 Task: Find connections with filter location Beverungen with filter topic #Saleswith filter profile language Potuguese with filter current company Royal HaskoningDHV with filter school Narayana Junior College - India with filter industry Education with filter service category Digital Marketing with filter keywords title Nurse
Action: Mouse moved to (674, 93)
Screenshot: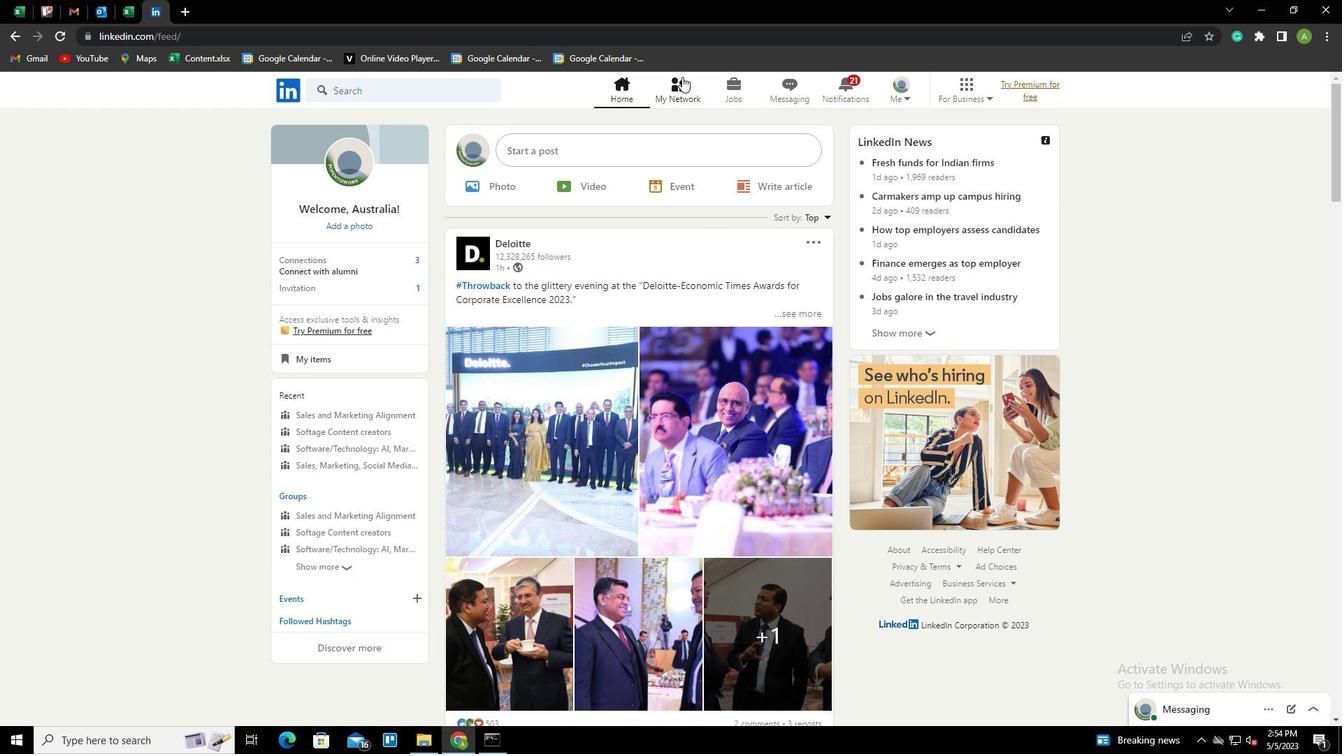 
Action: Mouse pressed left at (674, 93)
Screenshot: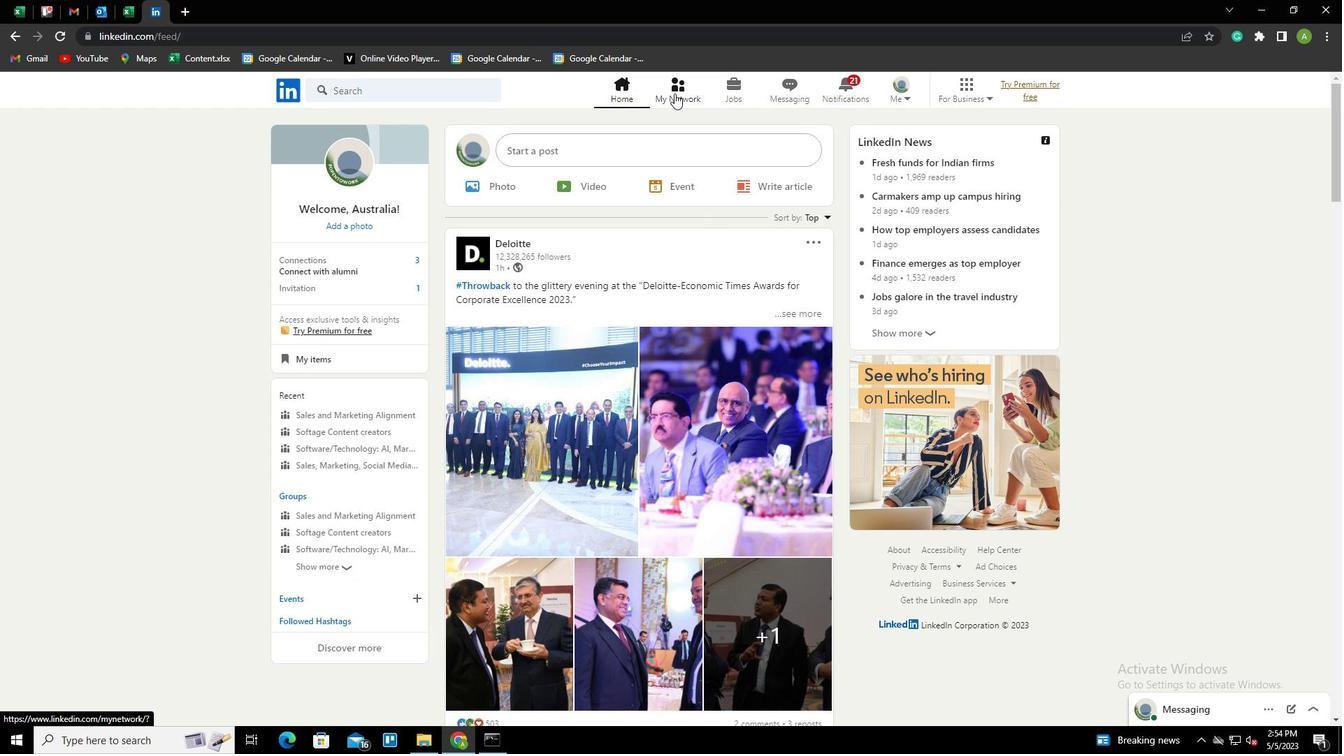 
Action: Mouse moved to (376, 167)
Screenshot: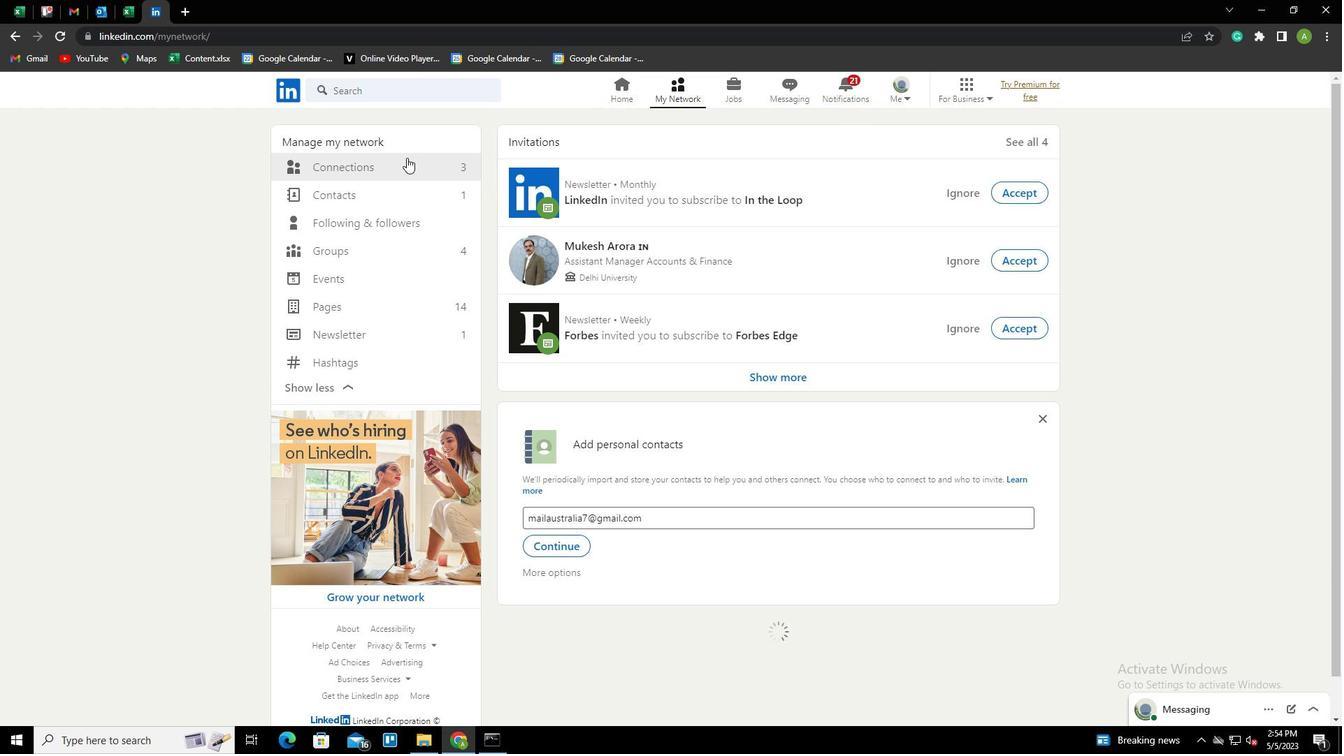 
Action: Mouse pressed left at (376, 167)
Screenshot: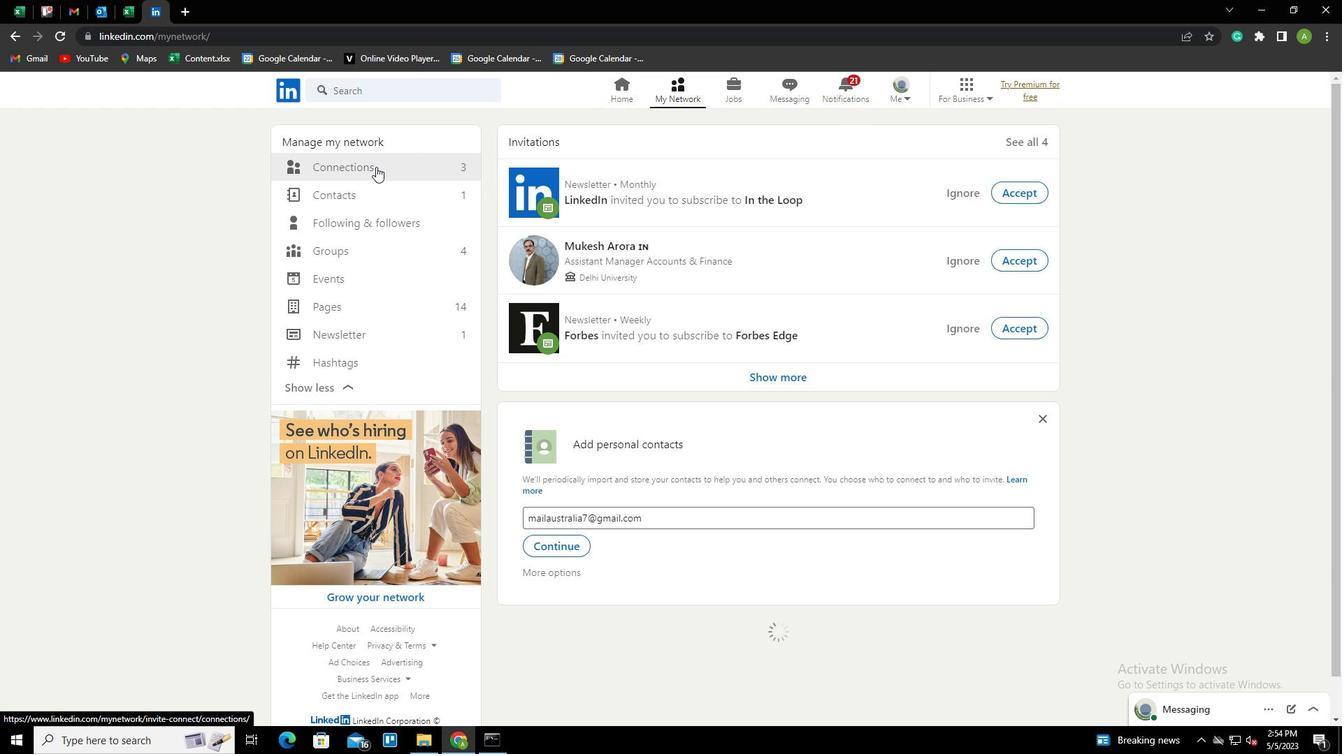 
Action: Mouse moved to (757, 167)
Screenshot: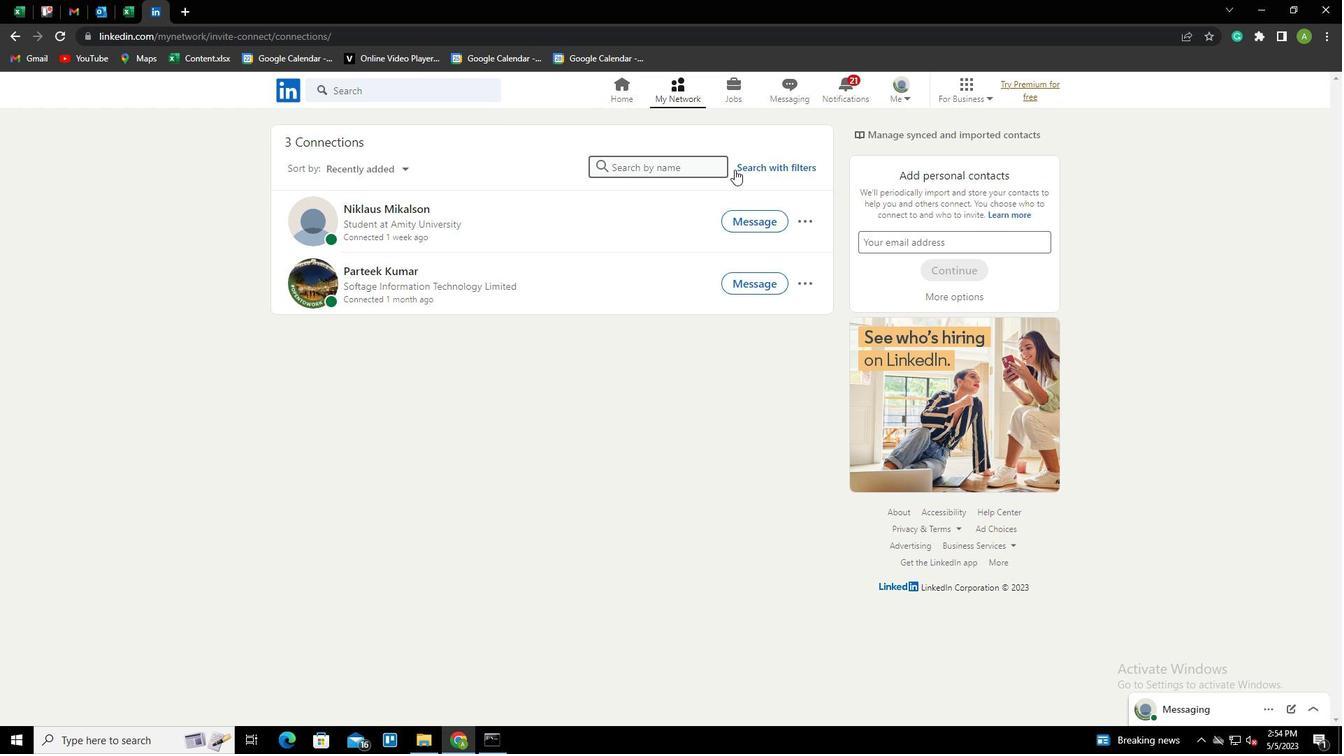 
Action: Mouse pressed left at (757, 167)
Screenshot: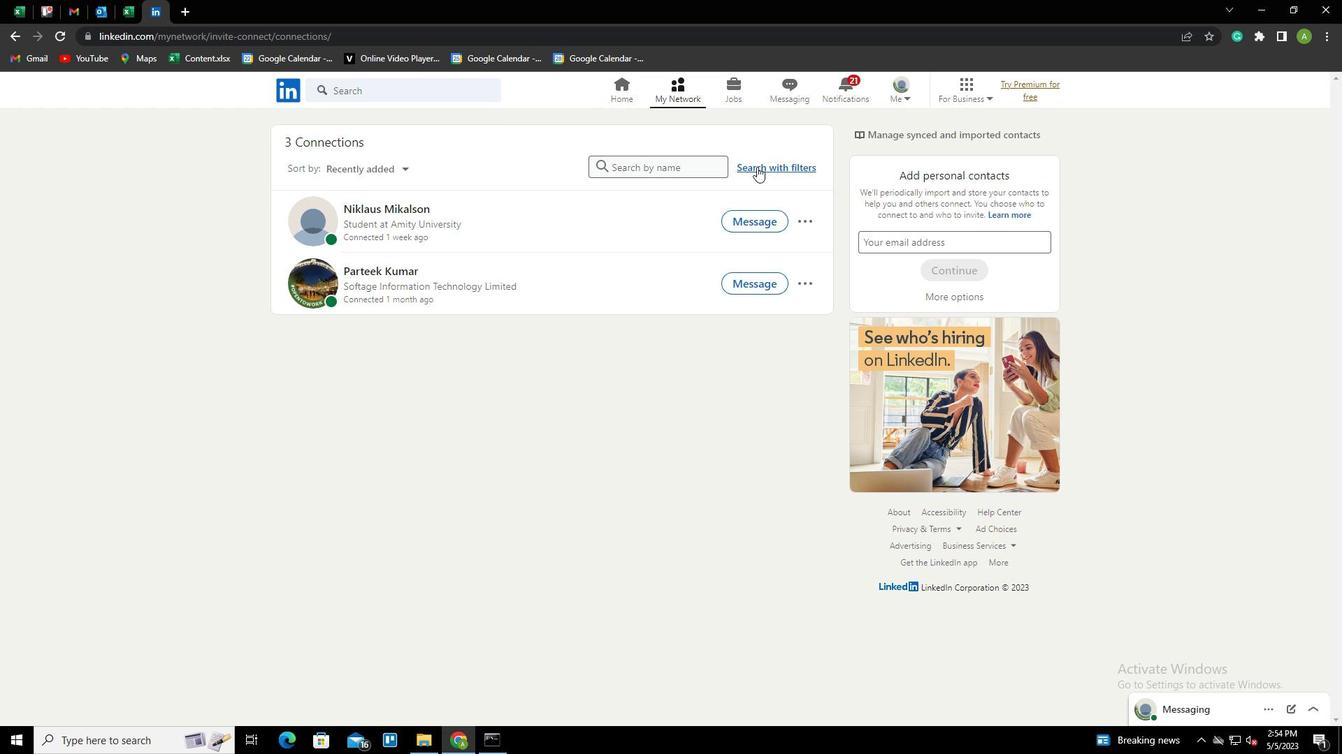 
Action: Mouse moved to (713, 130)
Screenshot: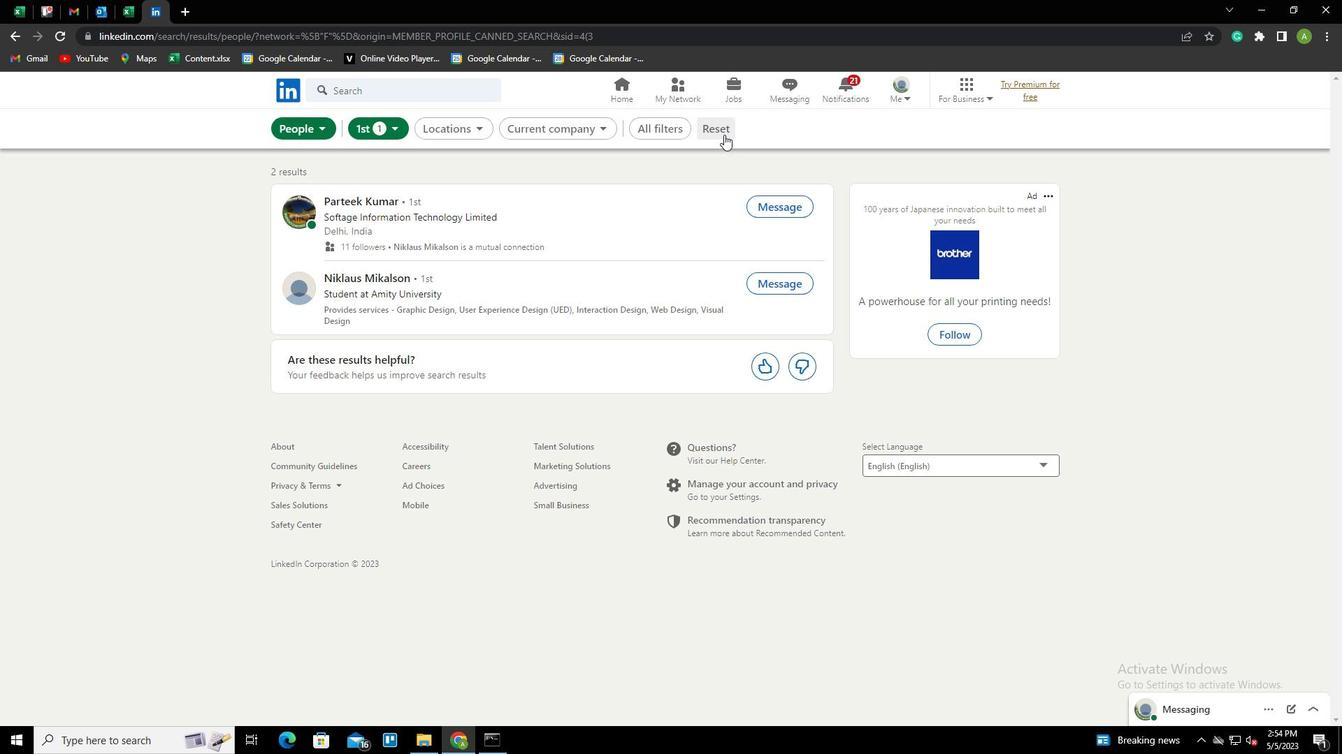 
Action: Mouse pressed left at (713, 130)
Screenshot: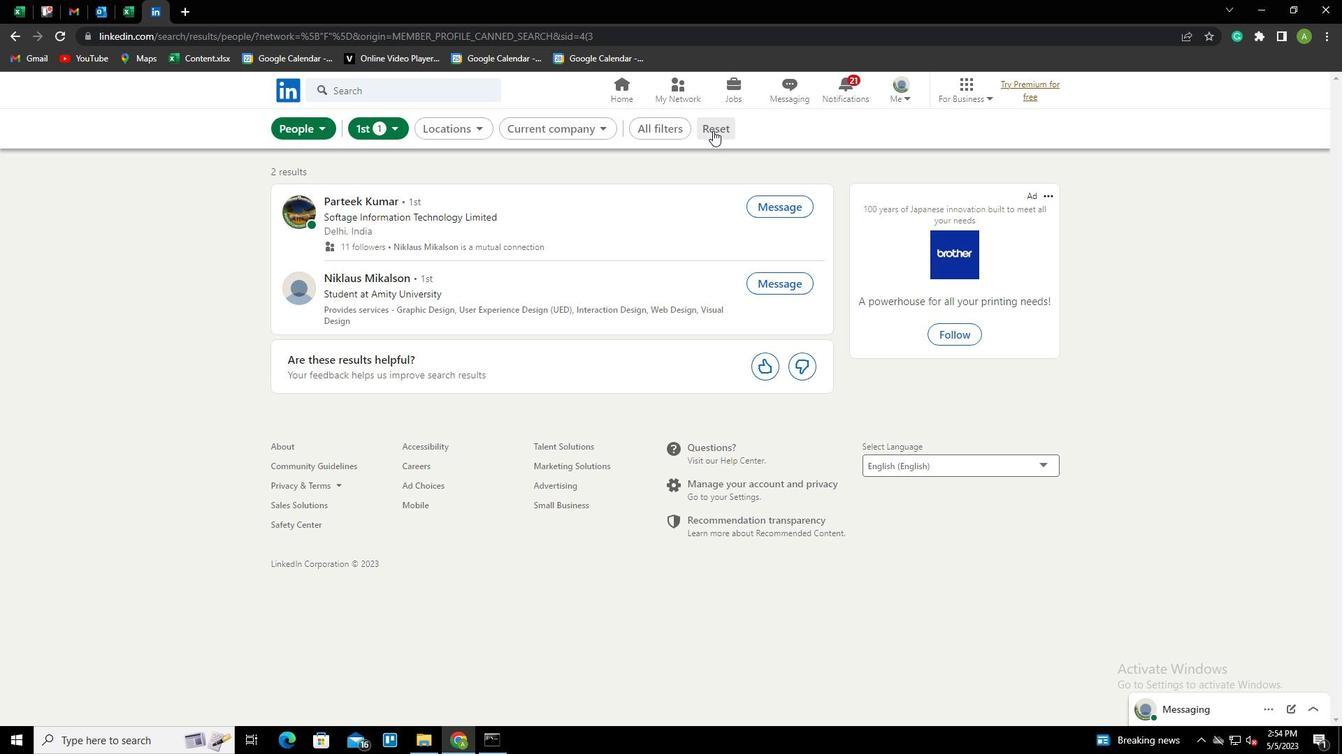 
Action: Mouse moved to (694, 129)
Screenshot: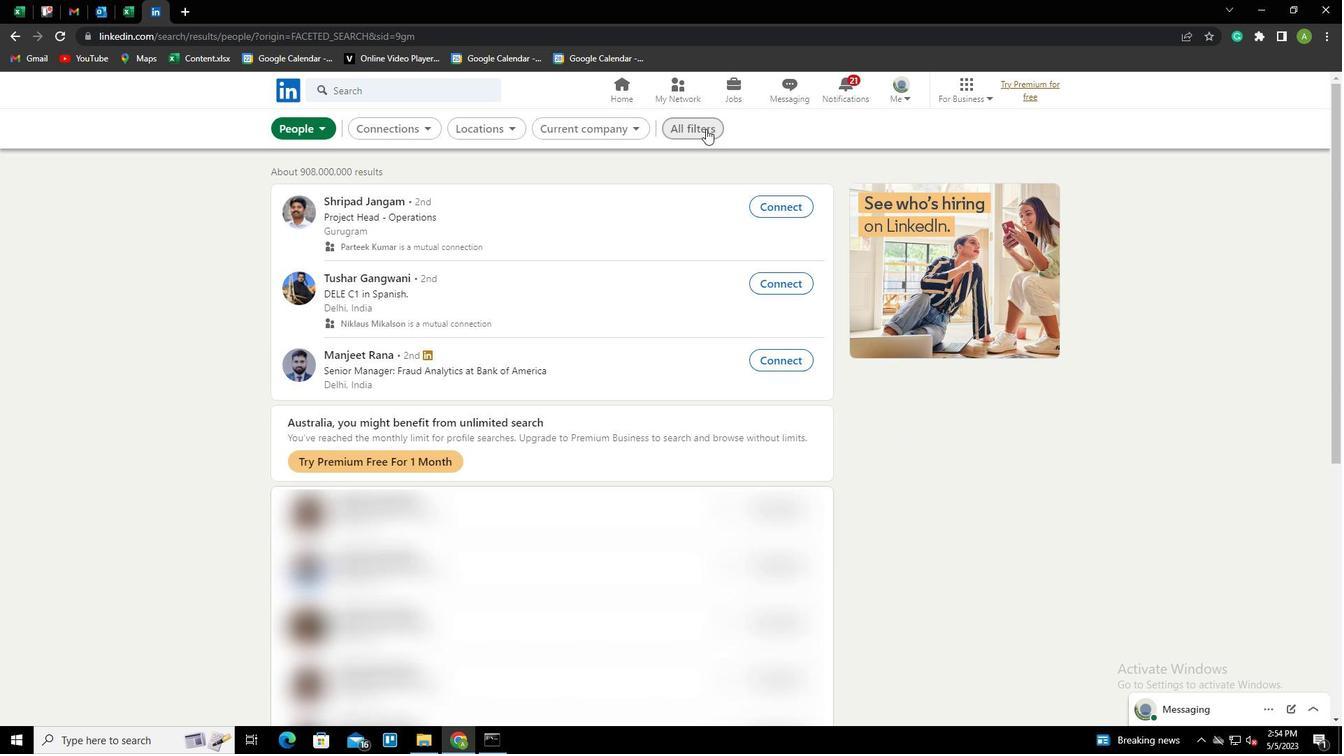 
Action: Mouse pressed left at (694, 129)
Screenshot: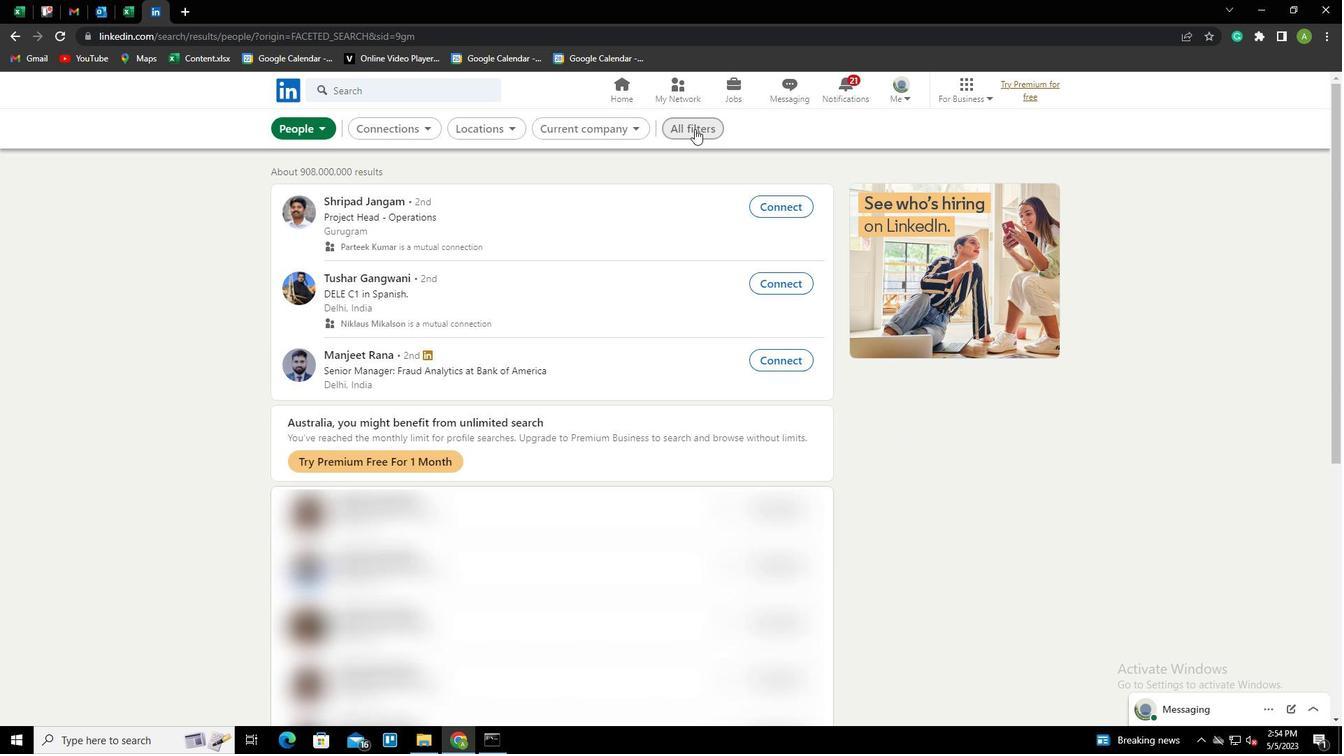 
Action: Mouse moved to (1117, 380)
Screenshot: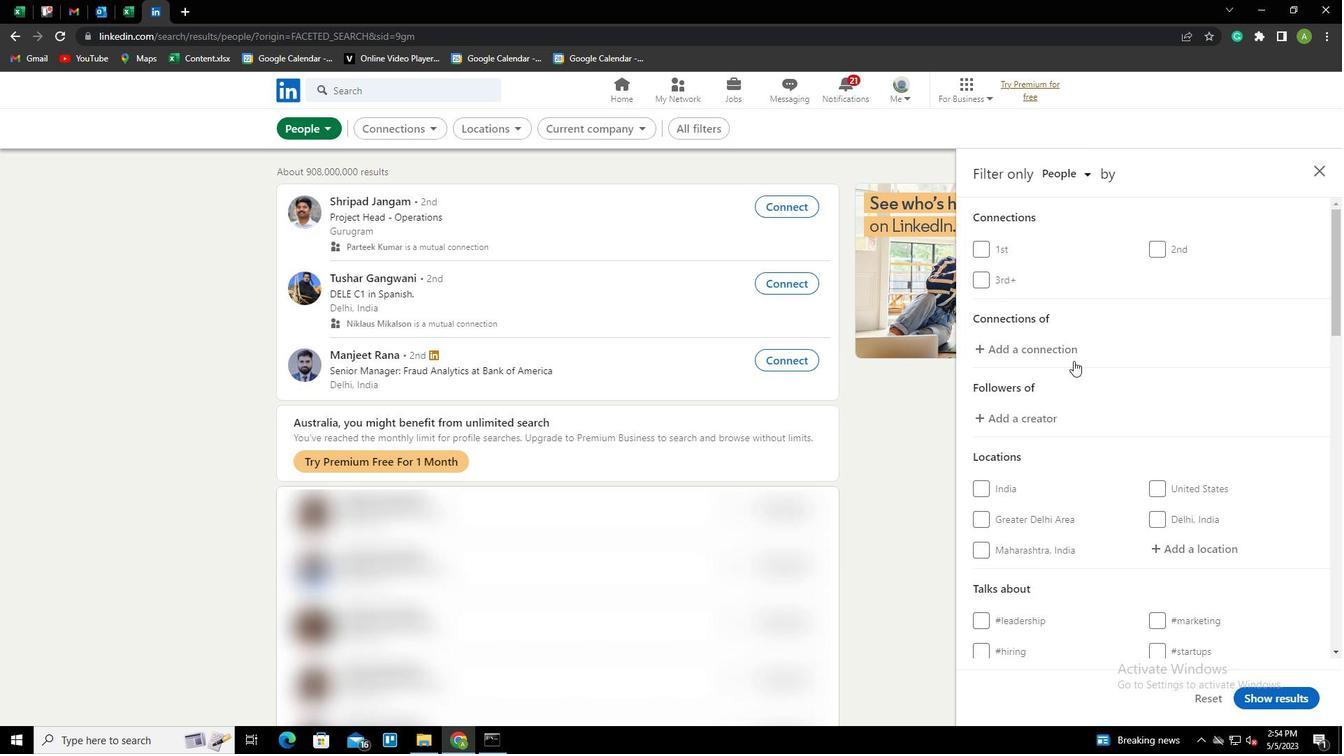
Action: Mouse scrolled (1117, 379) with delta (0, 0)
Screenshot: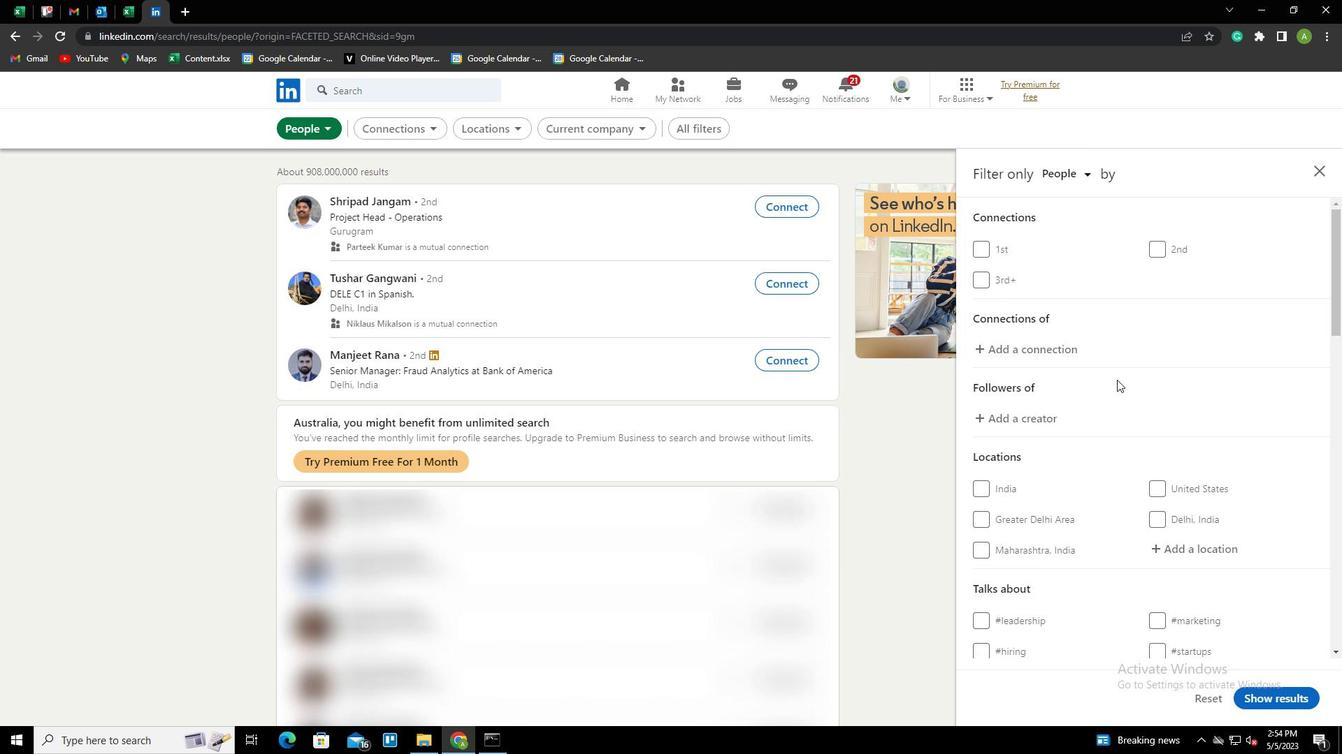 
Action: Mouse scrolled (1117, 379) with delta (0, 0)
Screenshot: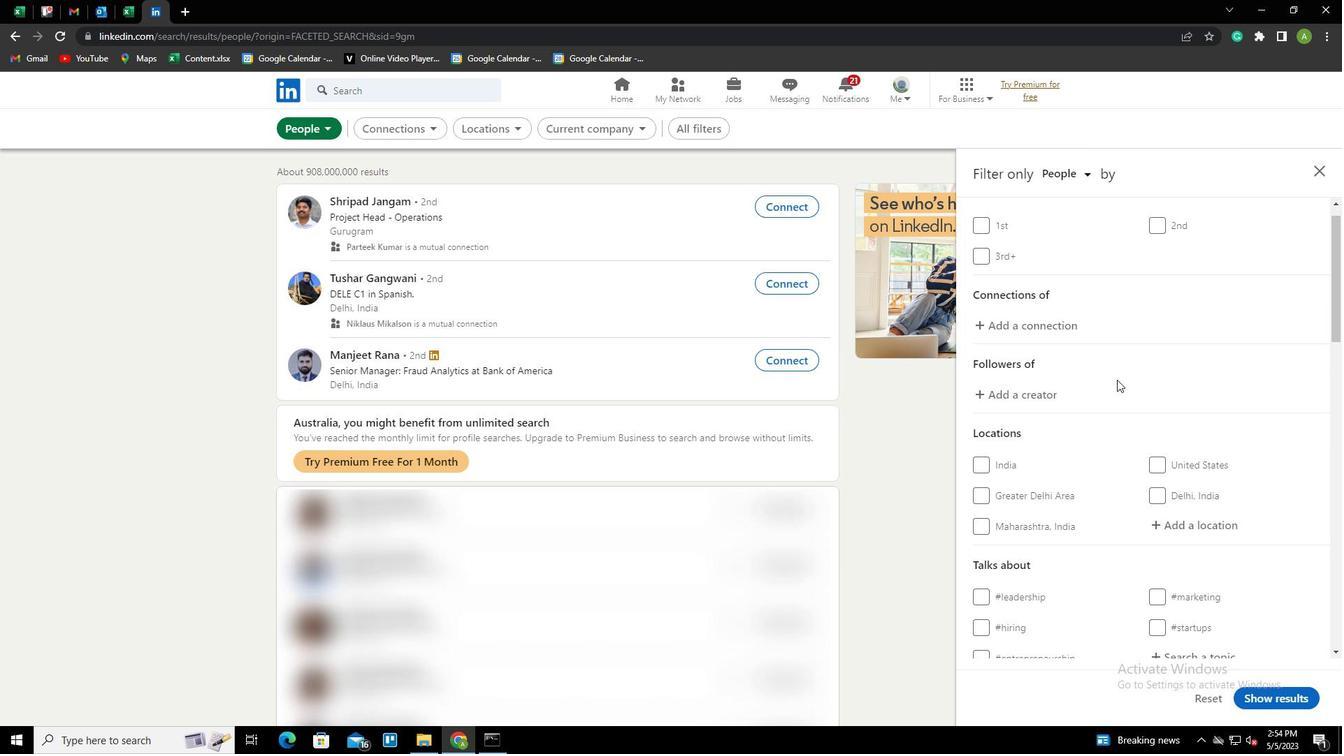 
Action: Mouse moved to (1166, 399)
Screenshot: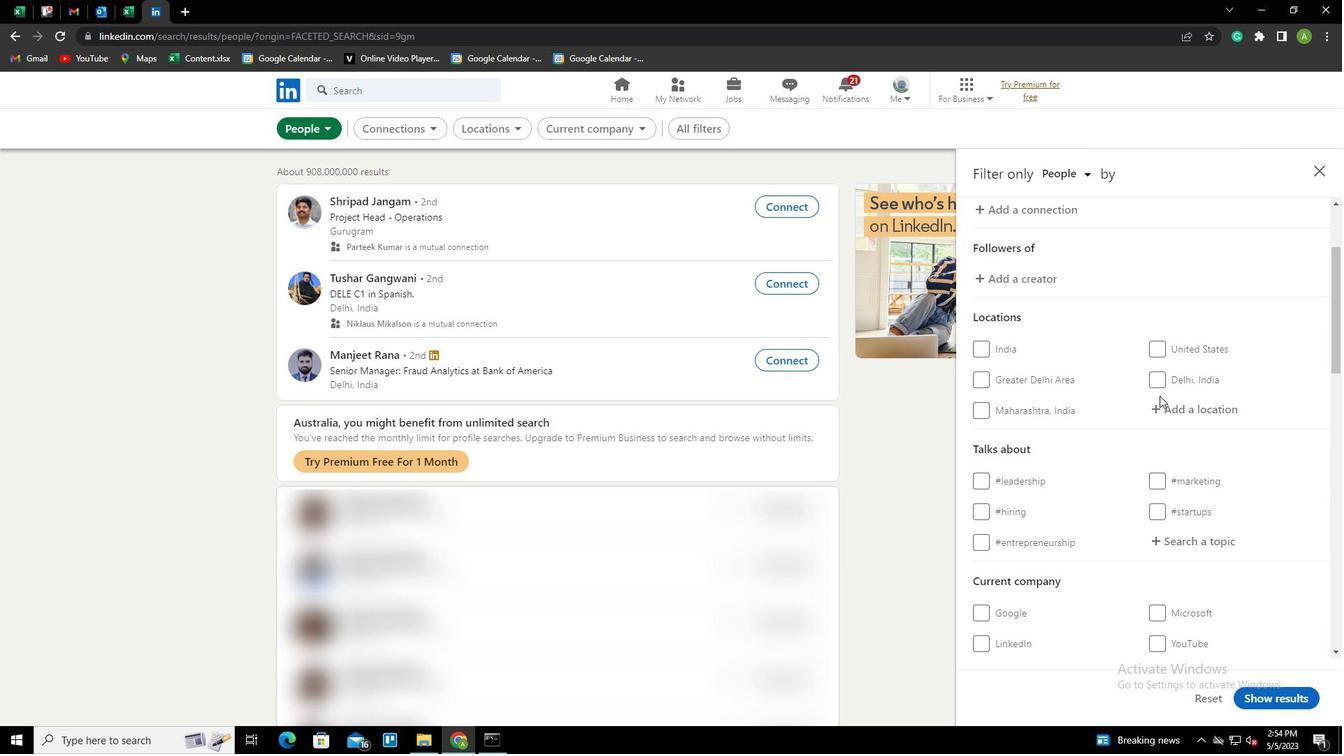 
Action: Mouse pressed left at (1166, 399)
Screenshot: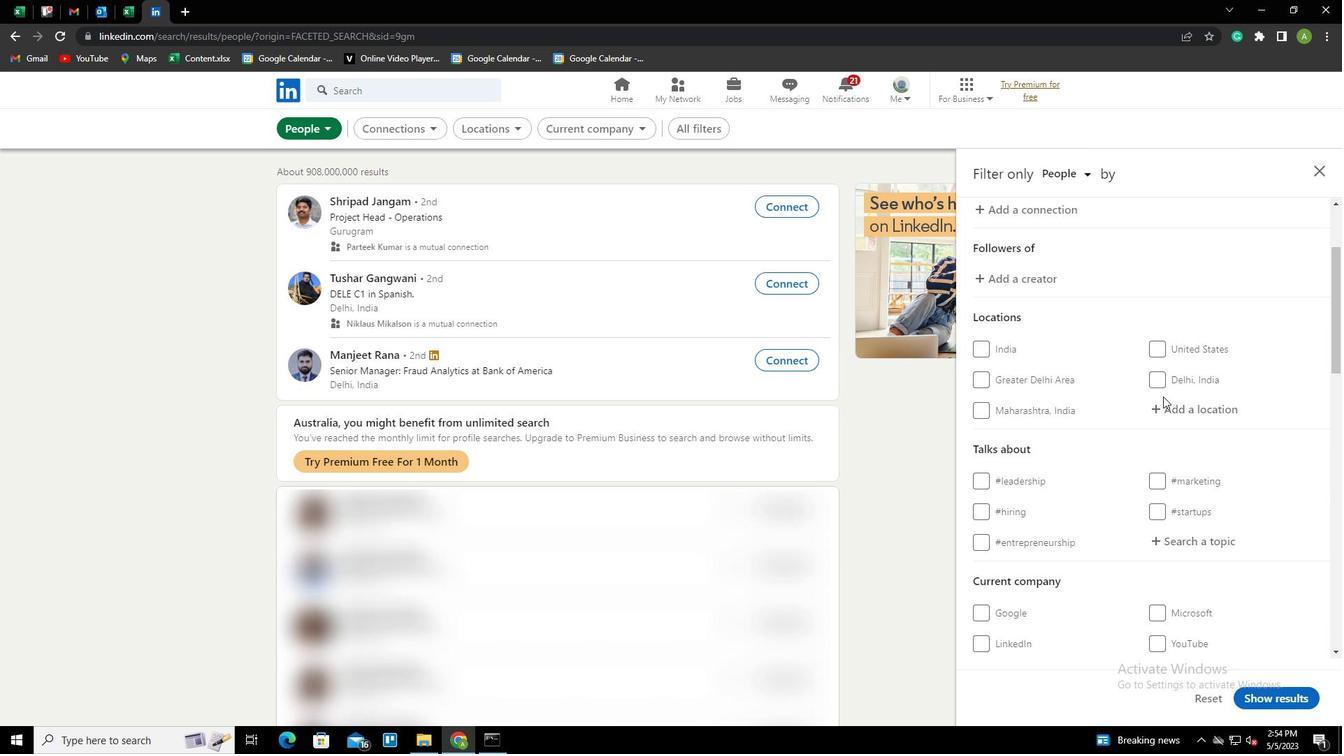 
Action: Key pressed <Key.shift>BEVERUNGEN<Key.down><Key.enter>
Screenshot: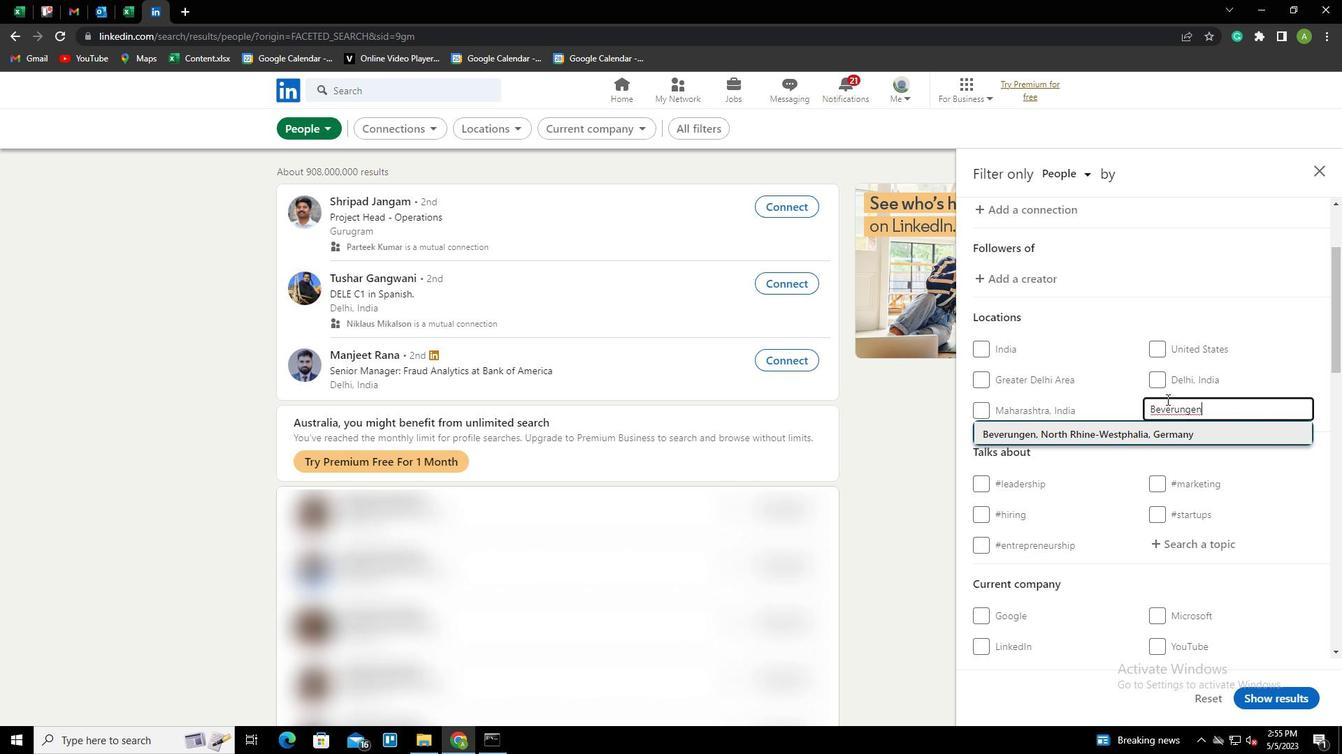 
Action: Mouse scrolled (1166, 399) with delta (0, 0)
Screenshot: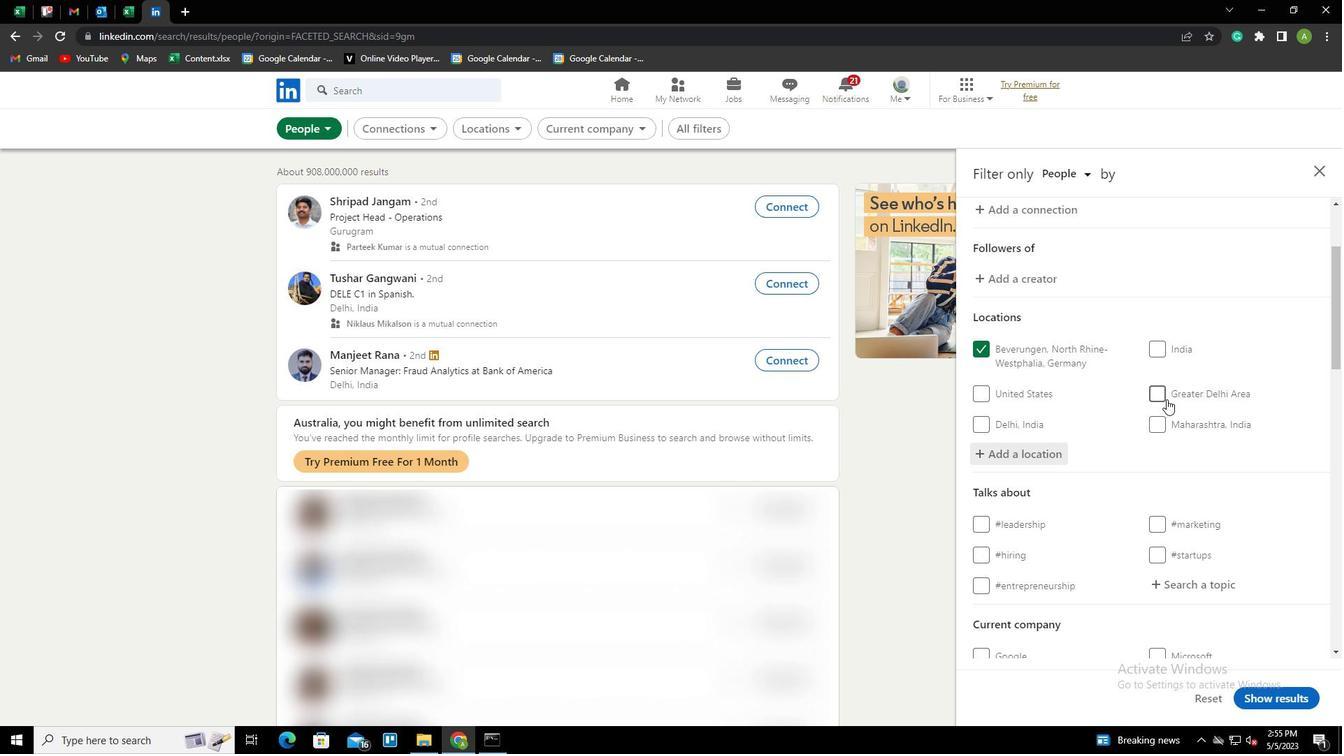 
Action: Mouse scrolled (1166, 399) with delta (0, 0)
Screenshot: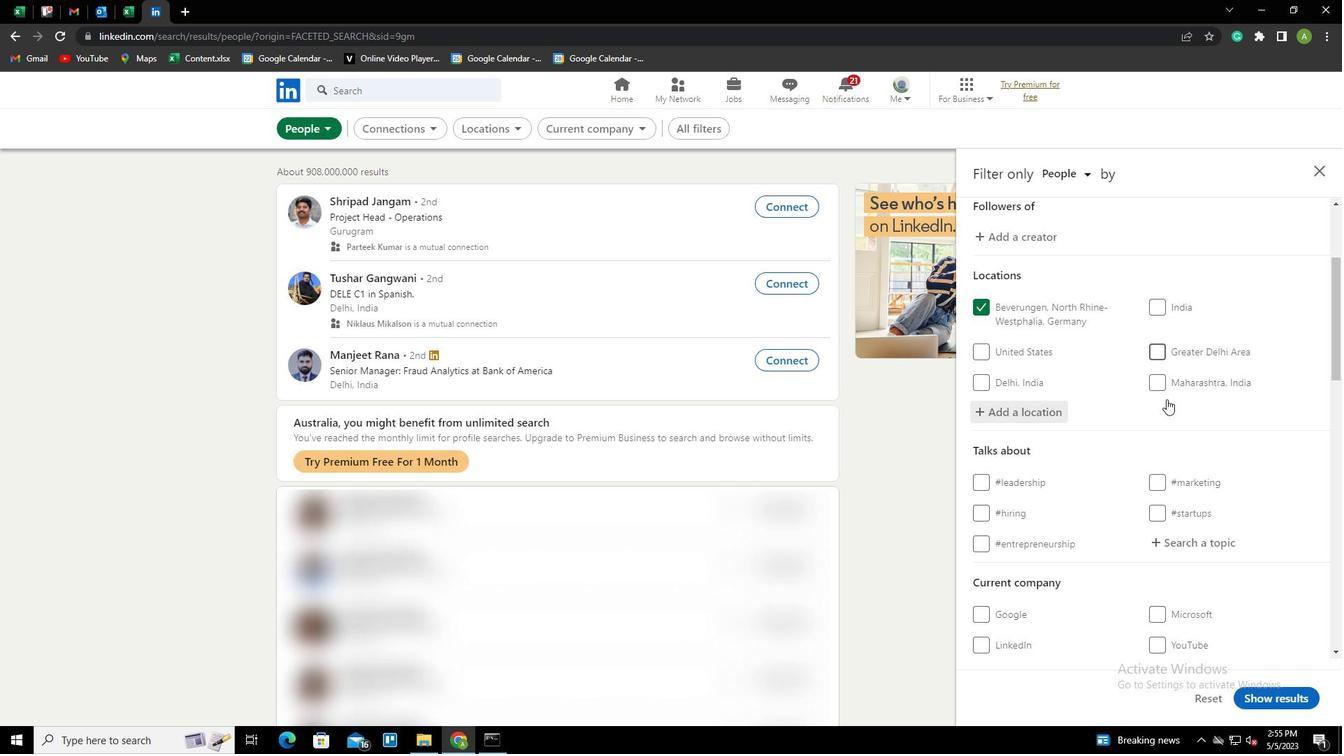 
Action: Mouse scrolled (1166, 399) with delta (0, 0)
Screenshot: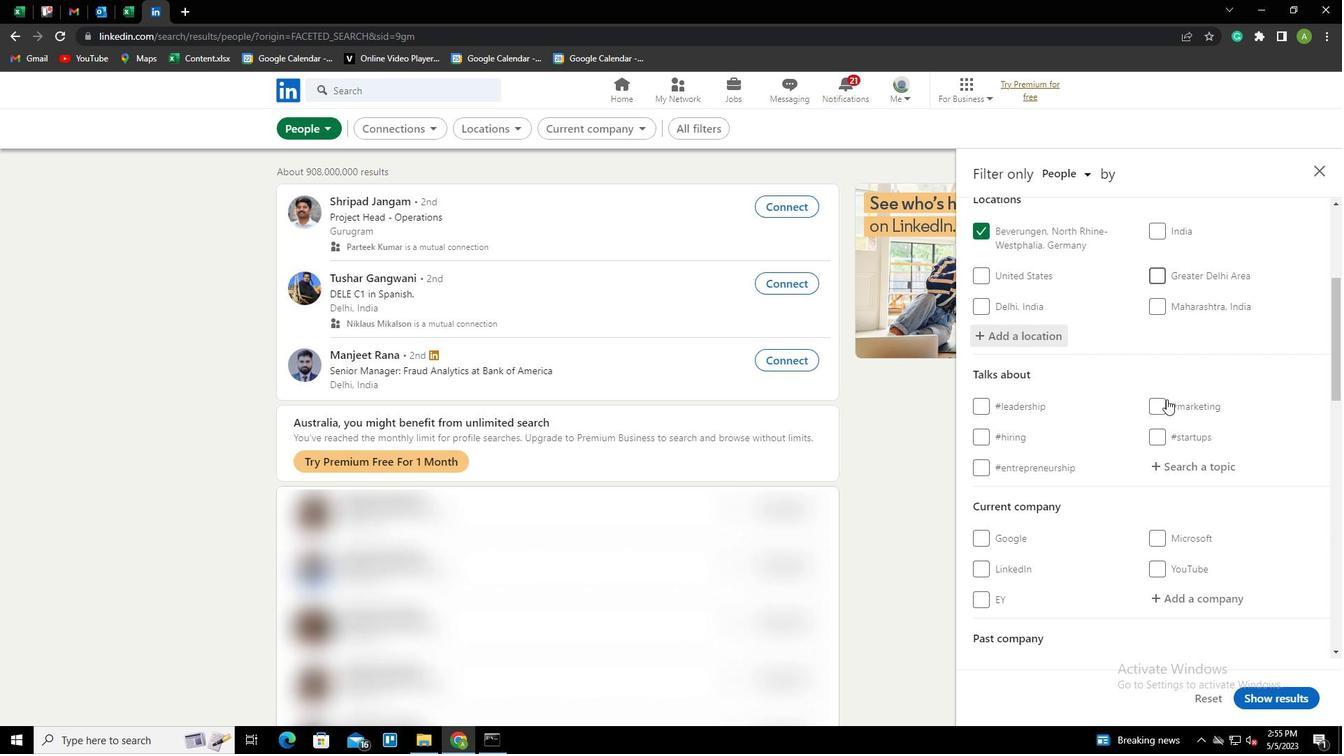 
Action: Mouse moved to (1175, 378)
Screenshot: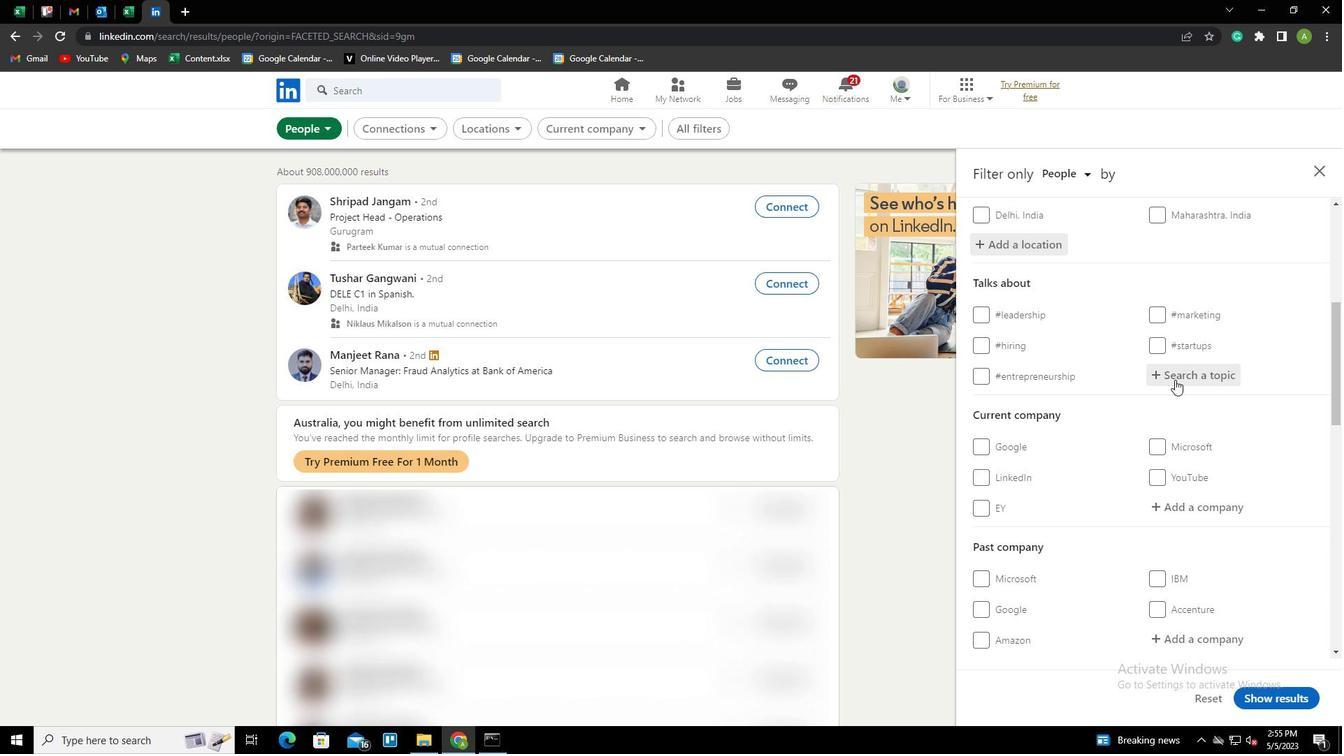 
Action: Mouse pressed left at (1175, 378)
Screenshot: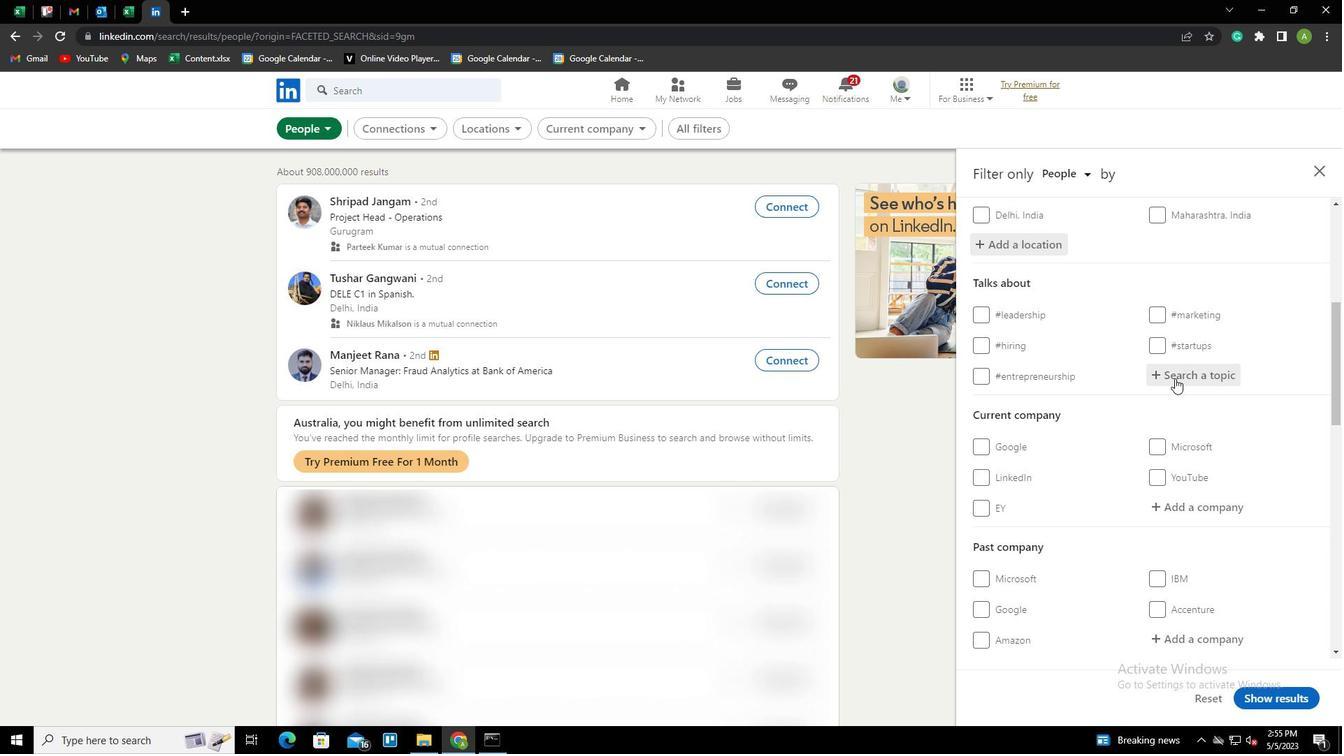 
Action: Key pressed SALES<Key.down><Key.enter>
Screenshot: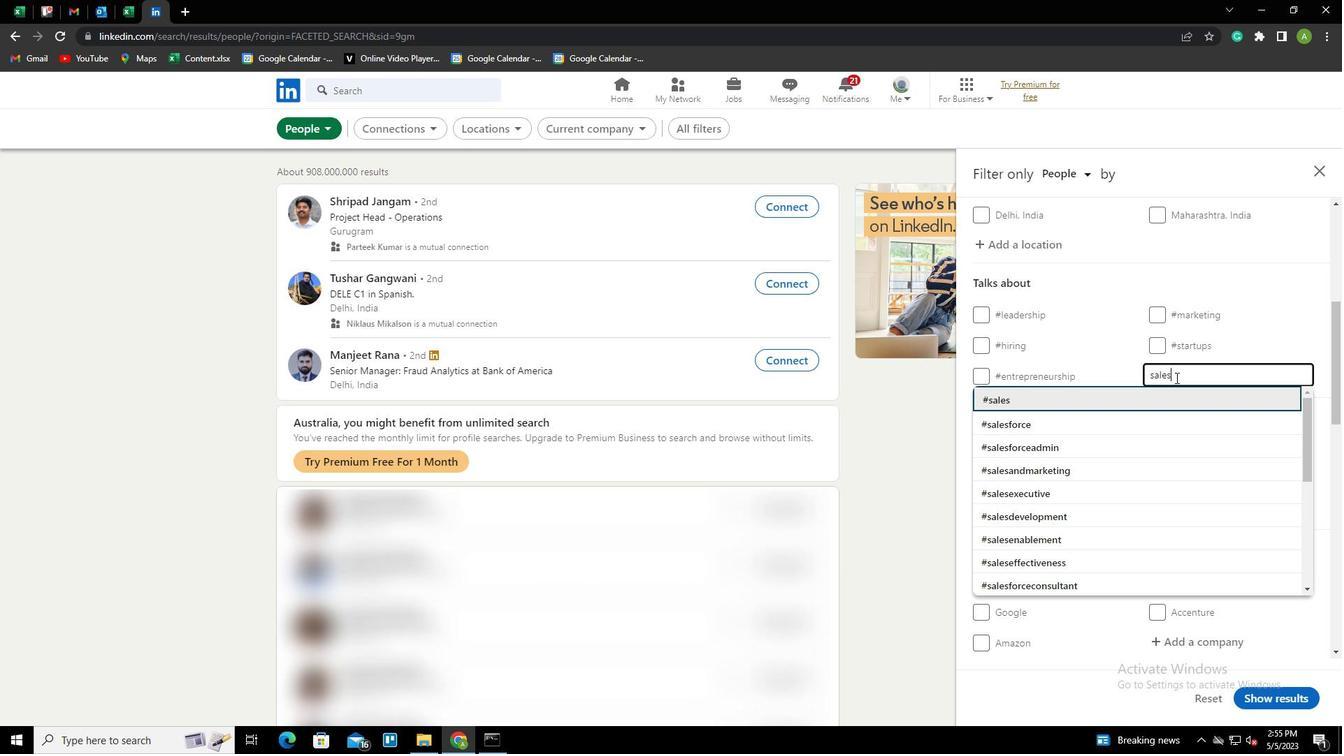 
Action: Mouse scrolled (1175, 377) with delta (0, 0)
Screenshot: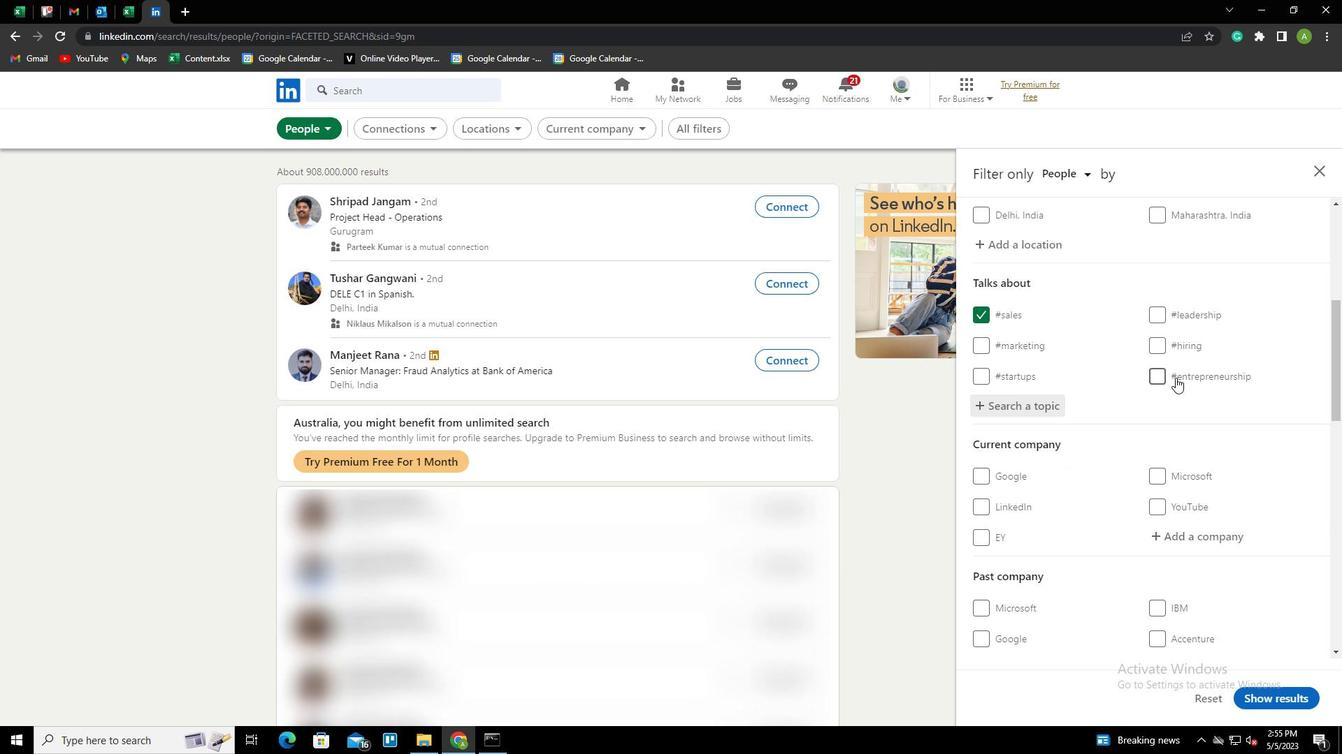 
Action: Mouse scrolled (1175, 377) with delta (0, 0)
Screenshot: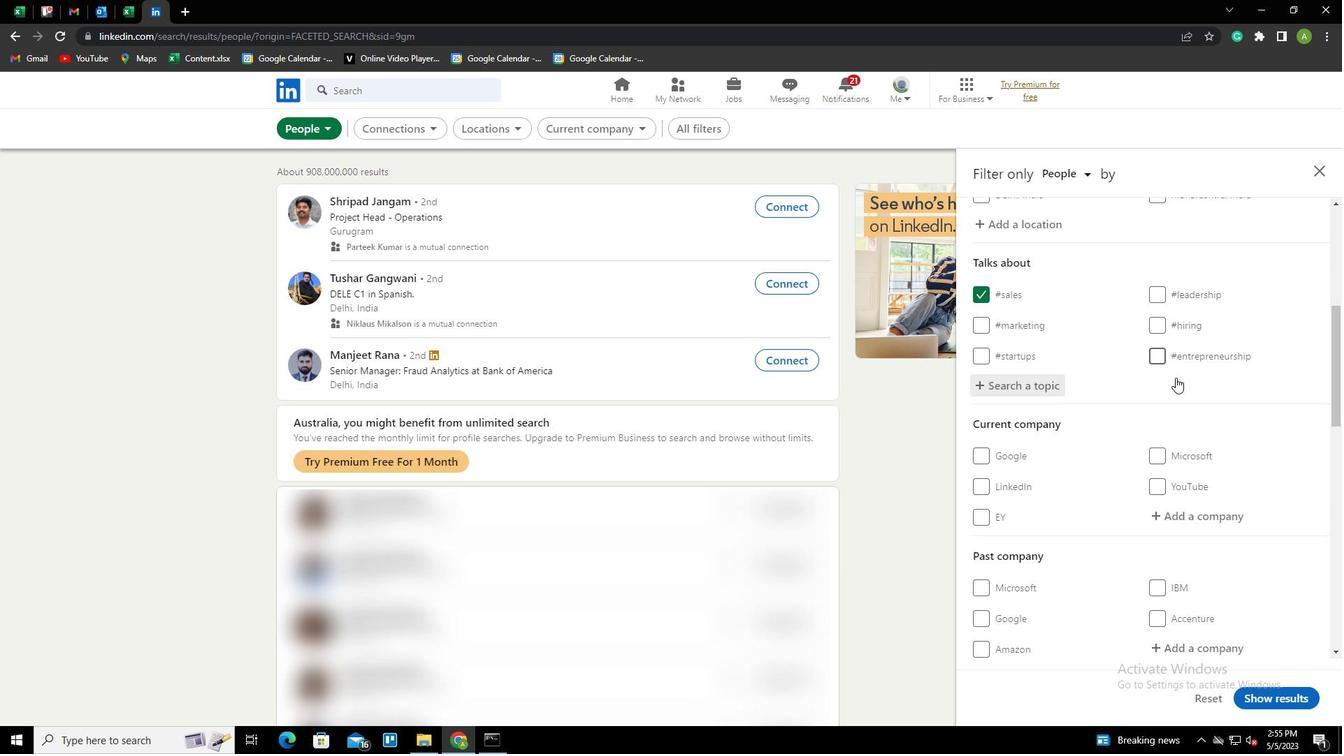 
Action: Mouse scrolled (1175, 377) with delta (0, 0)
Screenshot: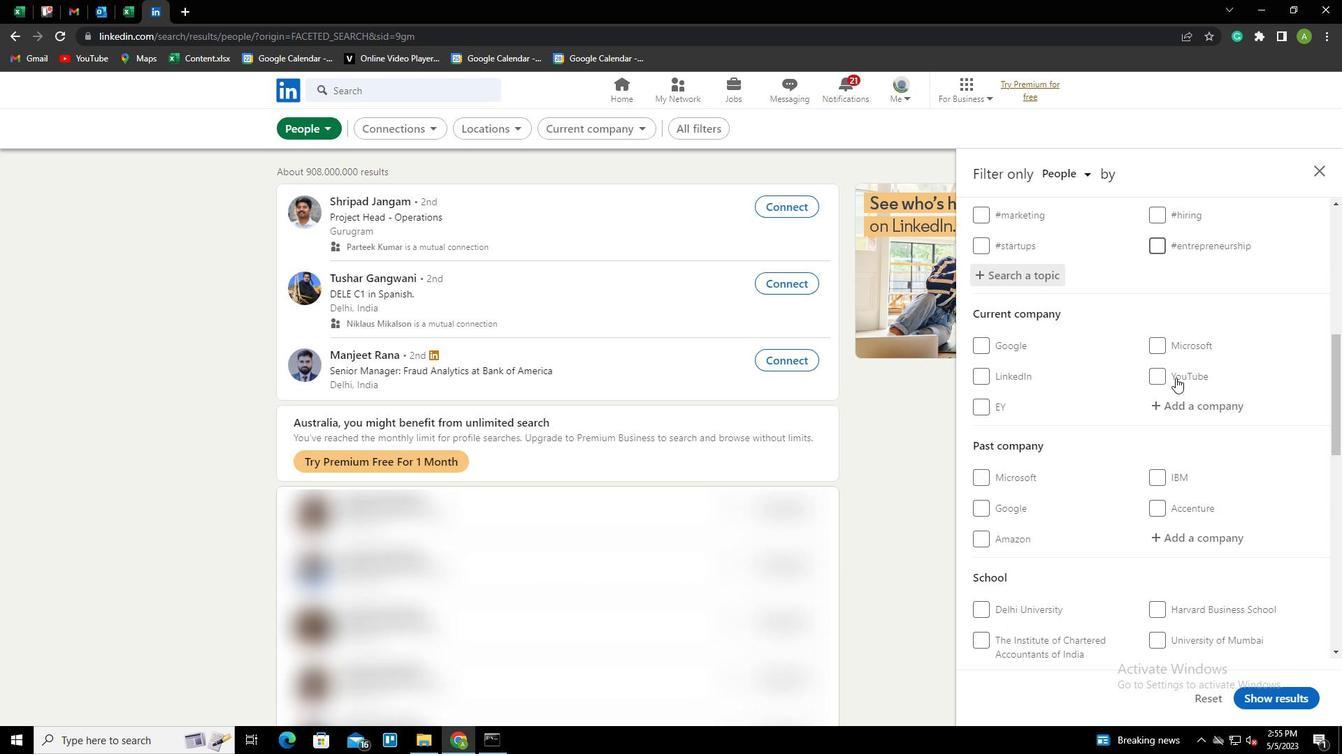 
Action: Mouse scrolled (1175, 377) with delta (0, 0)
Screenshot: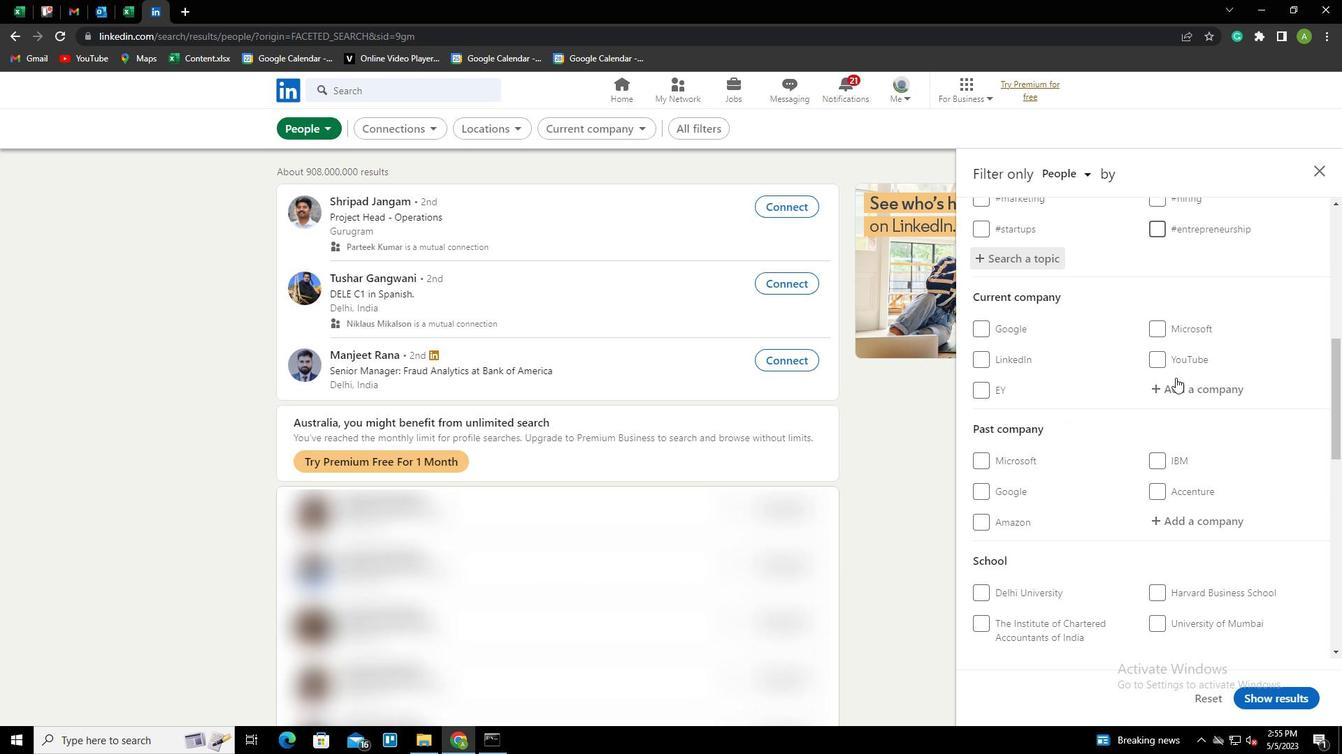 
Action: Mouse scrolled (1175, 377) with delta (0, 0)
Screenshot: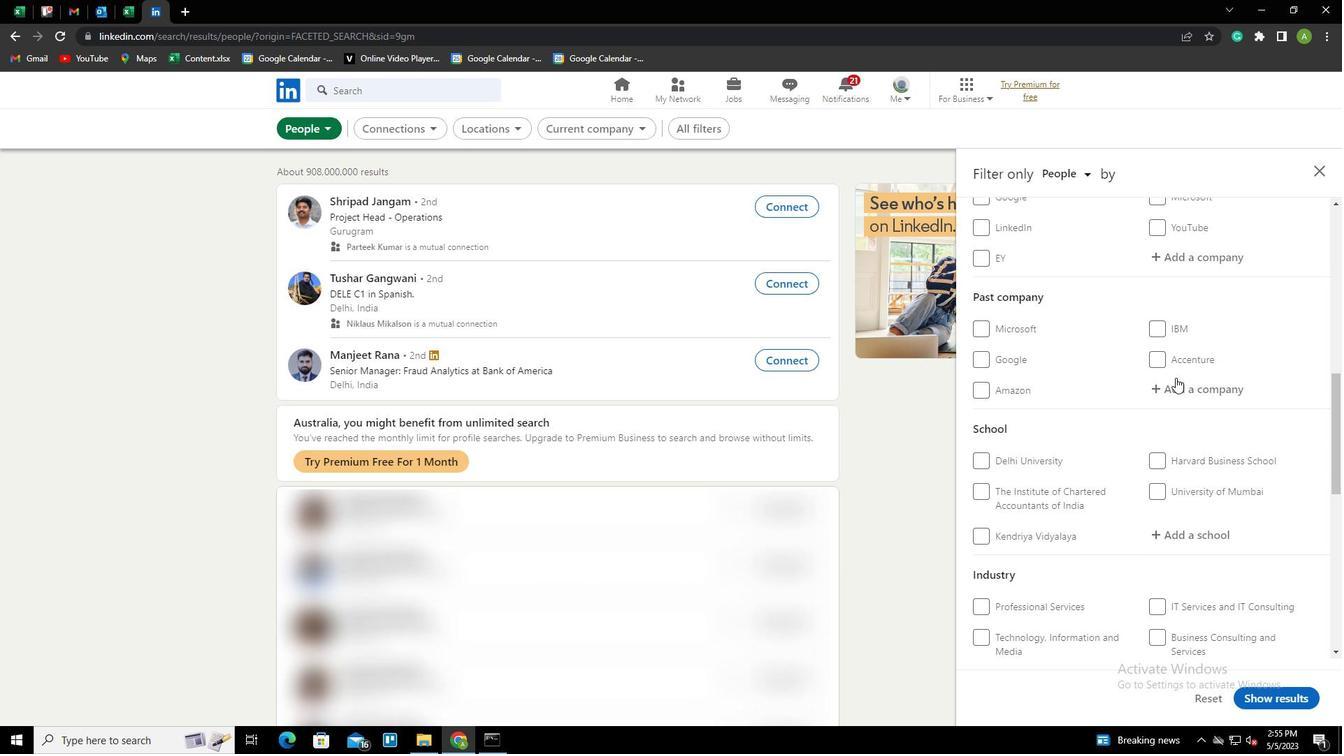 
Action: Mouse scrolled (1175, 377) with delta (0, 0)
Screenshot: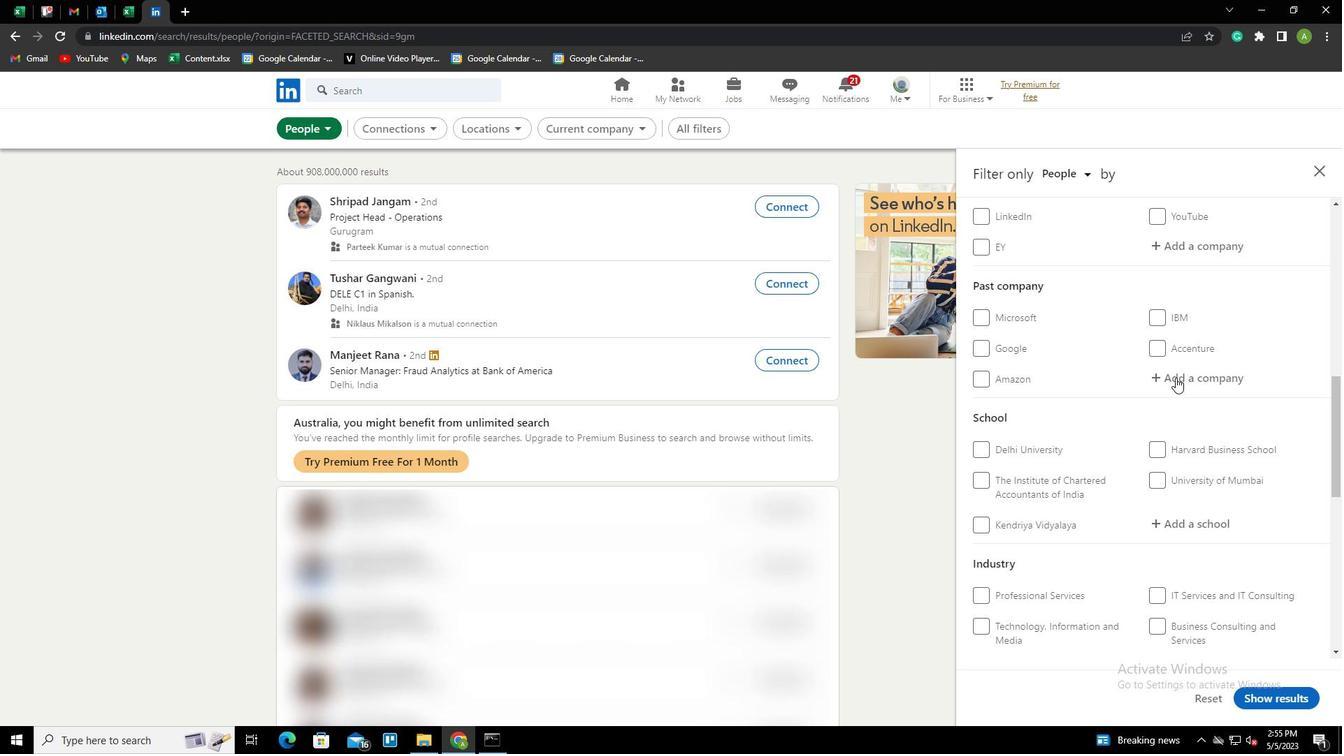 
Action: Mouse scrolled (1175, 377) with delta (0, 0)
Screenshot: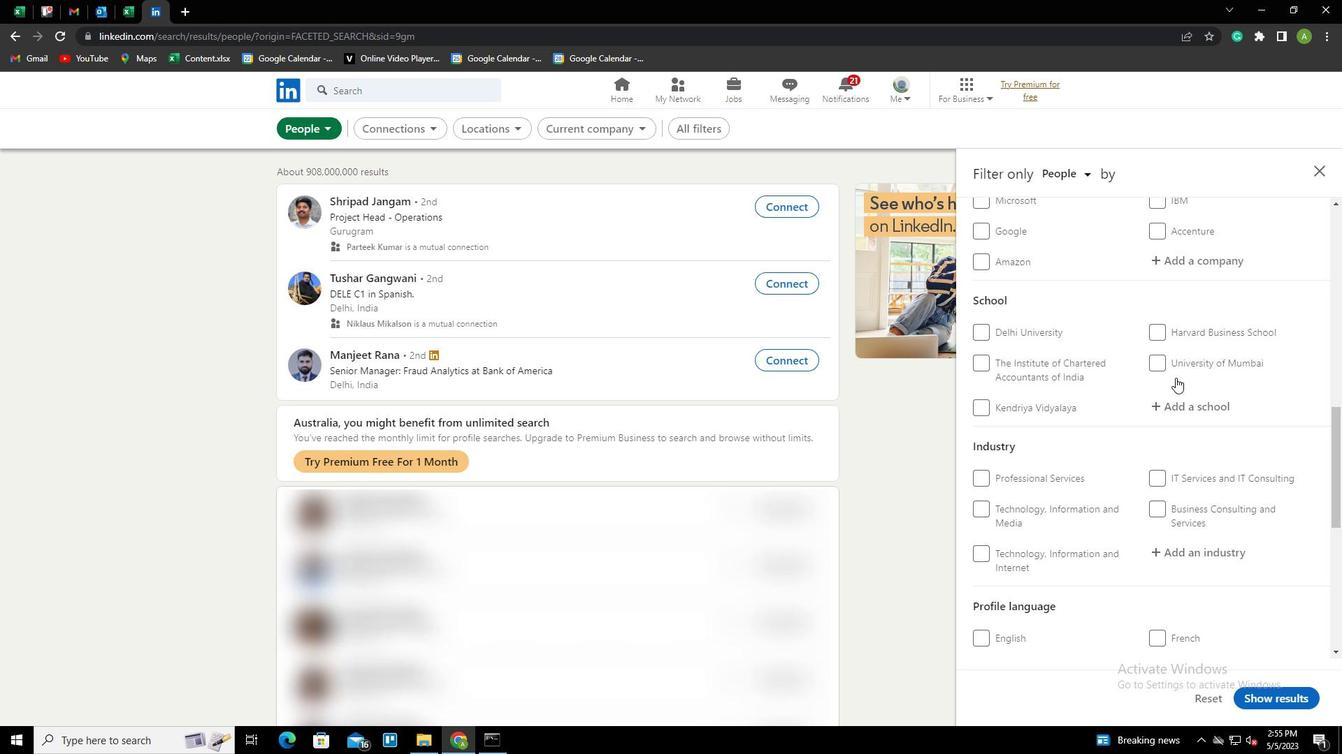 
Action: Mouse scrolled (1175, 377) with delta (0, 0)
Screenshot: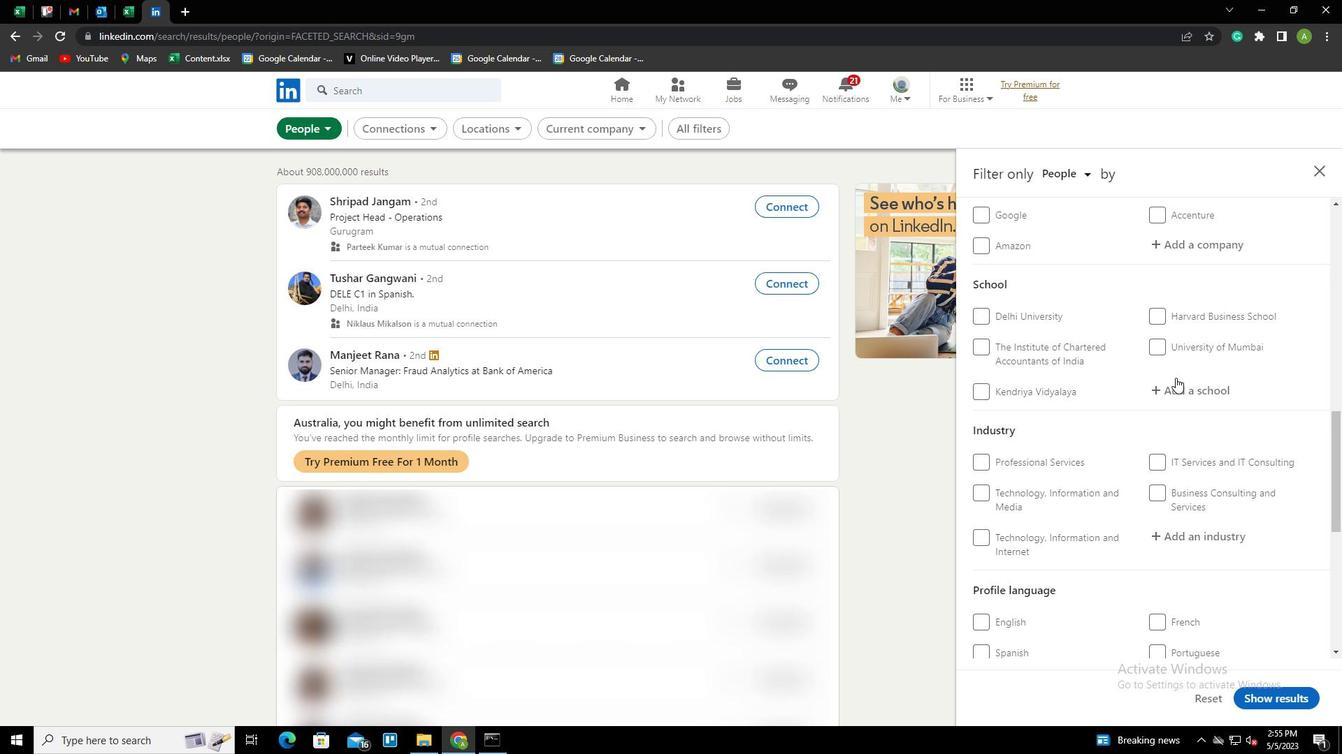 
Action: Mouse moved to (1159, 518)
Screenshot: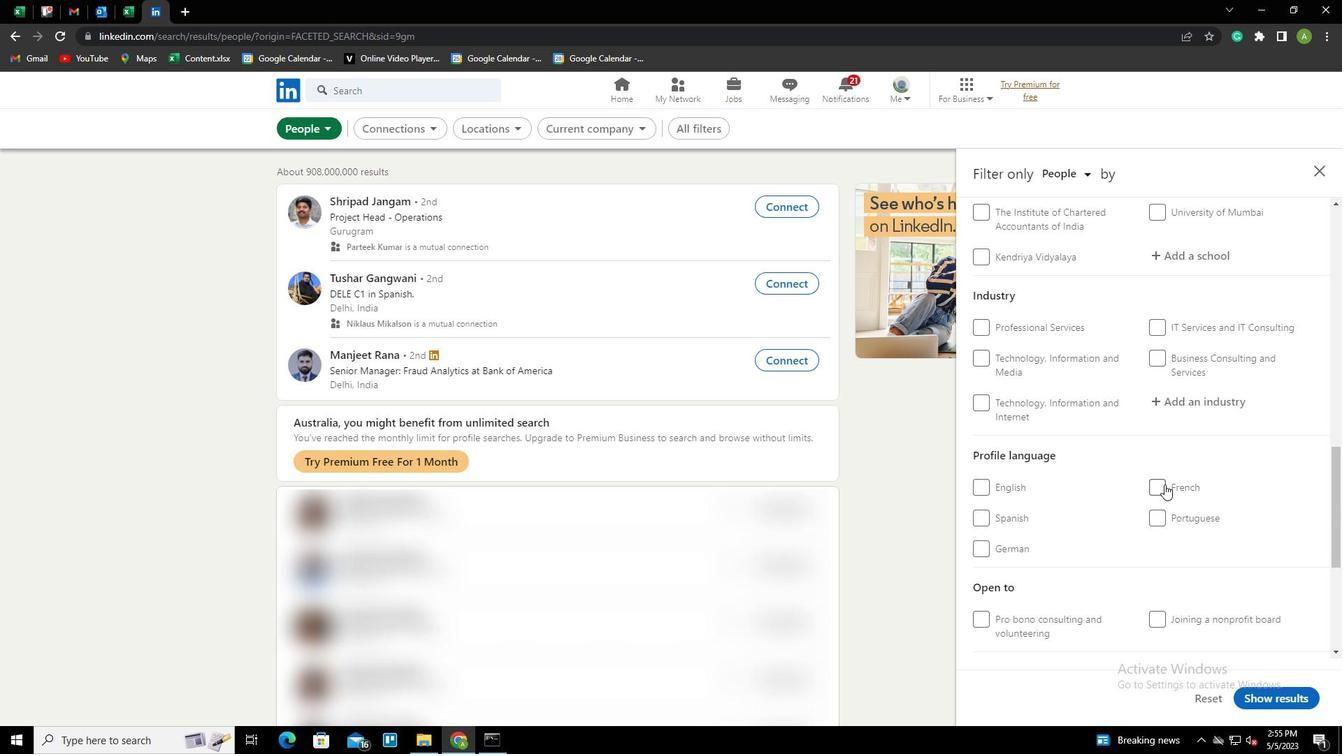 
Action: Mouse pressed left at (1159, 518)
Screenshot: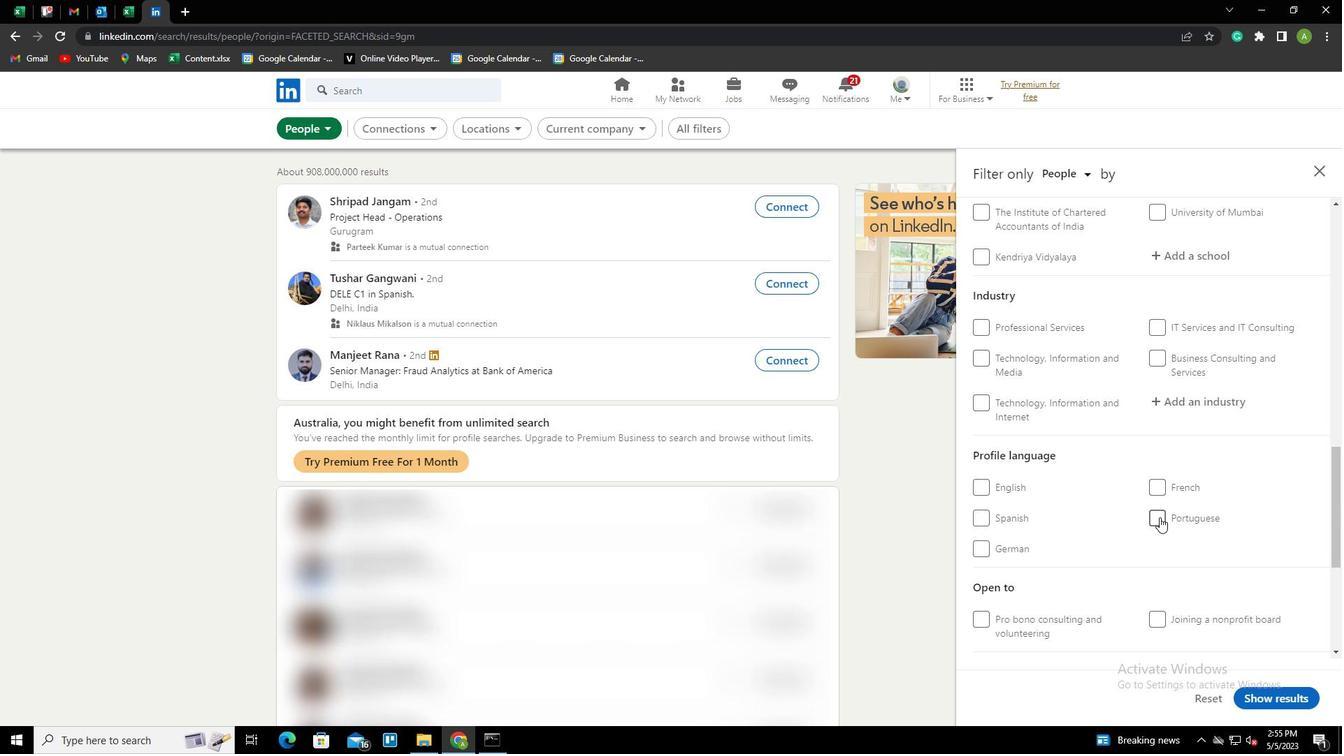 
Action: Mouse moved to (1184, 481)
Screenshot: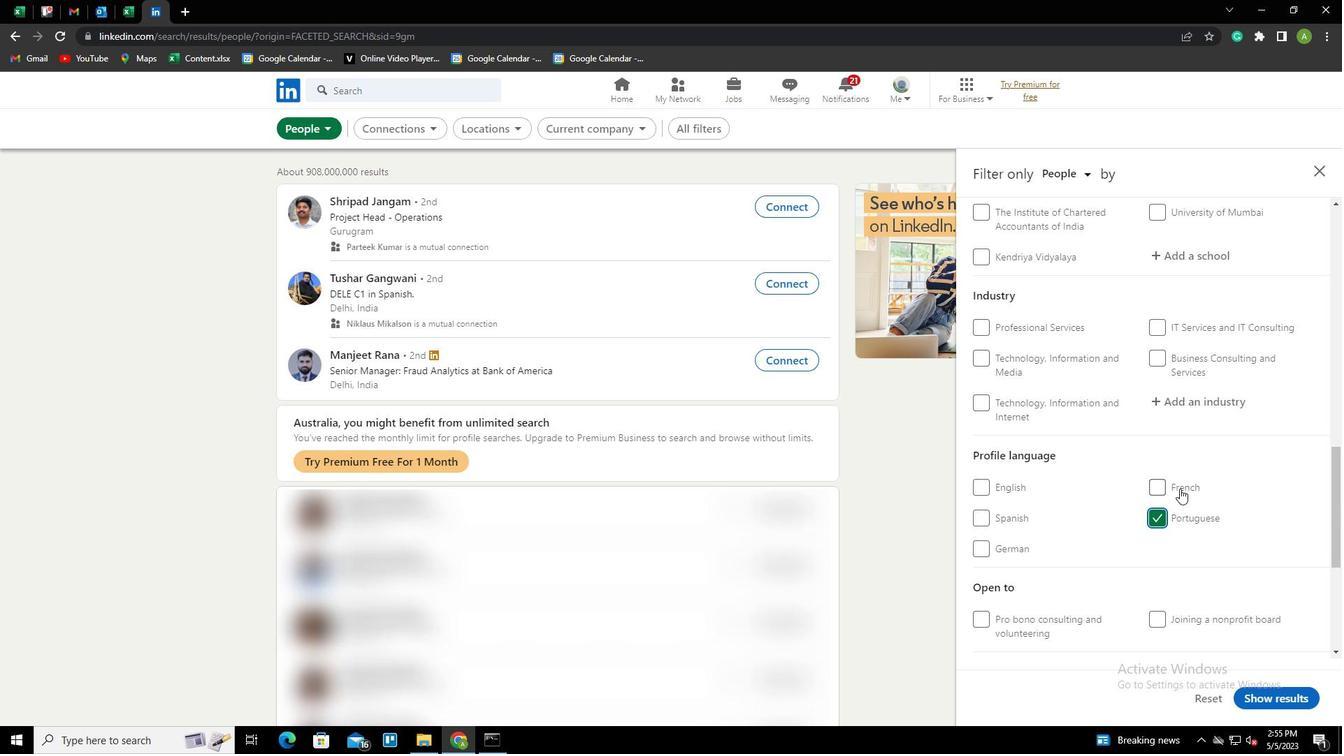 
Action: Mouse scrolled (1184, 482) with delta (0, 0)
Screenshot: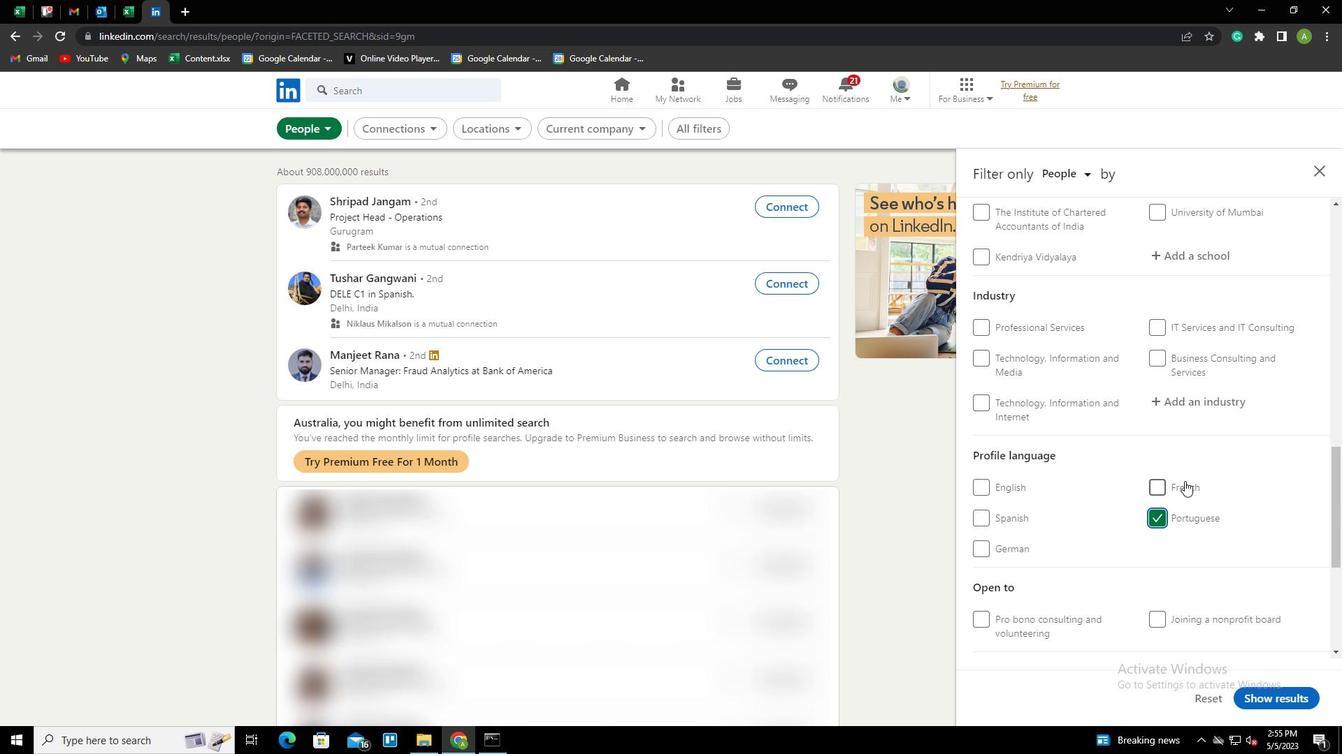 
Action: Mouse scrolled (1184, 482) with delta (0, 0)
Screenshot: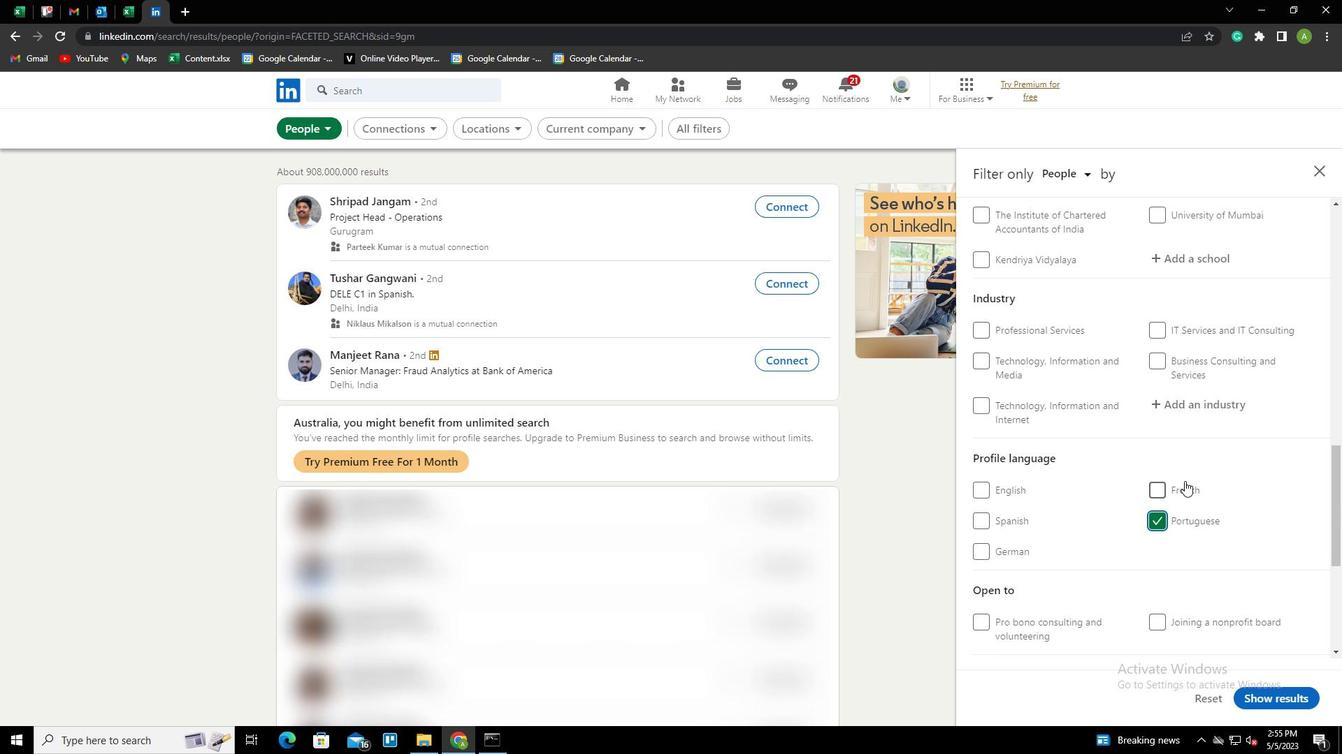 
Action: Mouse scrolled (1184, 482) with delta (0, 0)
Screenshot: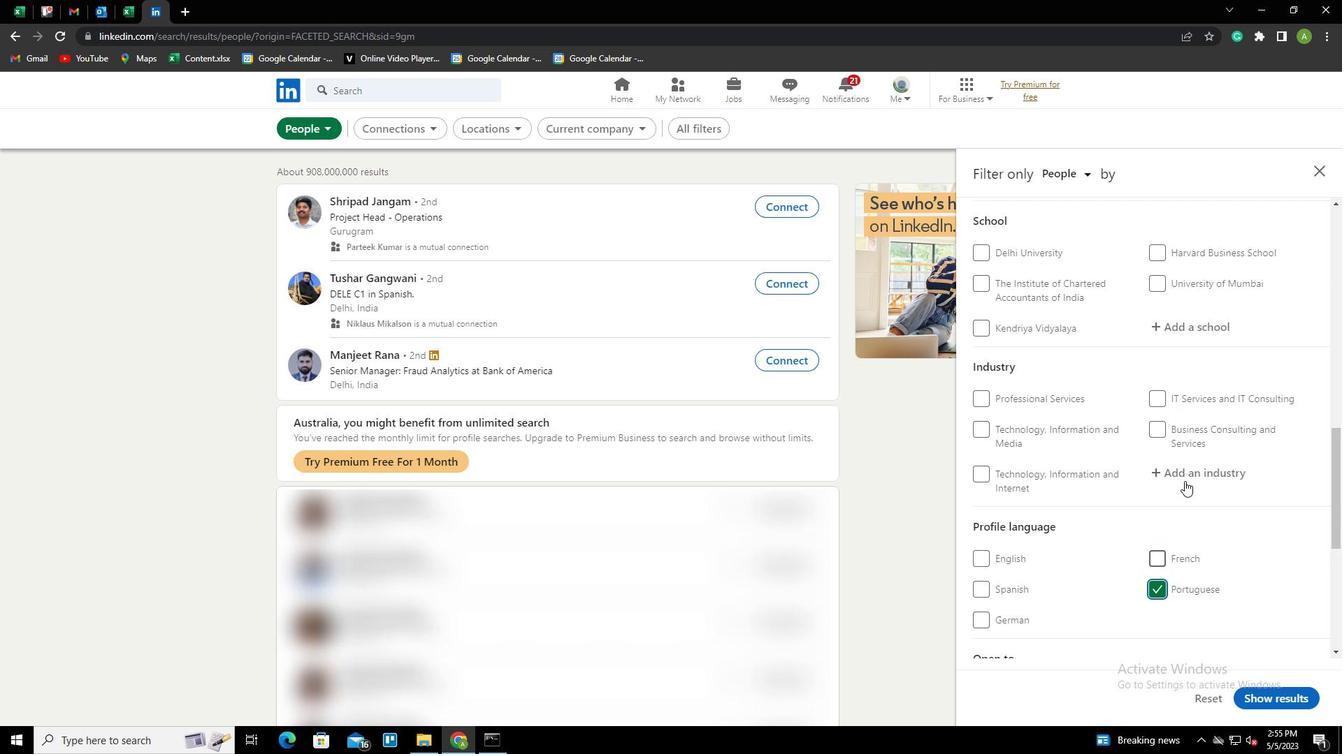 
Action: Mouse scrolled (1184, 482) with delta (0, 0)
Screenshot: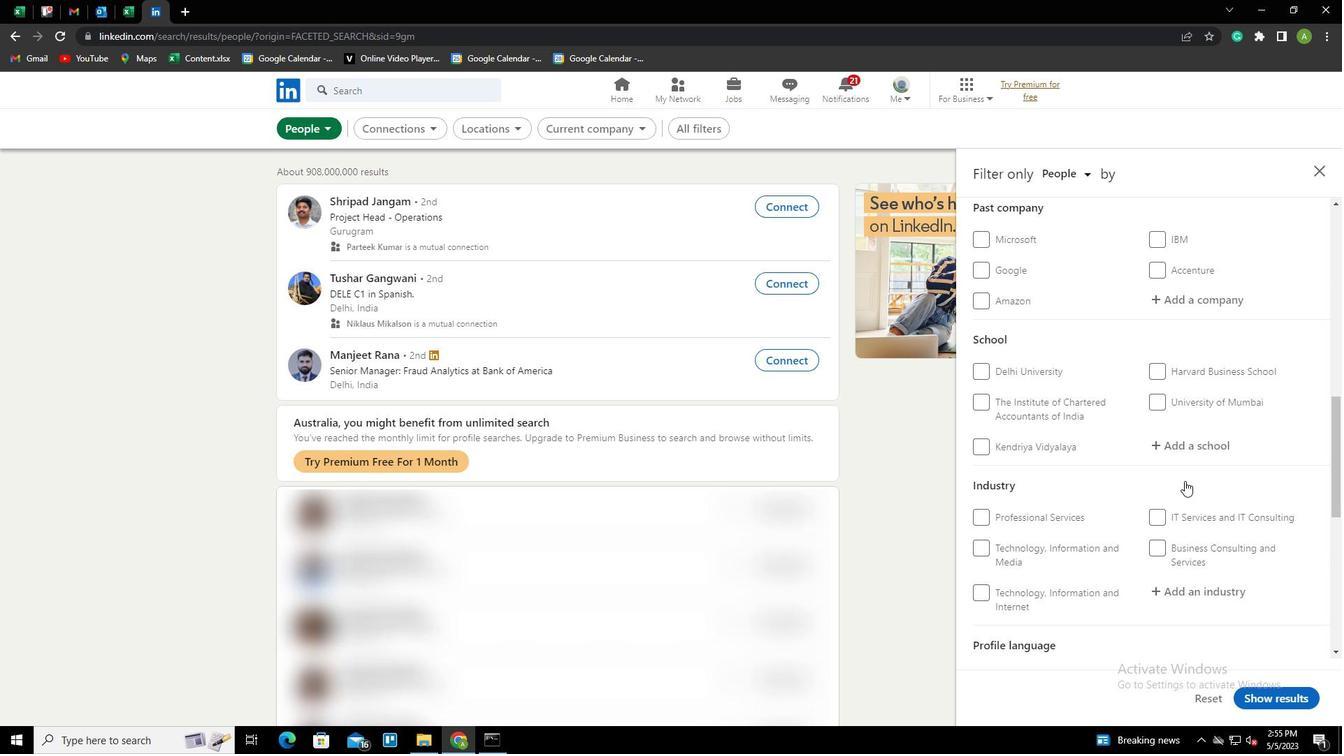 
Action: Mouse scrolled (1184, 482) with delta (0, 0)
Screenshot: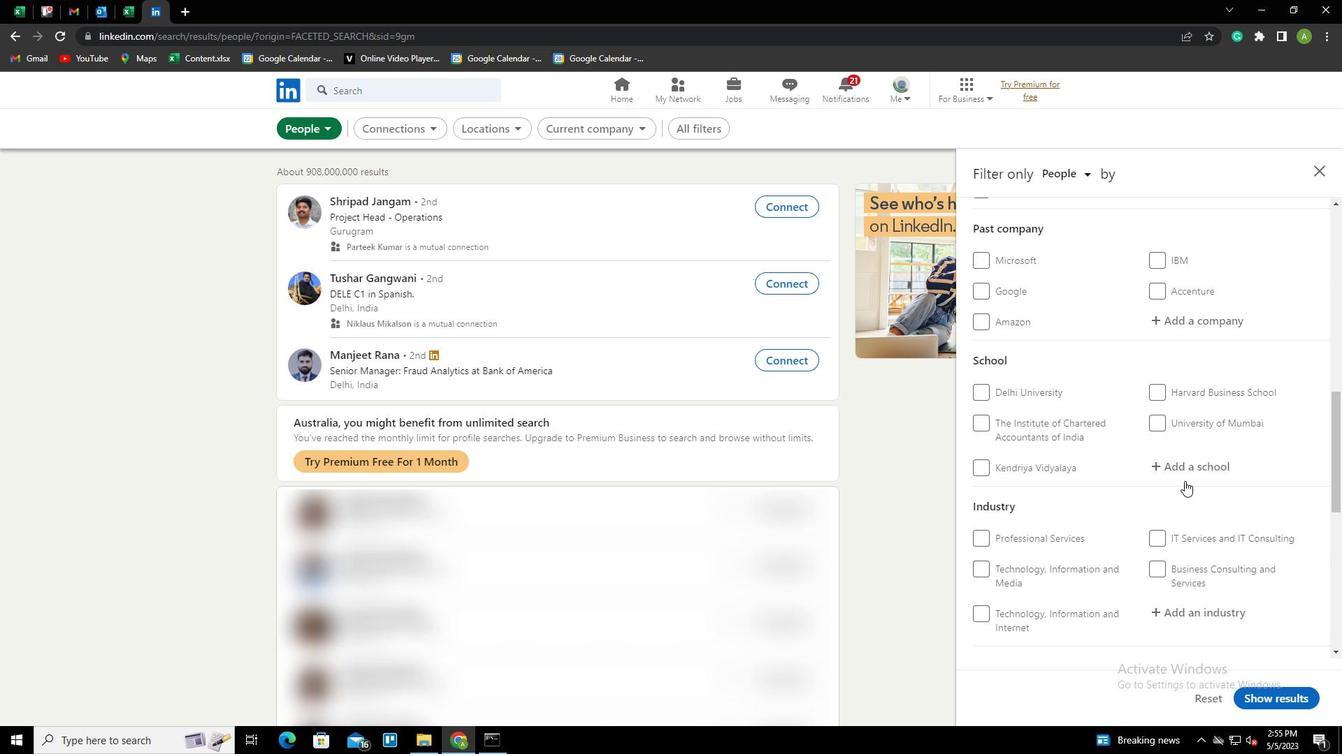 
Action: Mouse moved to (1184, 481)
Screenshot: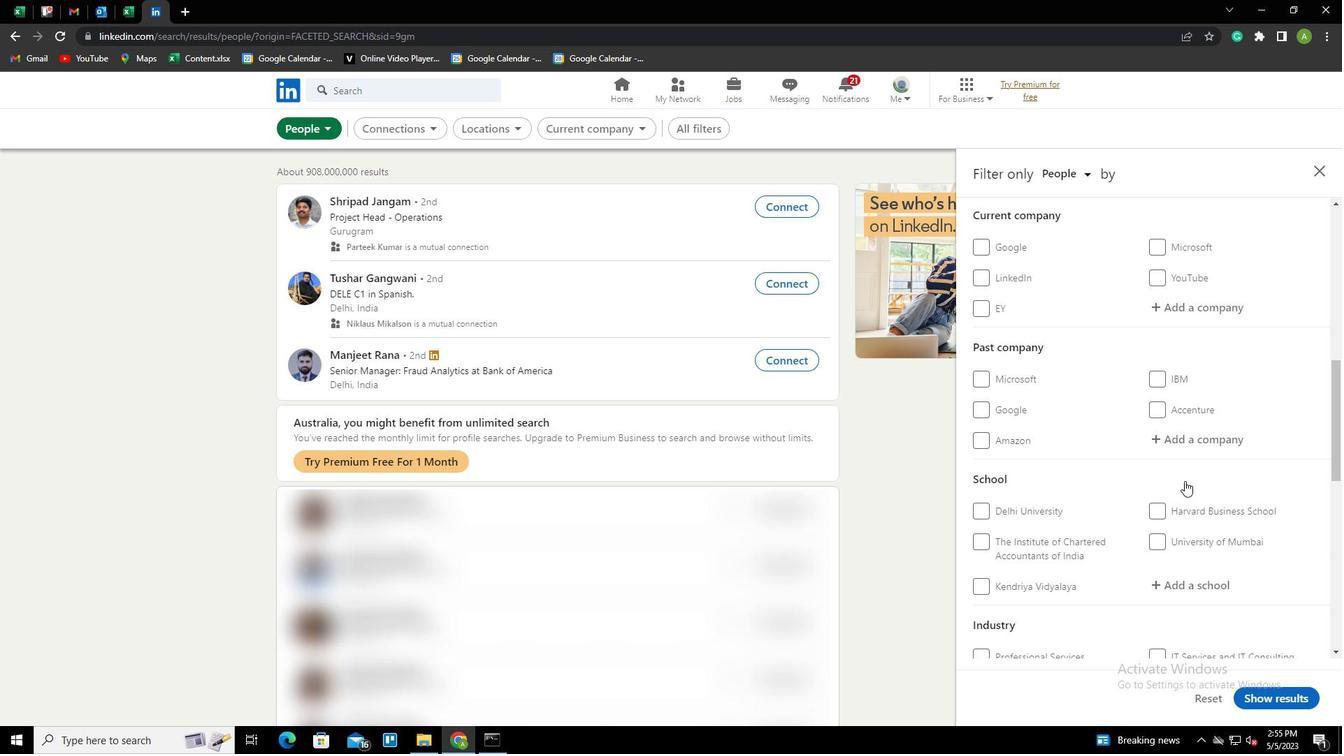 
Action: Mouse scrolled (1184, 482) with delta (0, 0)
Screenshot: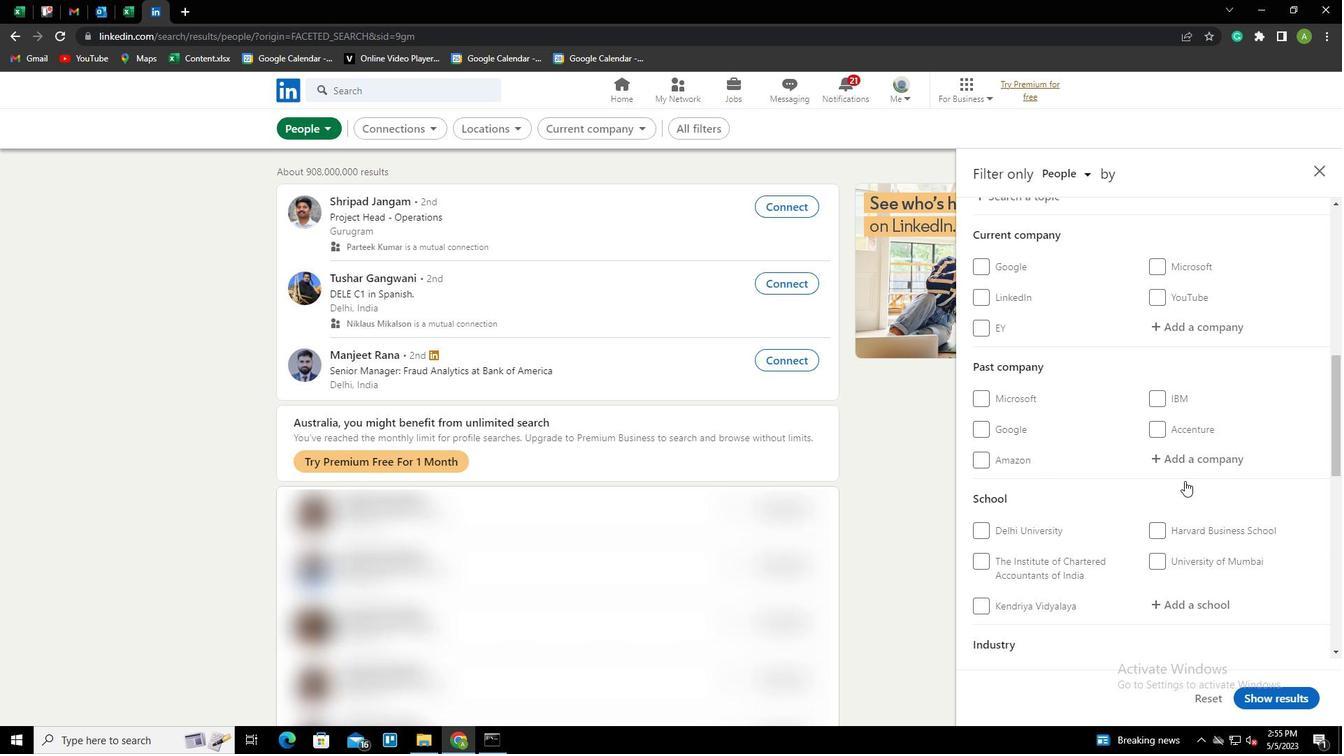 
Action: Mouse moved to (1189, 399)
Screenshot: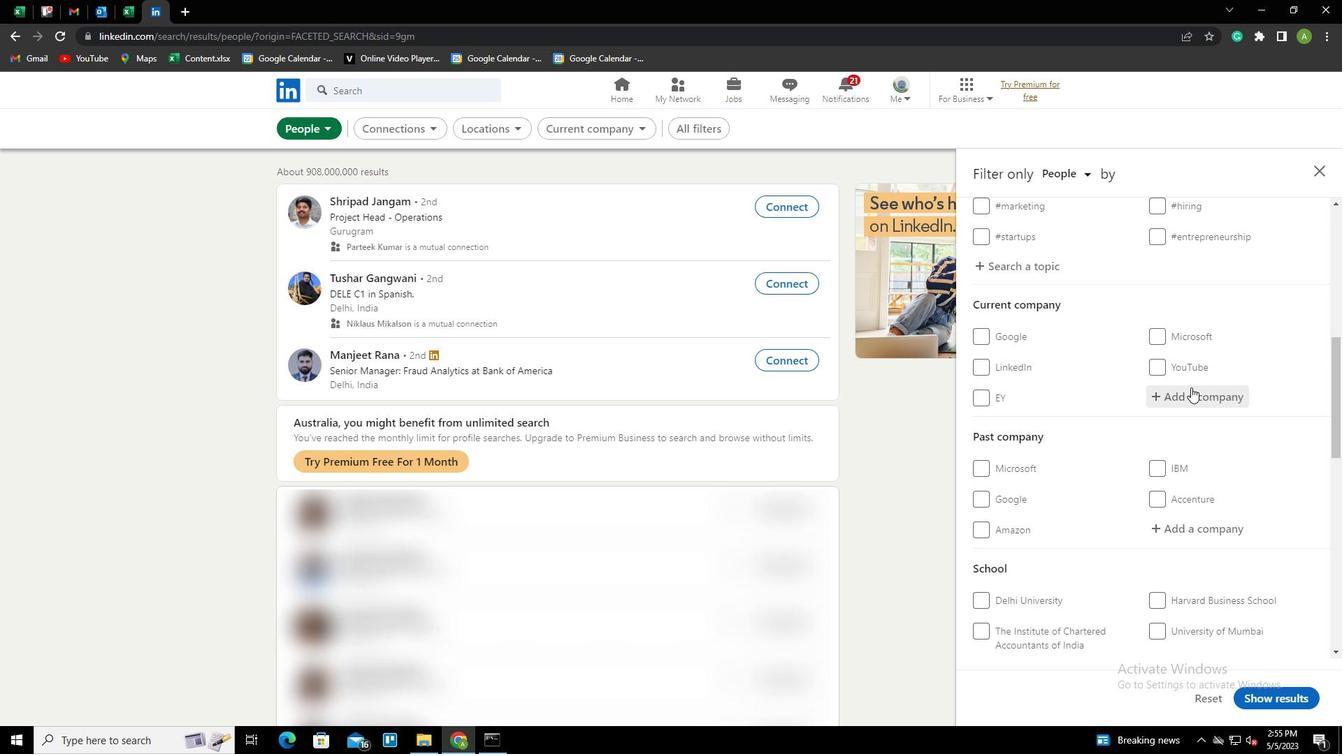 
Action: Mouse pressed left at (1189, 399)
Screenshot: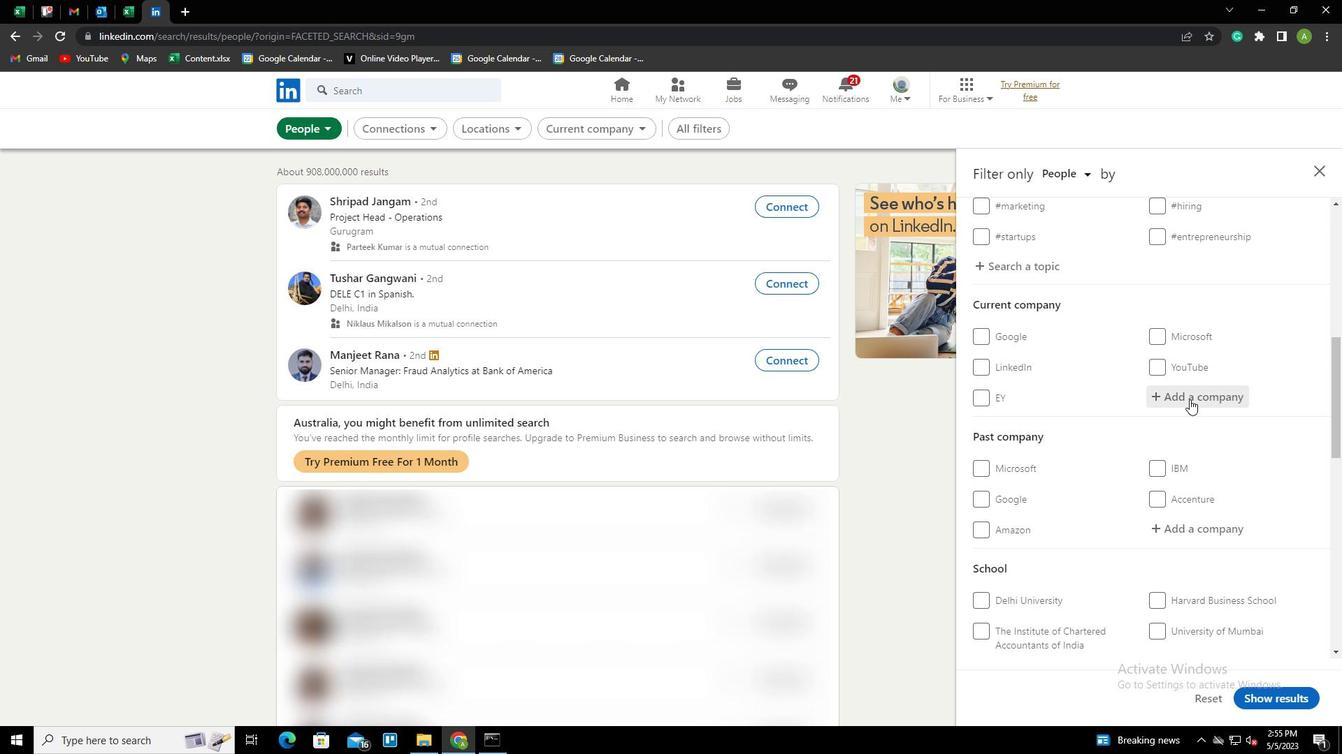 
Action: Key pressed <Key.shift><Key.shift>T<Key.backspace><Key.shift>ROYAL<Key.space><Key.shift>HASKONING<Key.shift><Key.shift><Key.shift><Key.shift><Key.shift><Key.shift><Key.shift><Key.shift><Key.shift><Key.shift><Key.shift><Key.shift><Key.shift><Key.shift><Key.shift><Key.shift><Key.shift><Key.shift><Key.shift><Key.shift><Key.shift><Key.shift><Key.shift><Key.shift><Key.shift><Key.shift><Key.shift>DHV<Key.down><Key.enter>
Screenshot: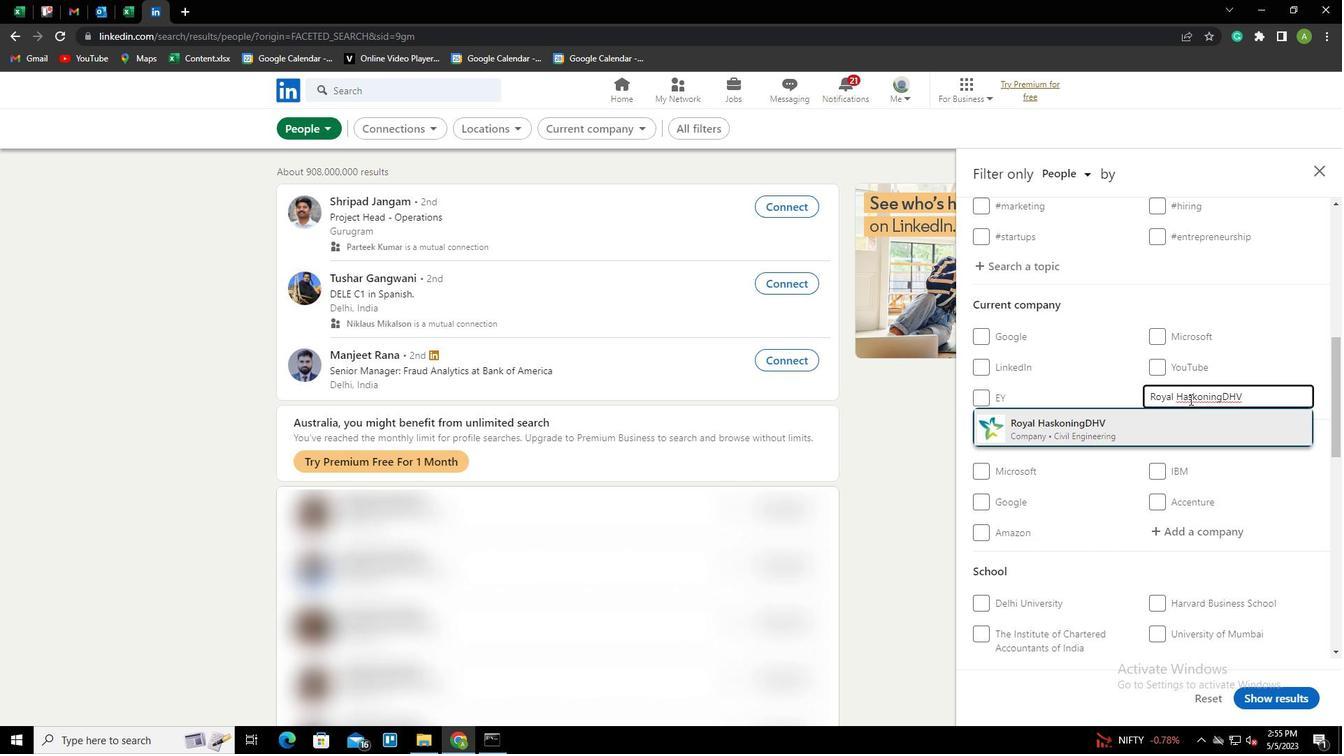 
Action: Mouse scrolled (1189, 399) with delta (0, 0)
Screenshot: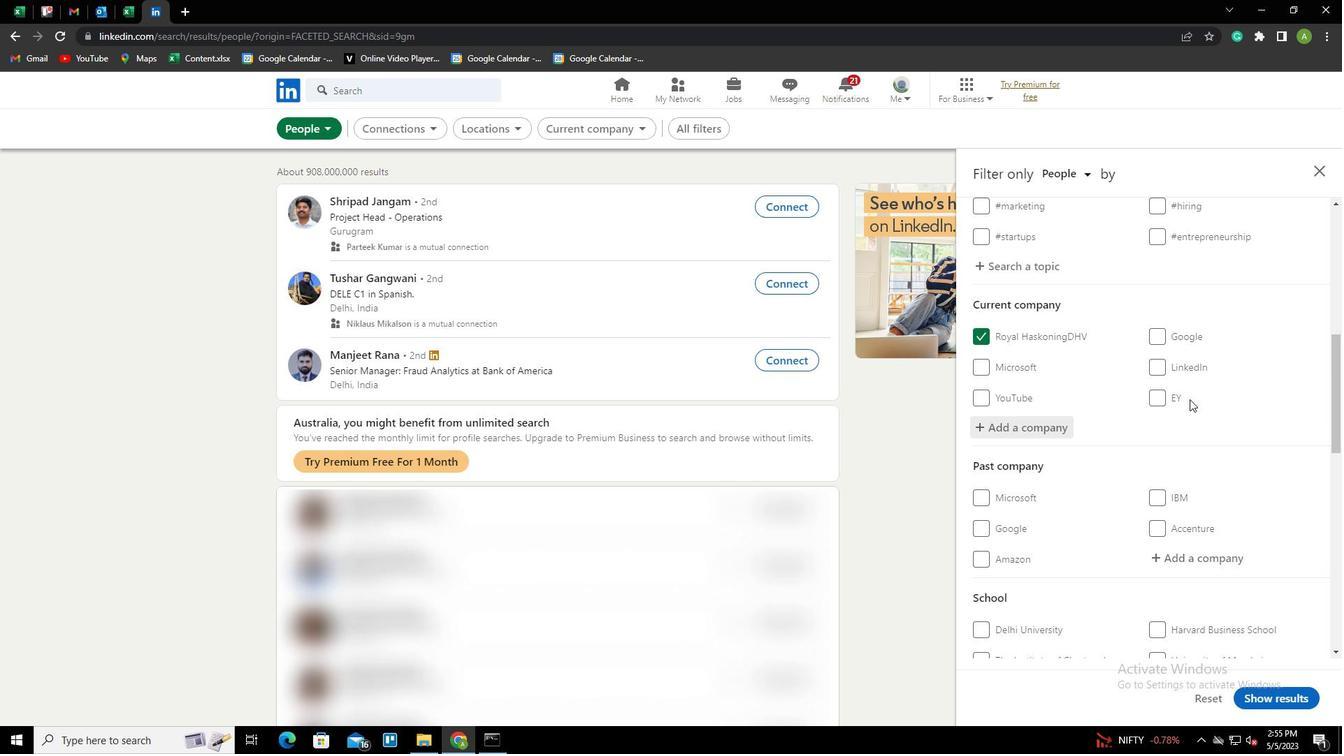
Action: Mouse scrolled (1189, 399) with delta (0, 0)
Screenshot: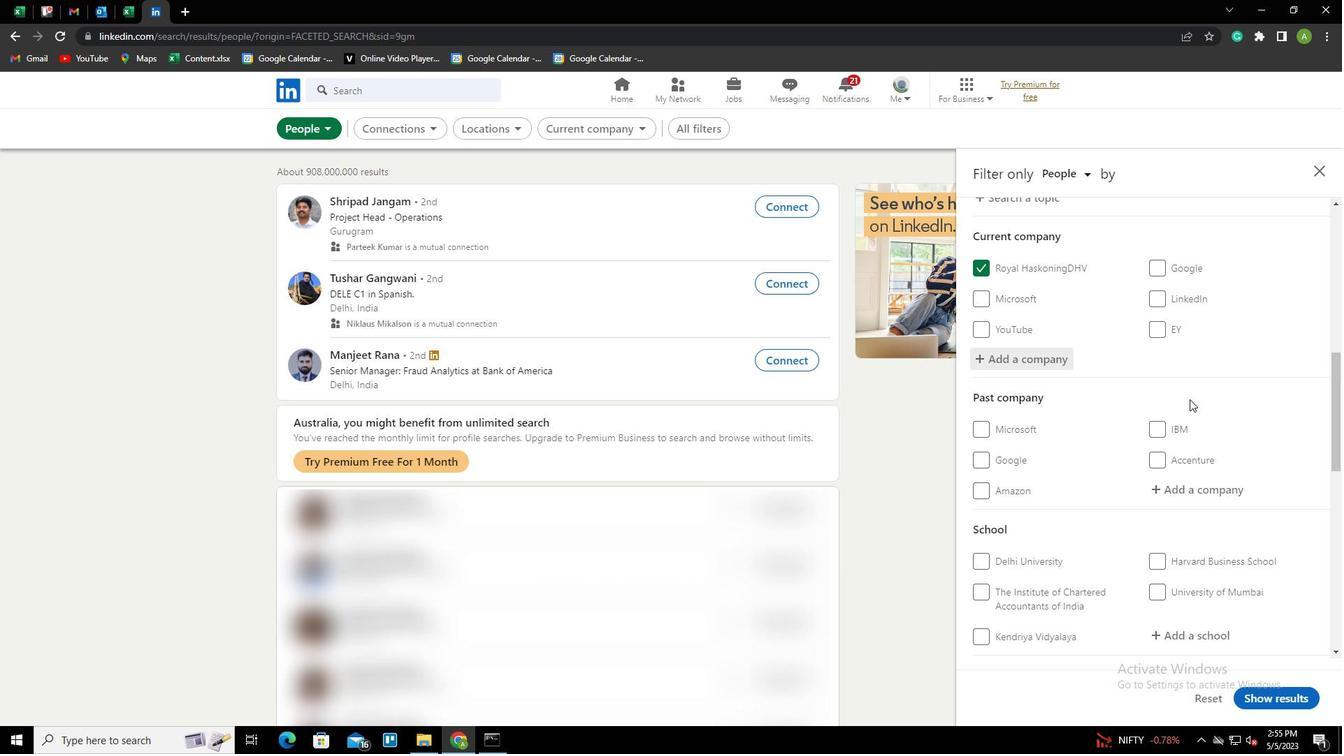 
Action: Mouse scrolled (1189, 399) with delta (0, 0)
Screenshot: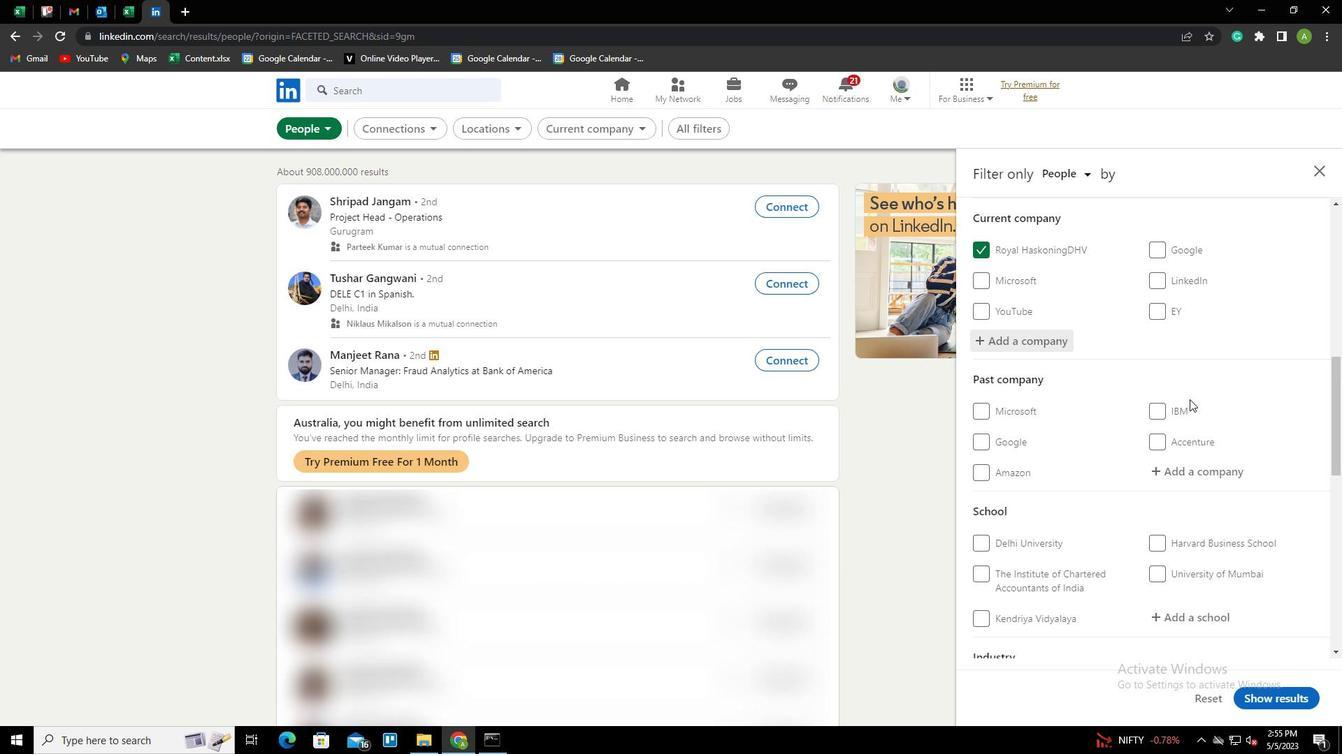 
Action: Mouse scrolled (1189, 399) with delta (0, 0)
Screenshot: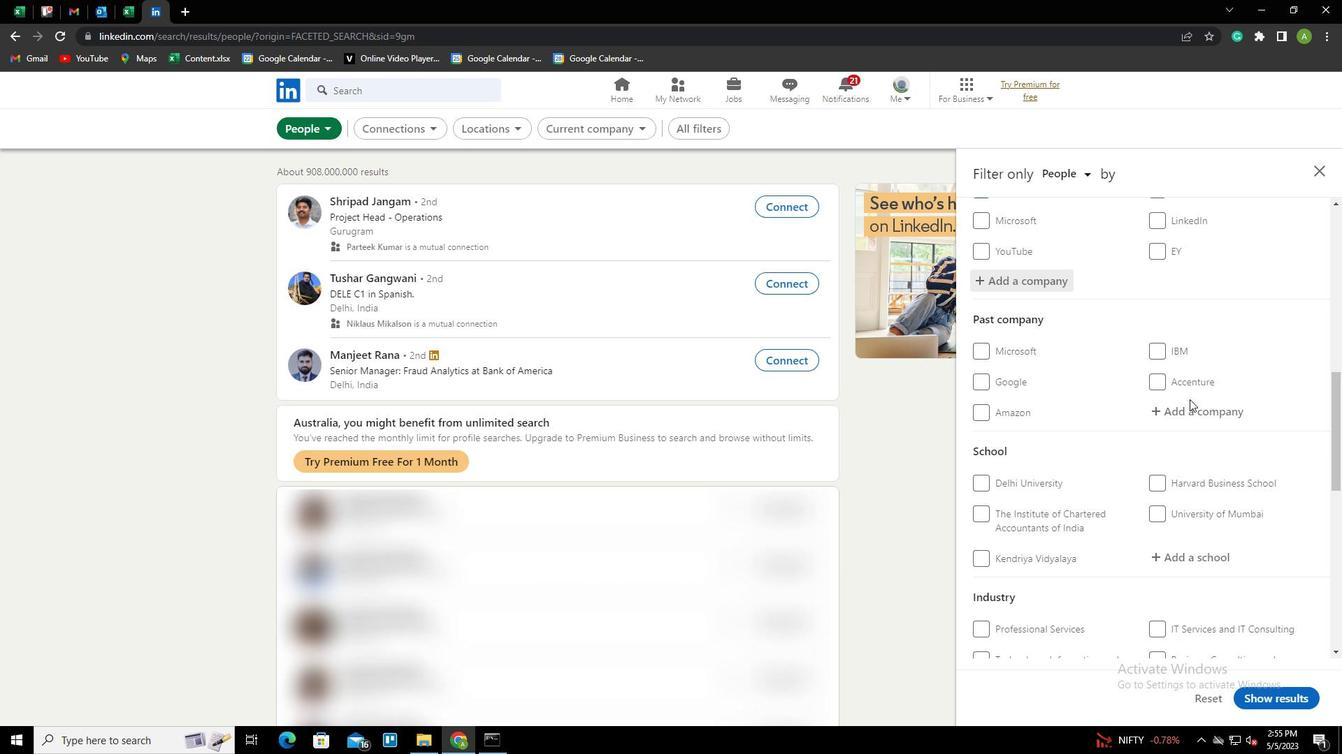 
Action: Mouse moved to (1183, 422)
Screenshot: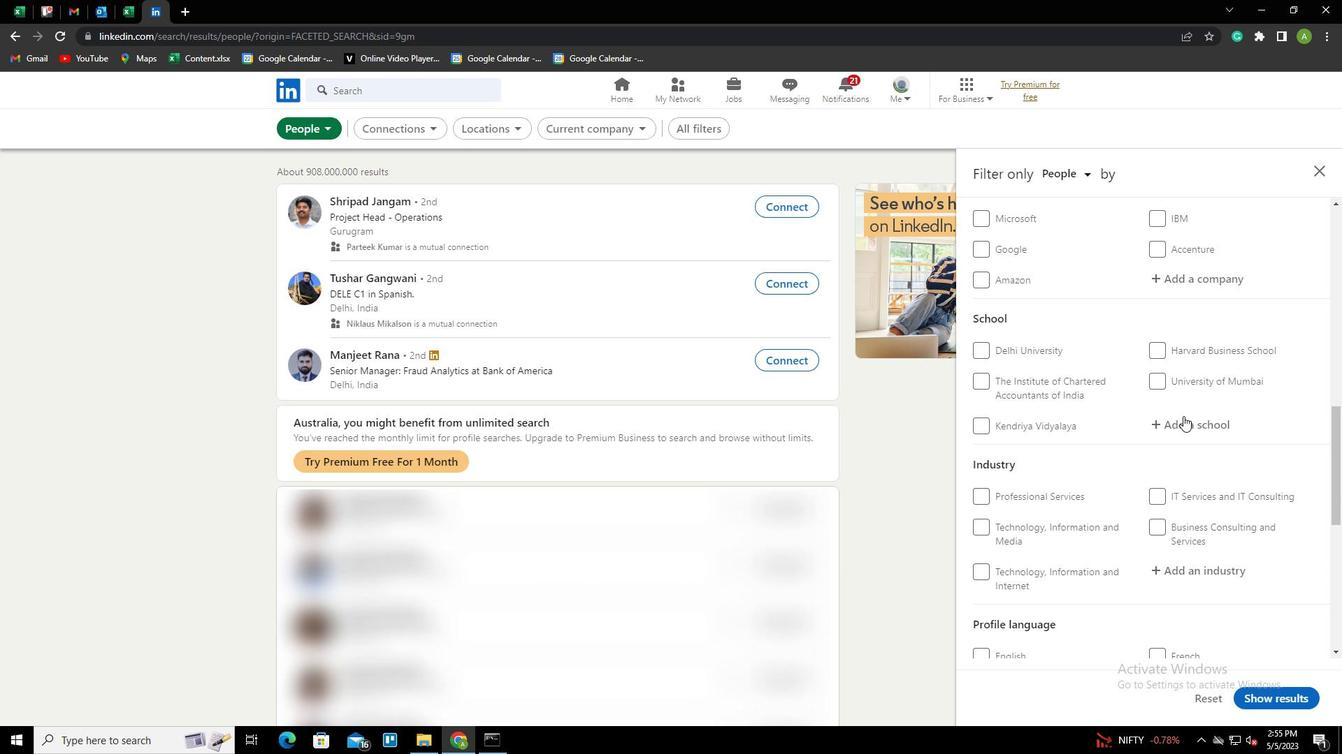 
Action: Mouse pressed left at (1183, 422)
Screenshot: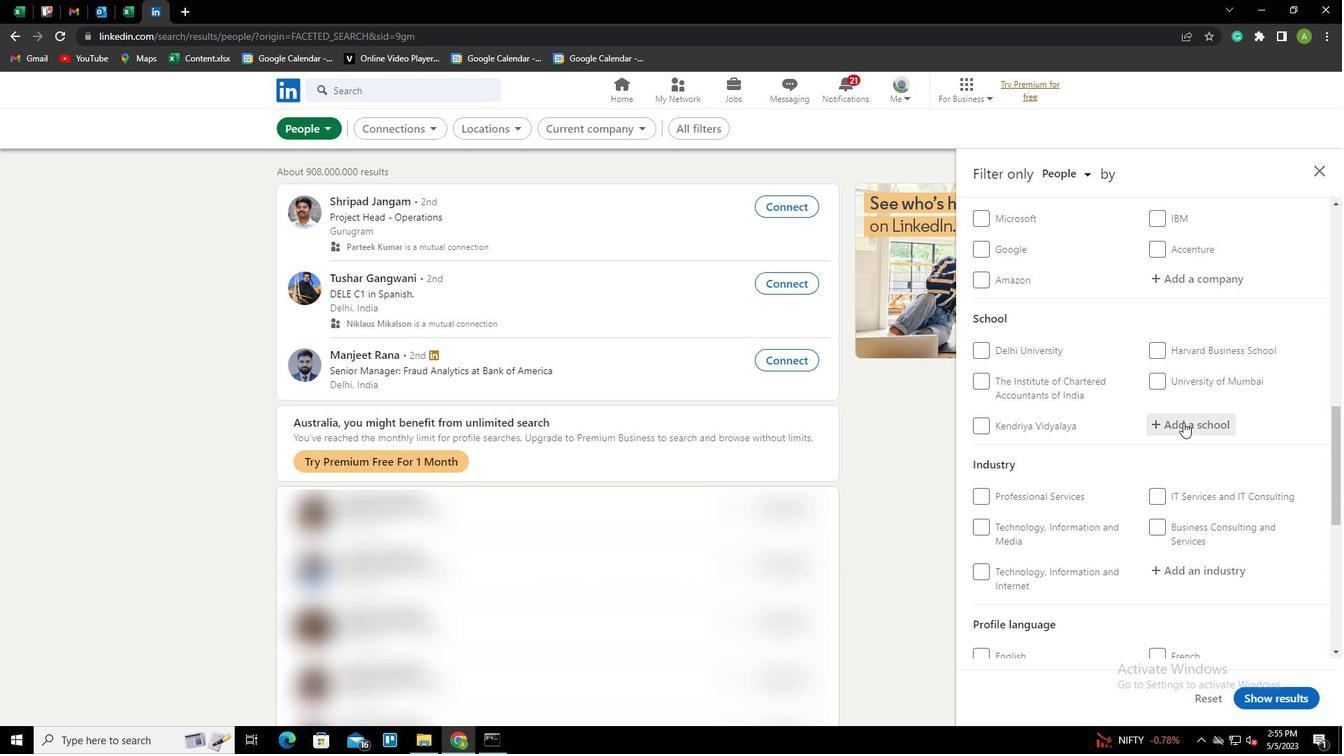 
Action: Key pressed <Key.shift><Key.shift><Key.shift><Key.shift><Key.shift><Key.shift><Key.shift><Key.shift><Key.shift>NARAYANA<Key.space><Key.shift>JUNIOR<Key.space><Key.shift>COLLEGE<Key.space>-<Key.space><Key.shift>INDIA<Key.down><Key.enter>
Screenshot: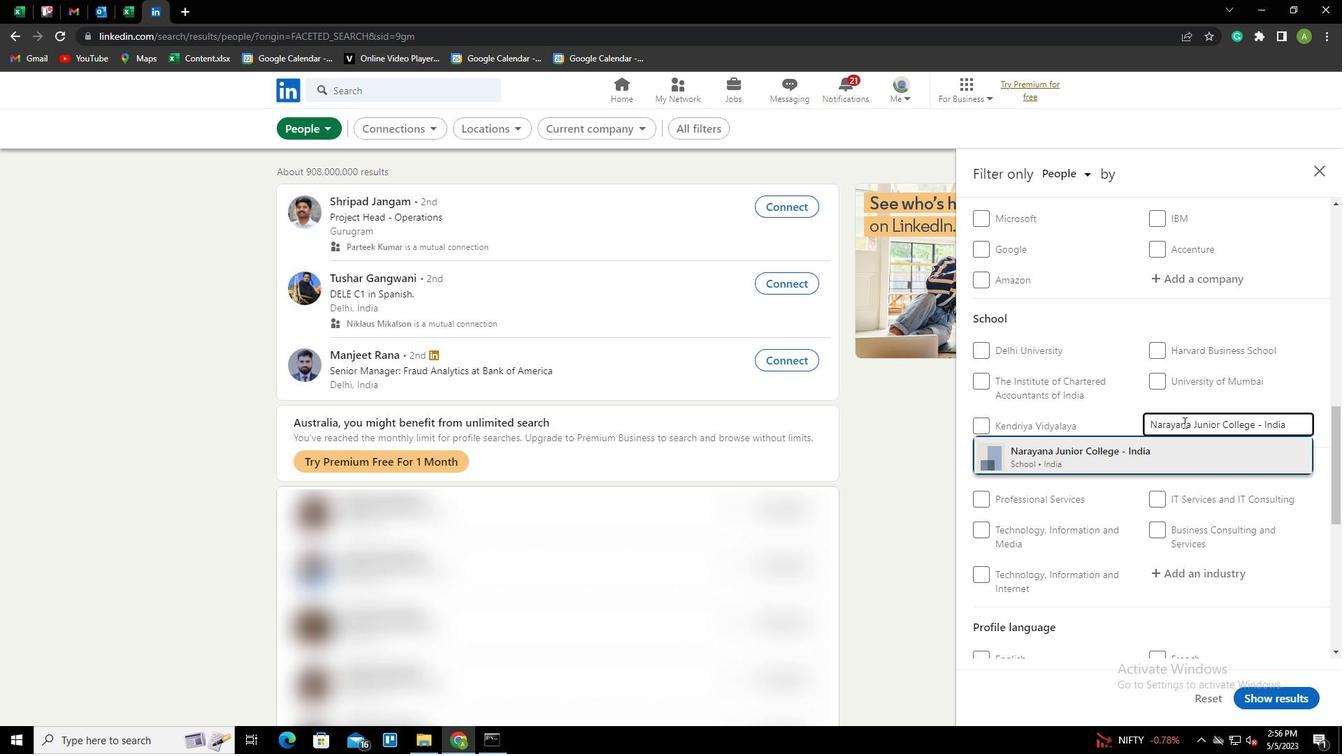 
Action: Mouse scrolled (1183, 422) with delta (0, 0)
Screenshot: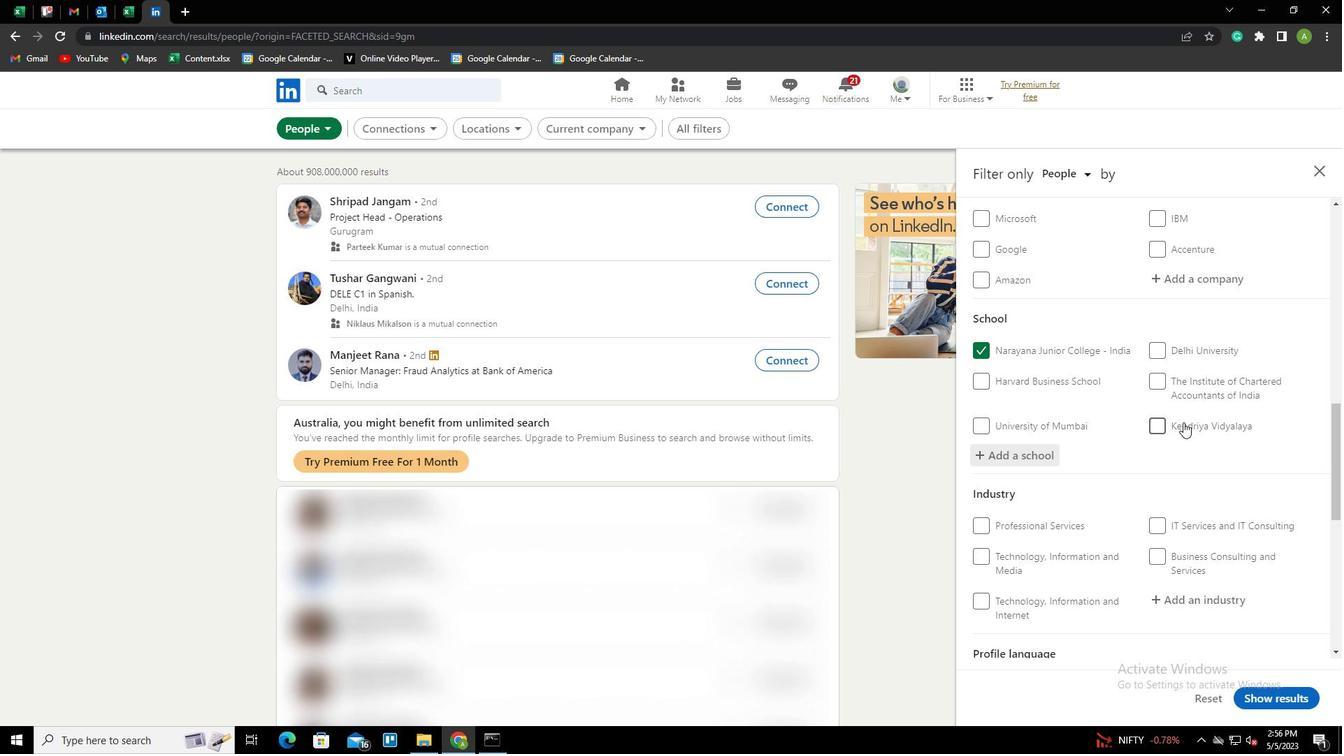 
Action: Mouse scrolled (1183, 422) with delta (0, 0)
Screenshot: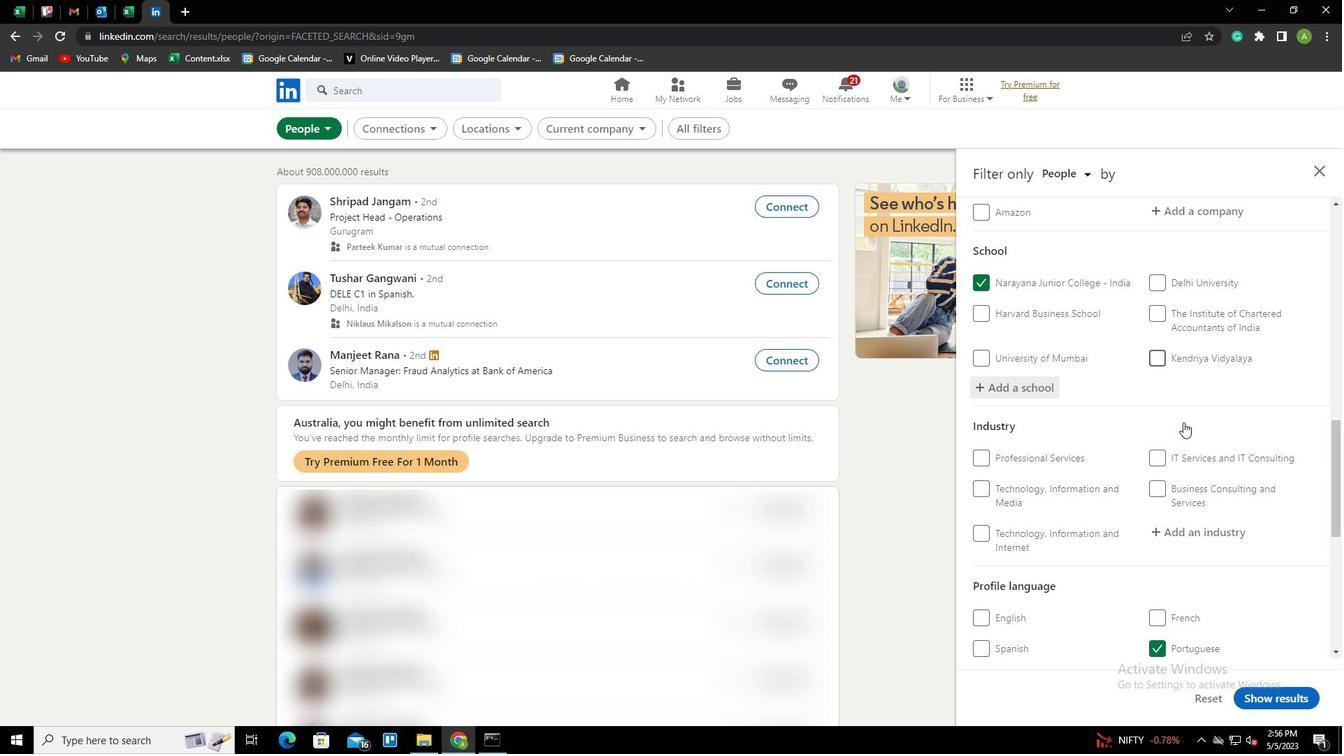 
Action: Mouse scrolled (1183, 422) with delta (0, 0)
Screenshot: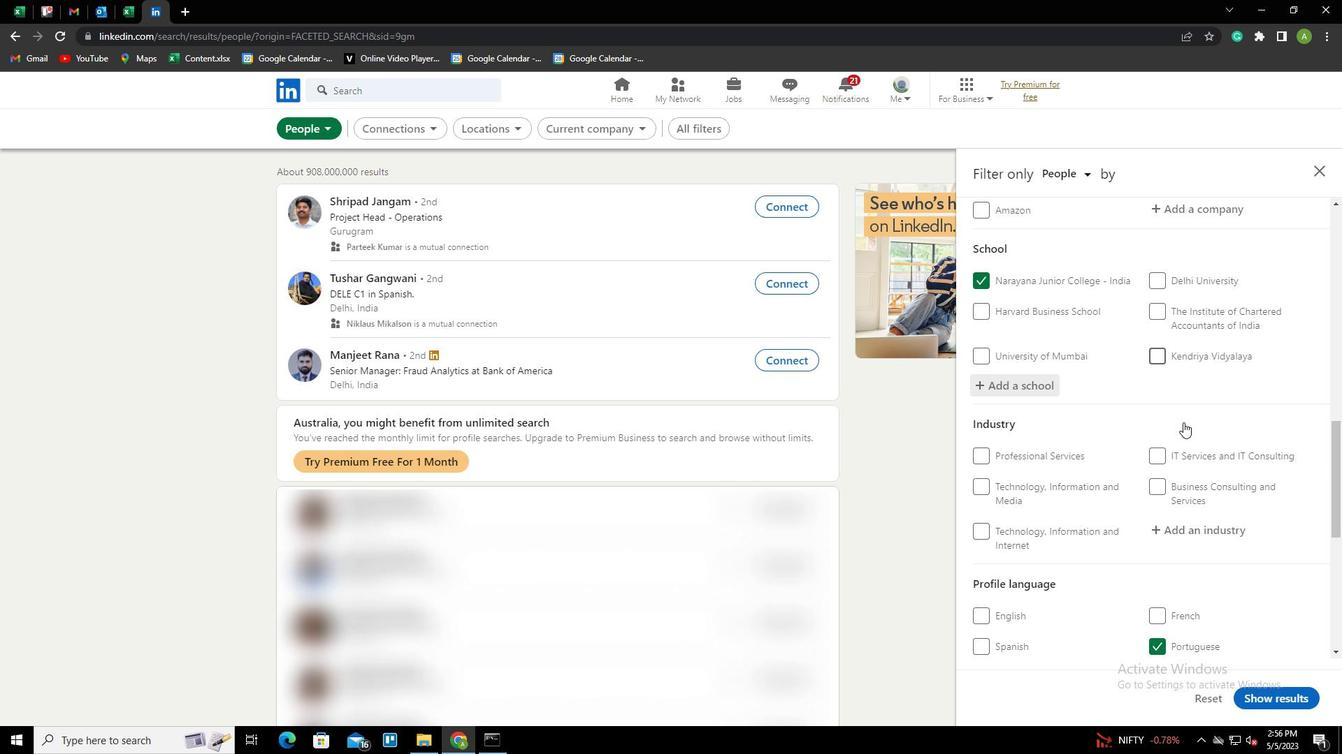
Action: Mouse moved to (1180, 391)
Screenshot: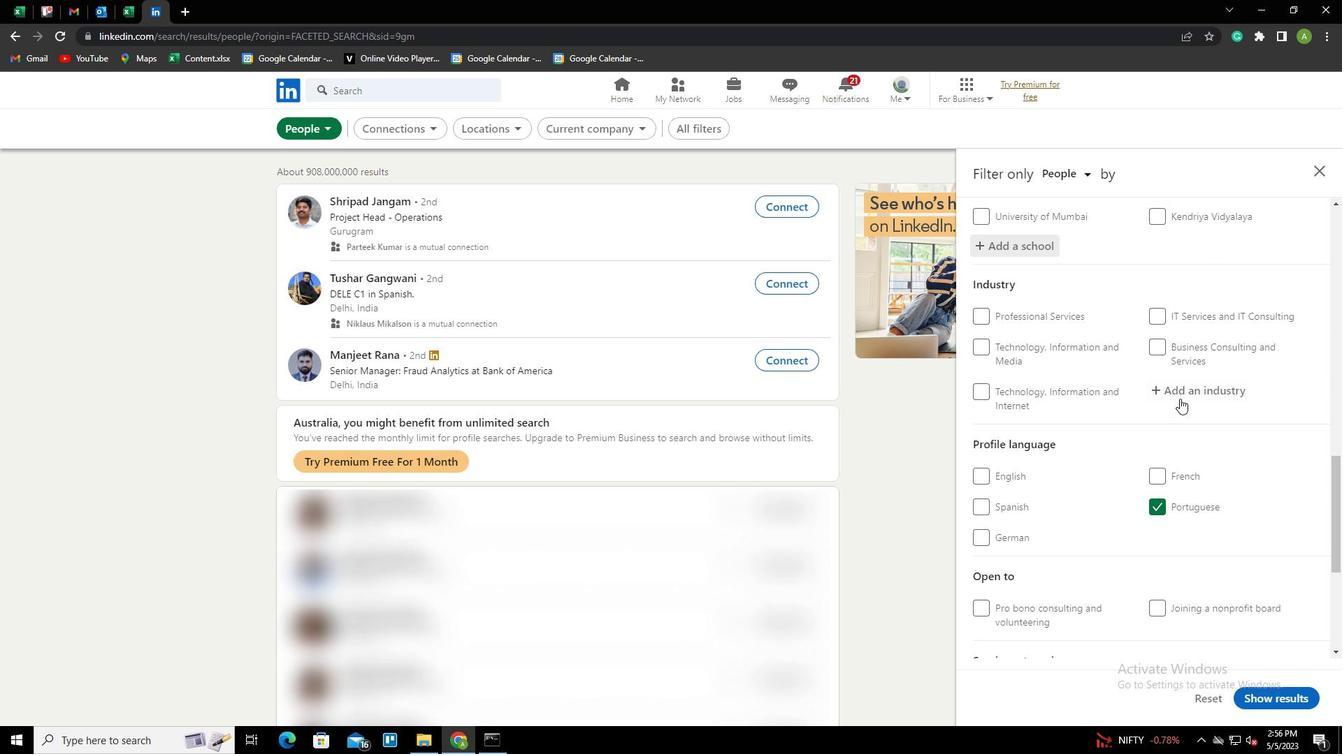
Action: Mouse pressed left at (1180, 391)
Screenshot: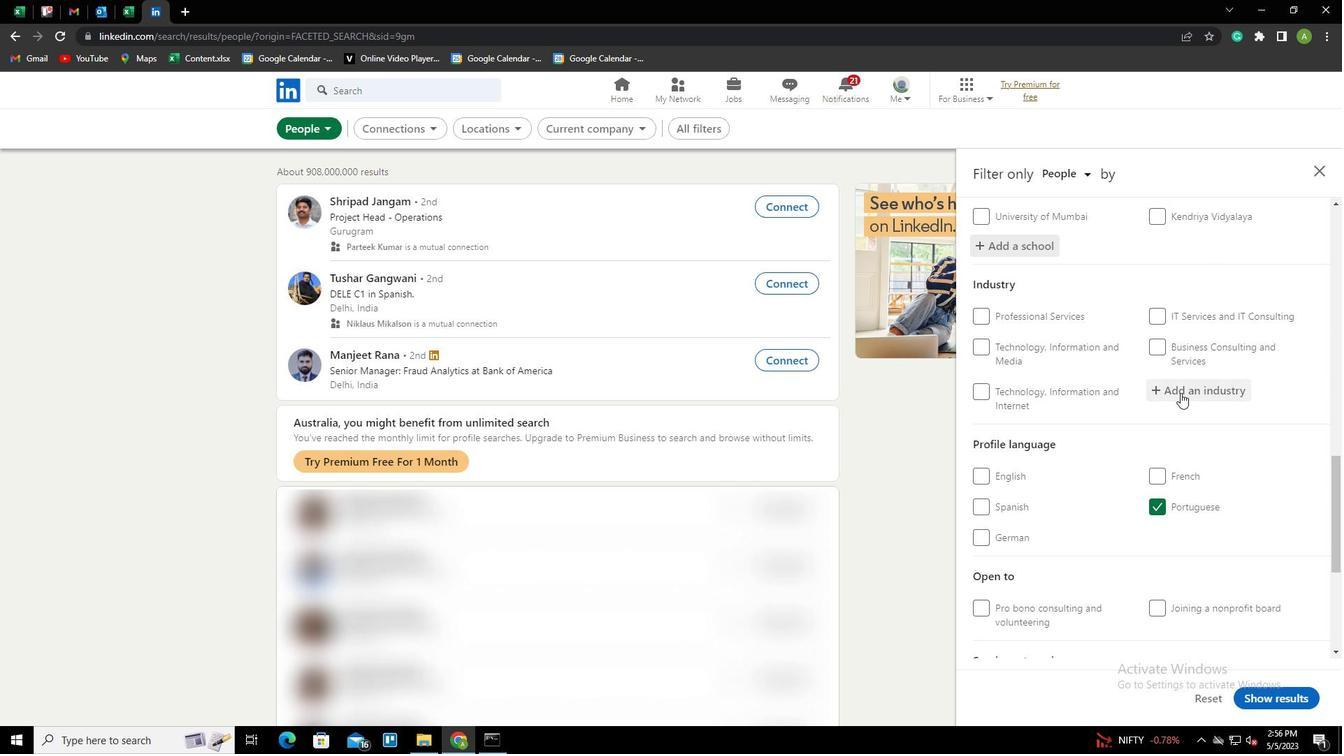 
Action: Key pressed <Key.shift>EDUCATION<Key.down><Key.down><Key.down><Key.down><Key.enter>
Screenshot: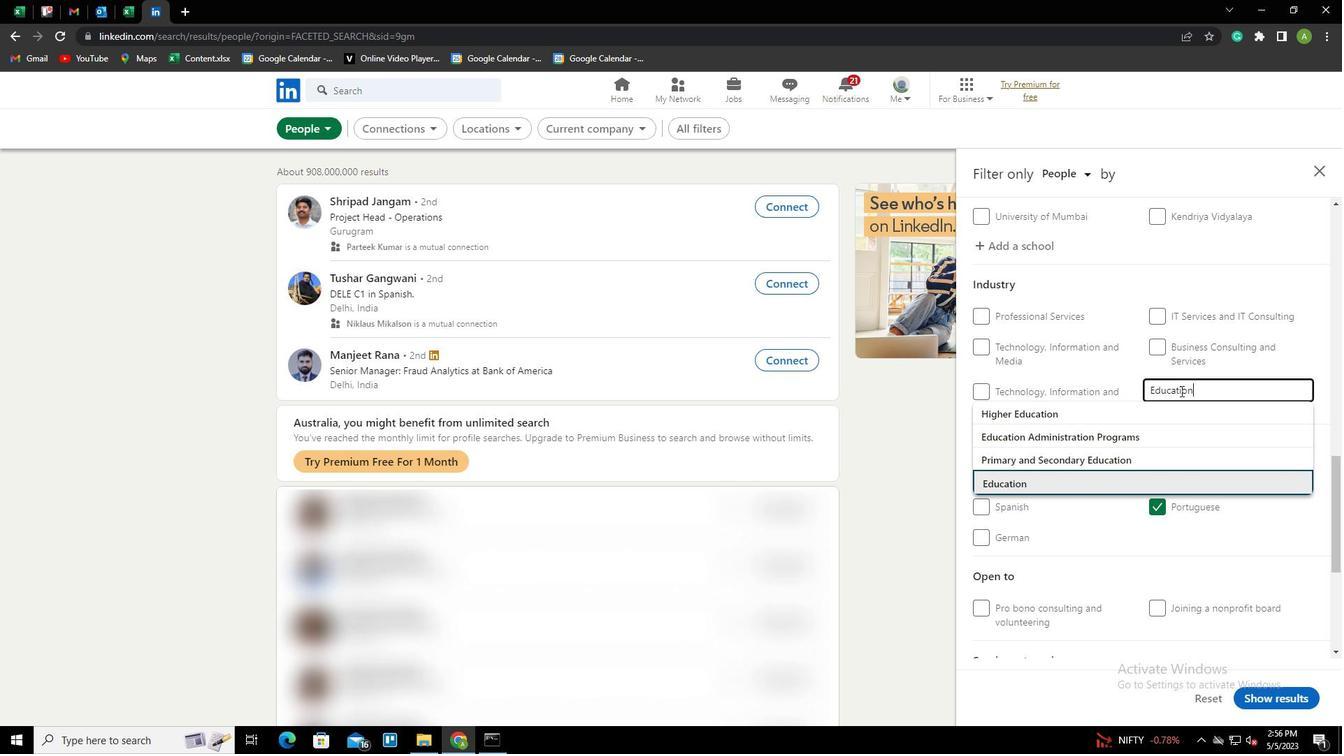 
Action: Mouse scrolled (1180, 390) with delta (0, 0)
Screenshot: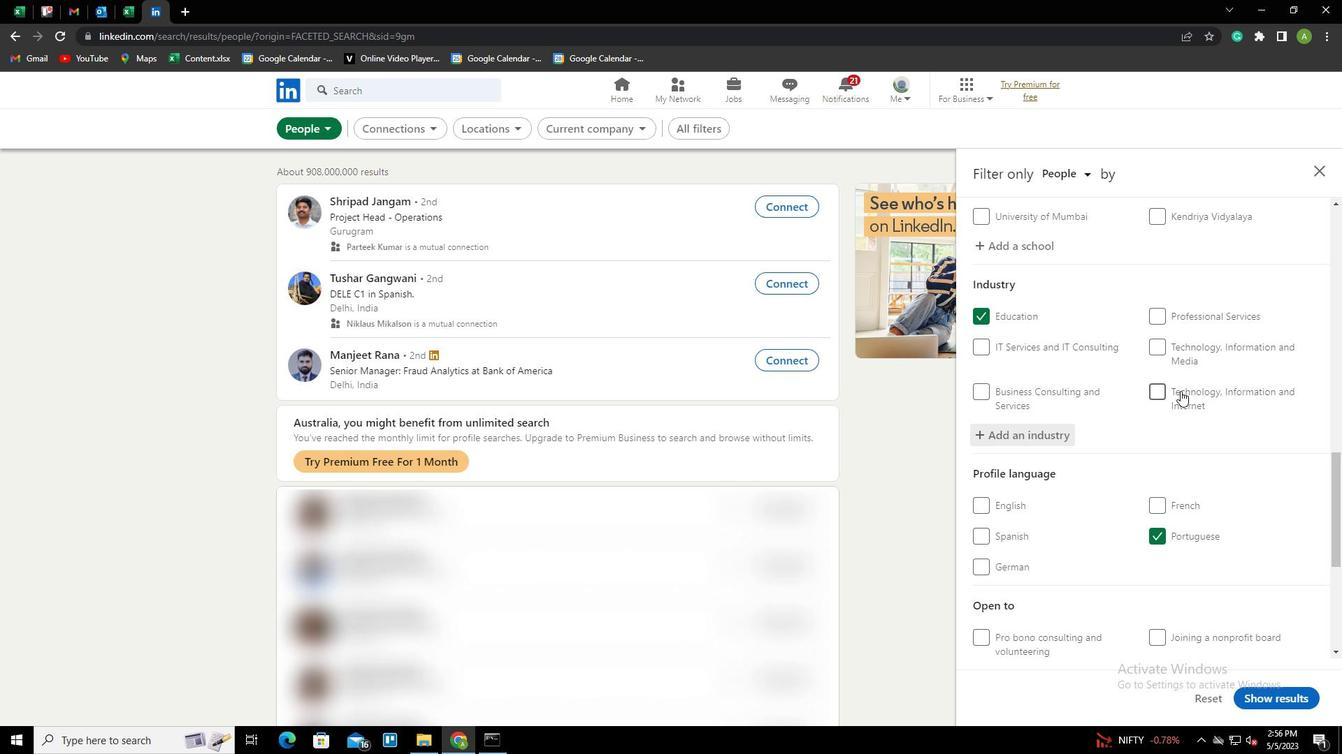 
Action: Mouse scrolled (1180, 390) with delta (0, 0)
Screenshot: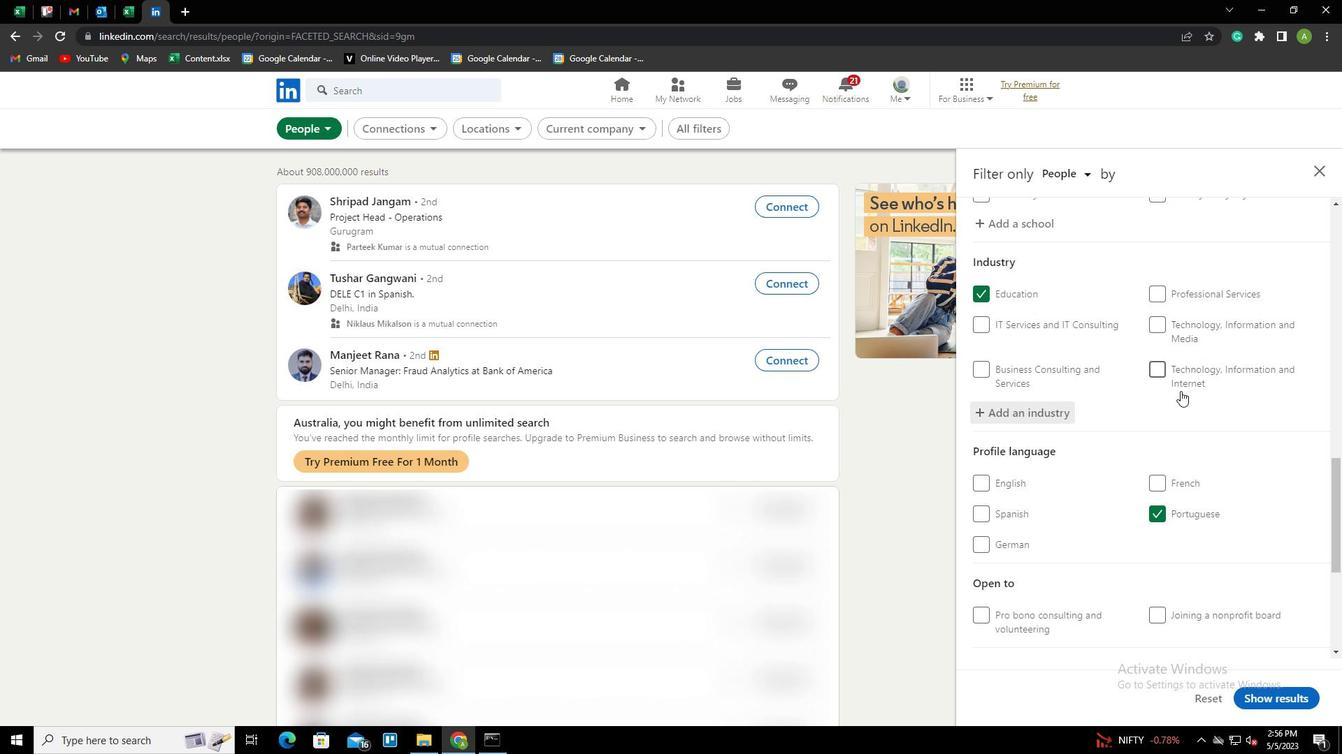 
Action: Mouse scrolled (1180, 390) with delta (0, 0)
Screenshot: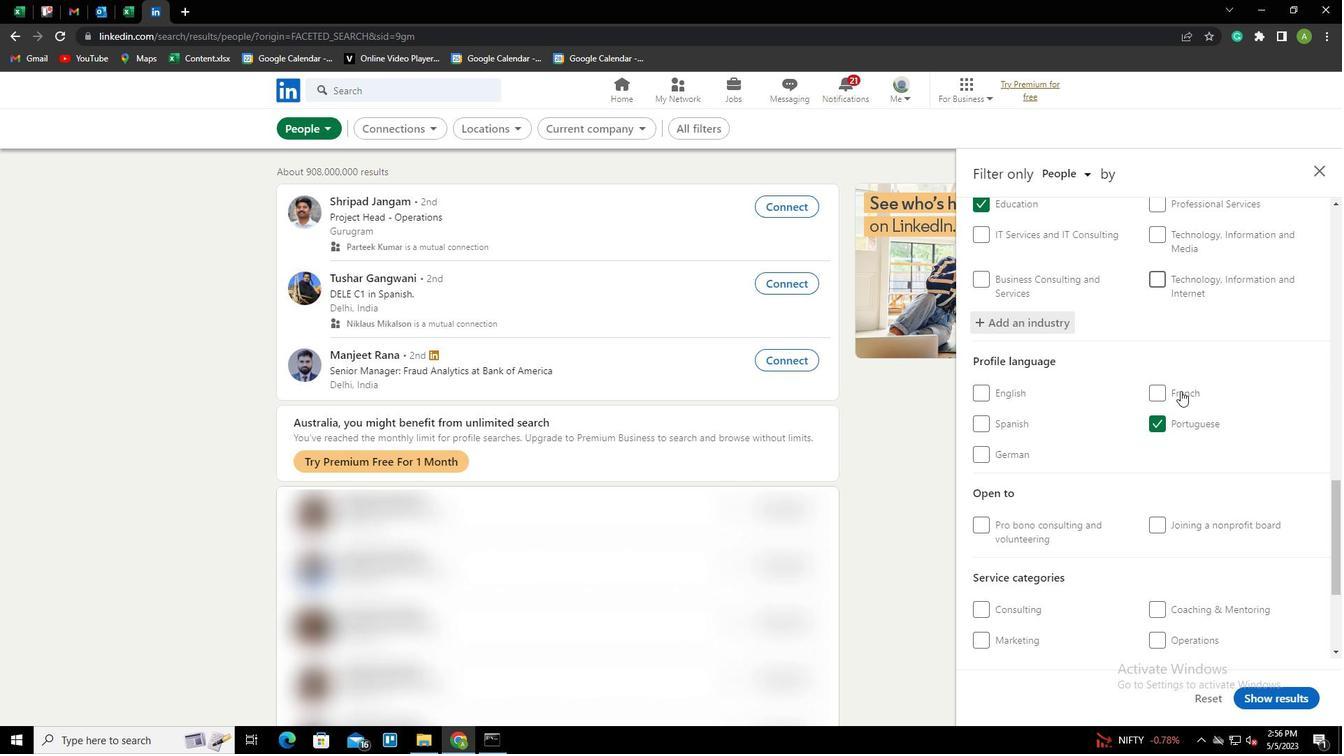 
Action: Mouse scrolled (1180, 390) with delta (0, 0)
Screenshot: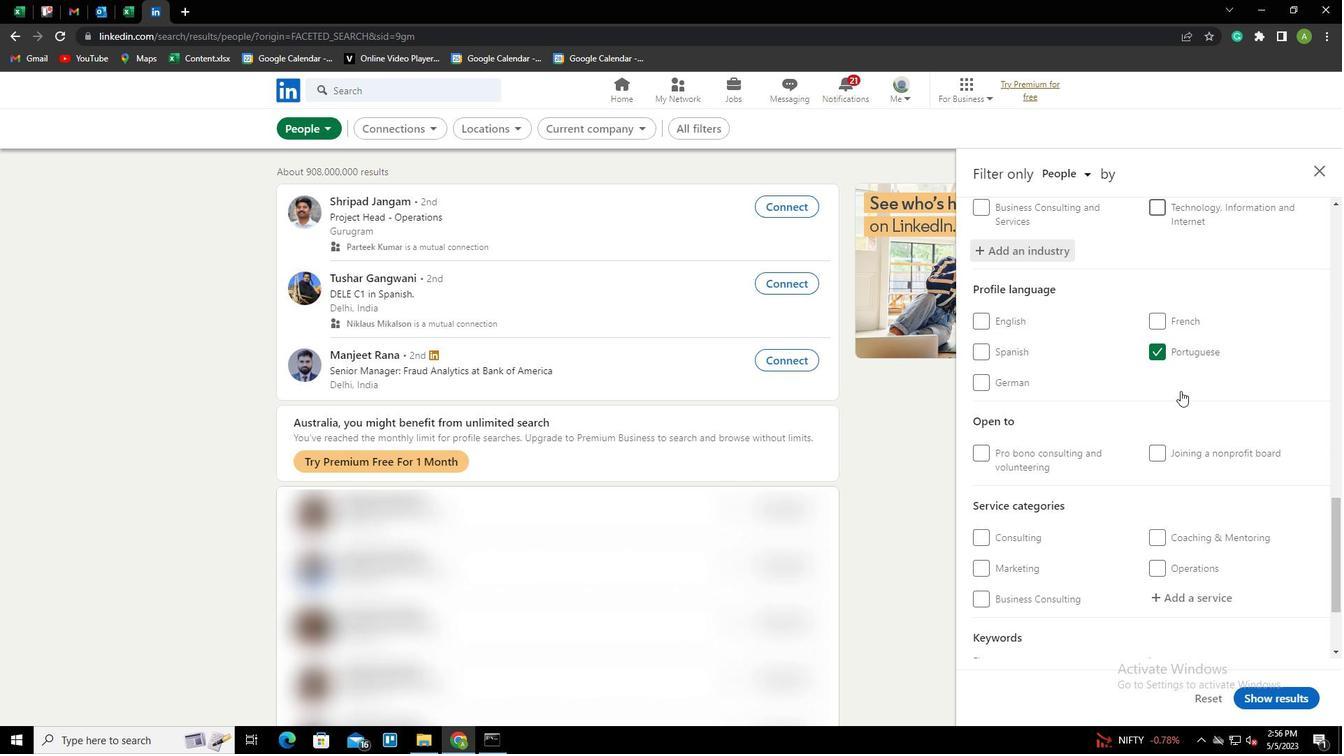 
Action: Mouse moved to (1184, 498)
Screenshot: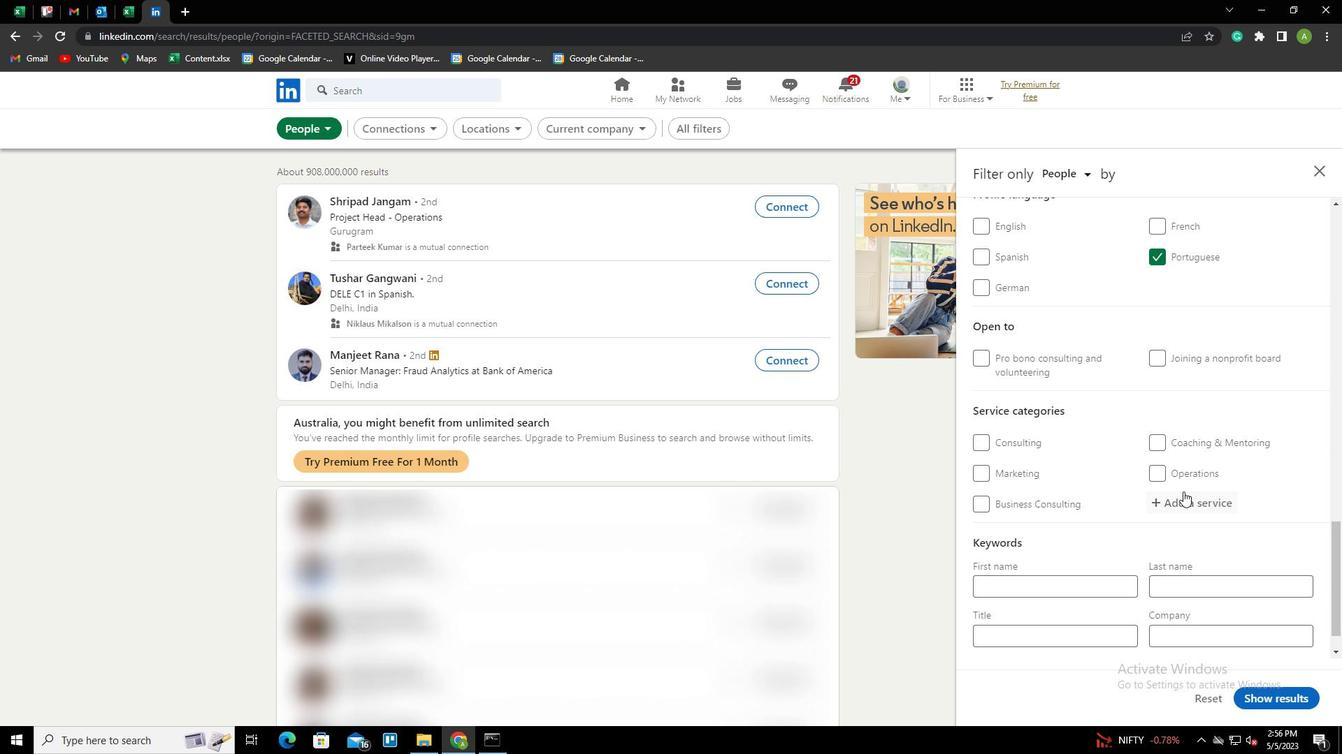 
Action: Mouse pressed left at (1184, 498)
Screenshot: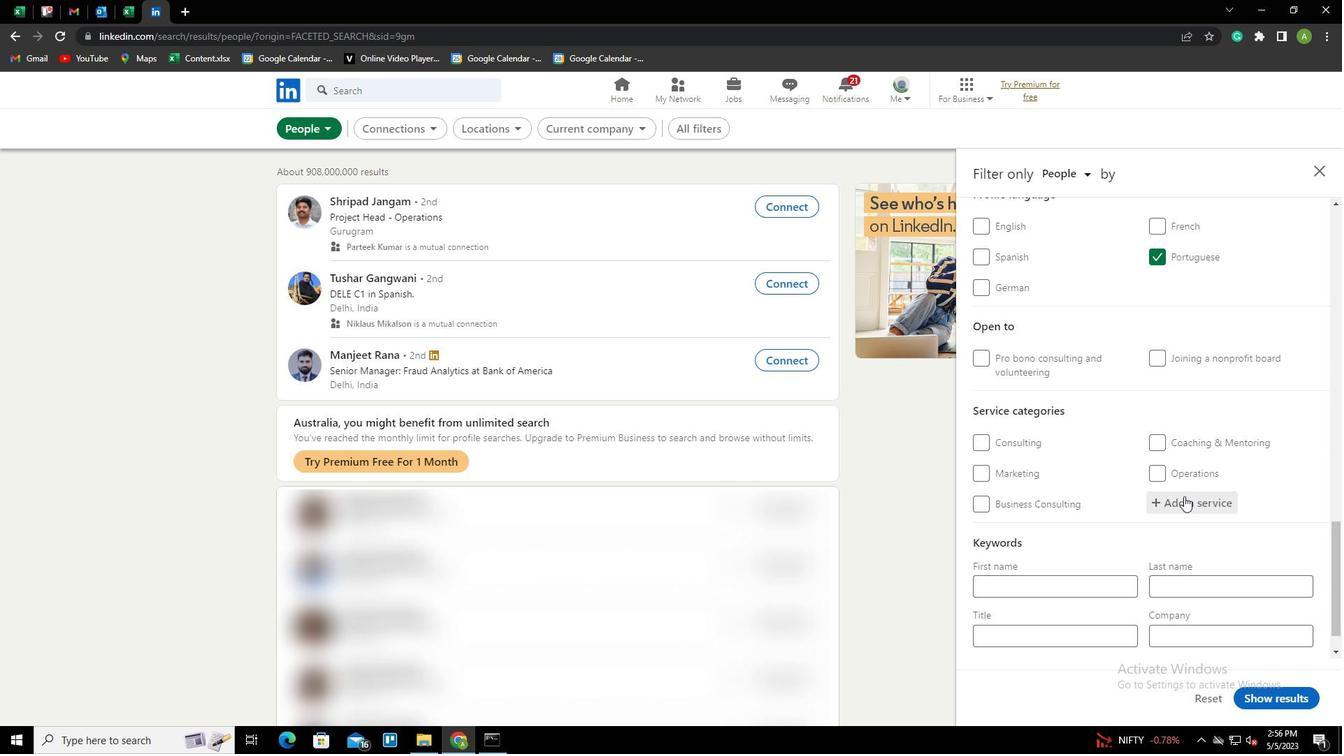 
Action: Key pressed <Key.shift>
Screenshot: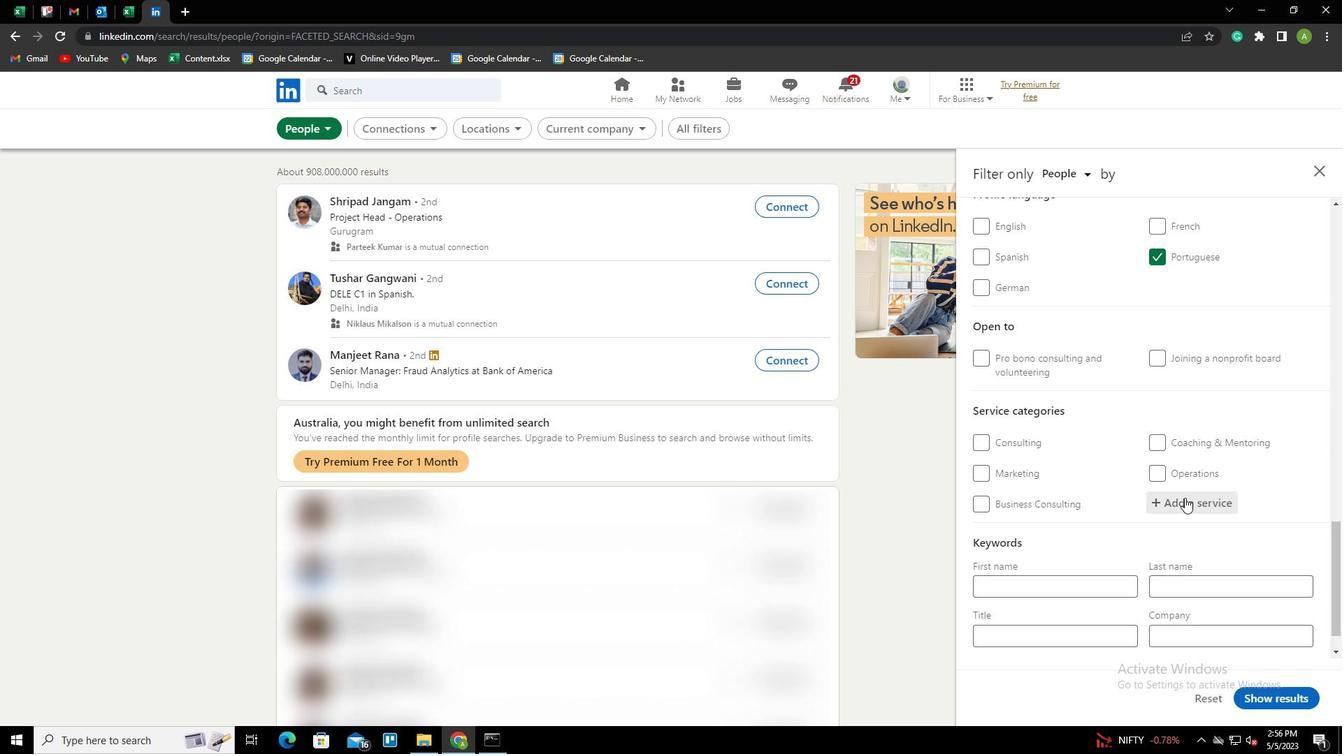 
Action: Mouse moved to (1184, 498)
Screenshot: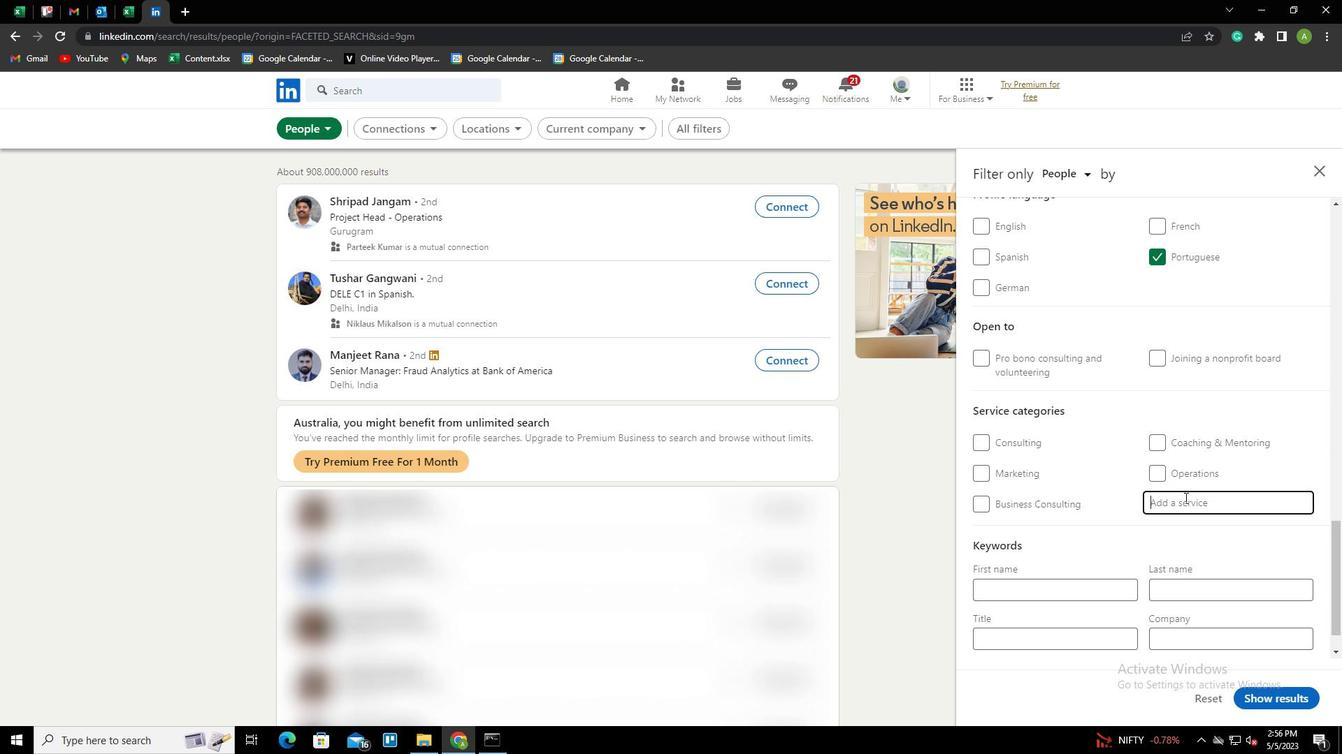 
Action: Key pressed DIGITAL<Key.space><Key.shift>MARKETING<Key.down><Key.enter>
Screenshot: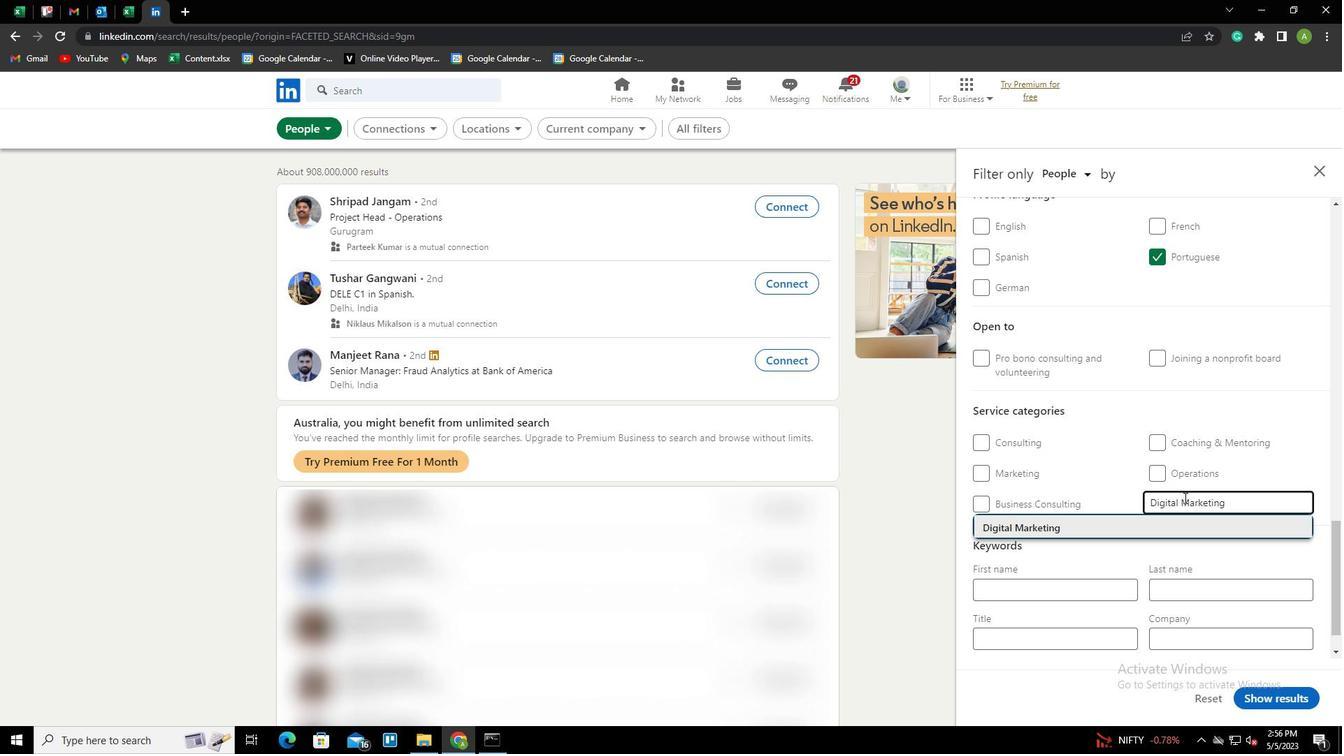 
Action: Mouse scrolled (1184, 497) with delta (0, 0)
Screenshot: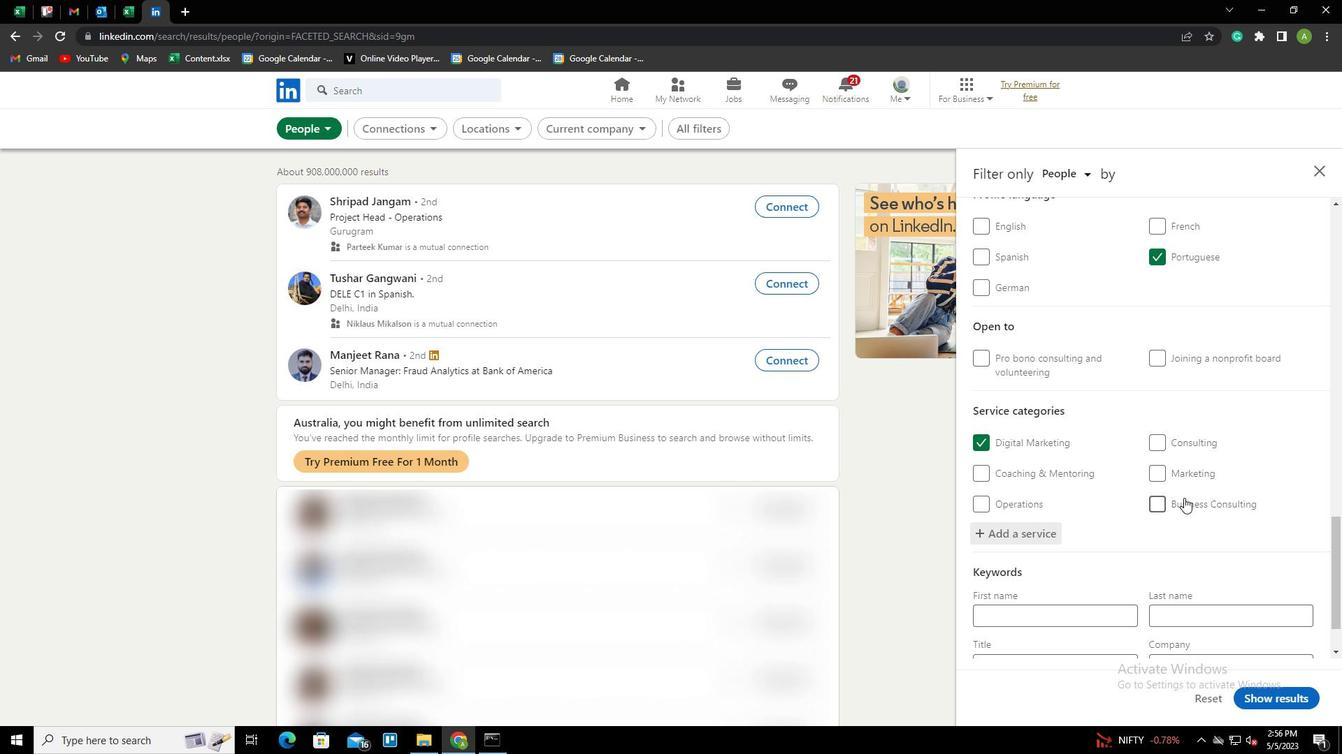
Action: Mouse scrolled (1184, 497) with delta (0, 0)
Screenshot: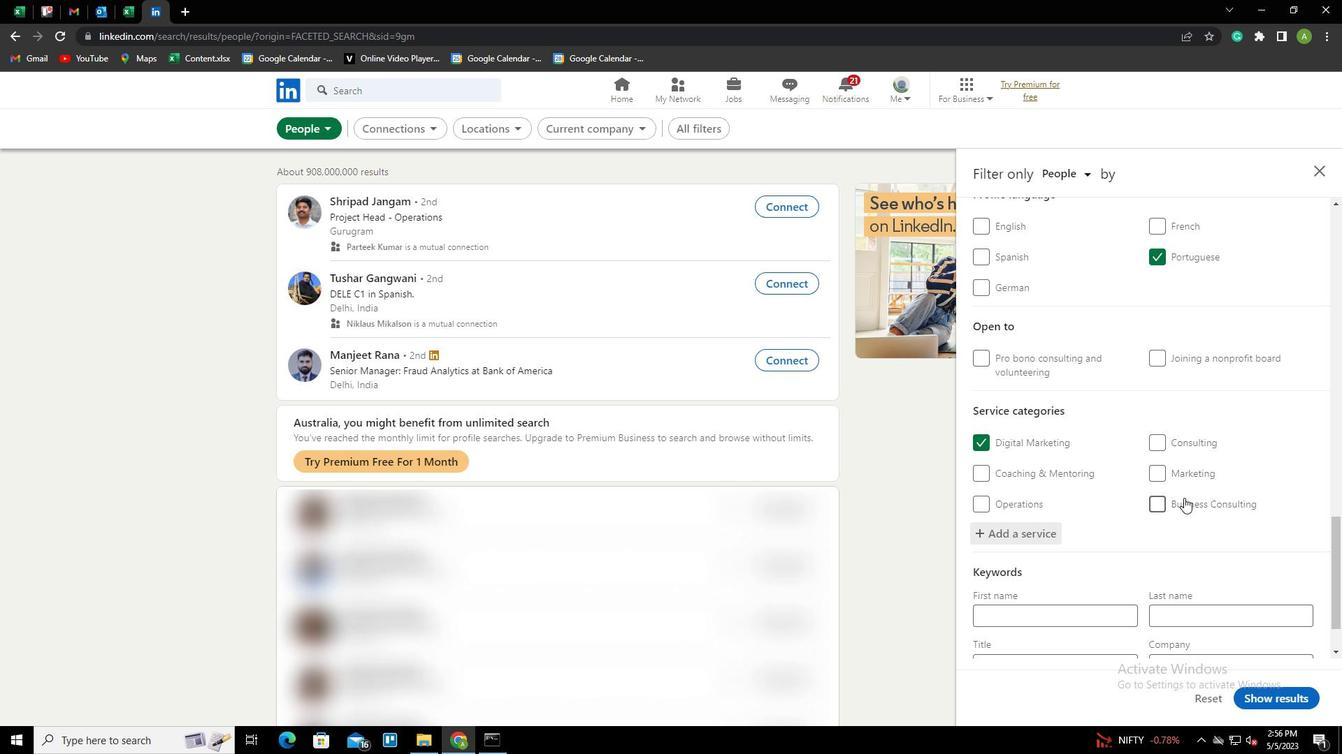 
Action: Mouse moved to (1098, 599)
Screenshot: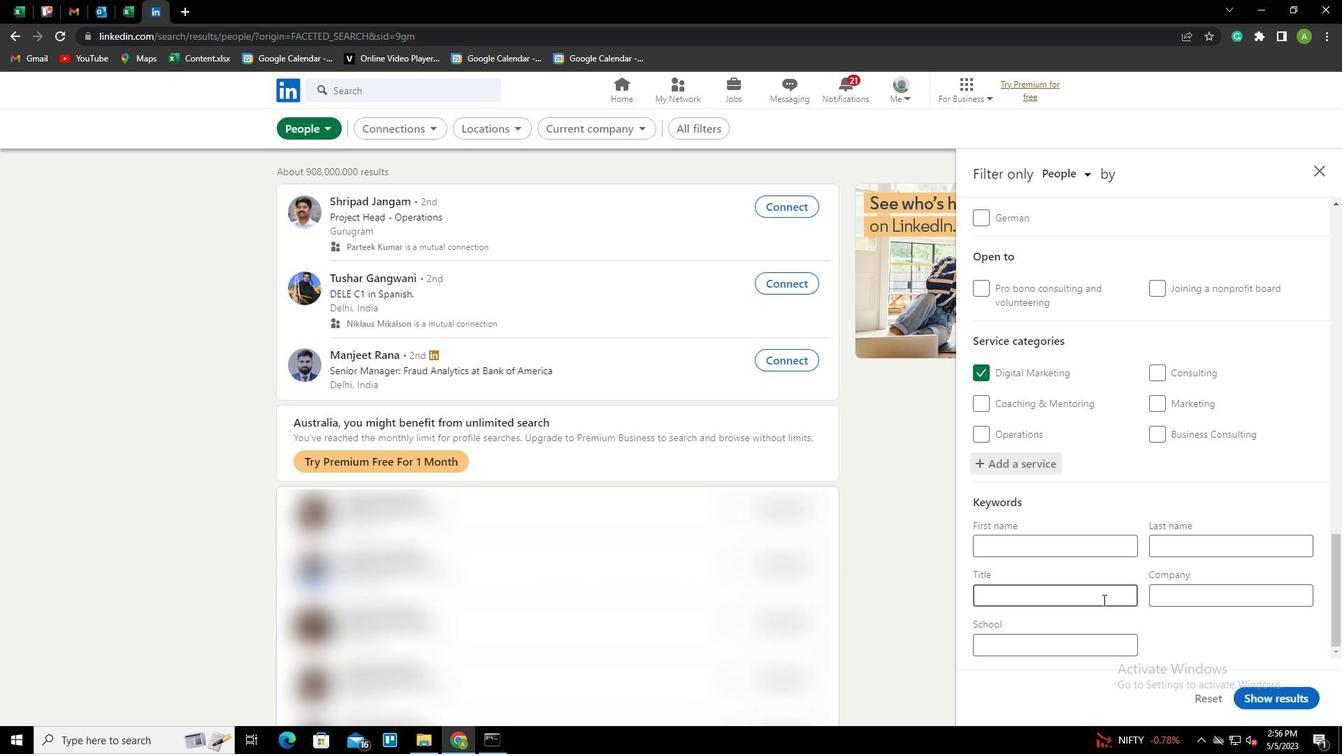 
Action: Mouse pressed left at (1098, 599)
Screenshot: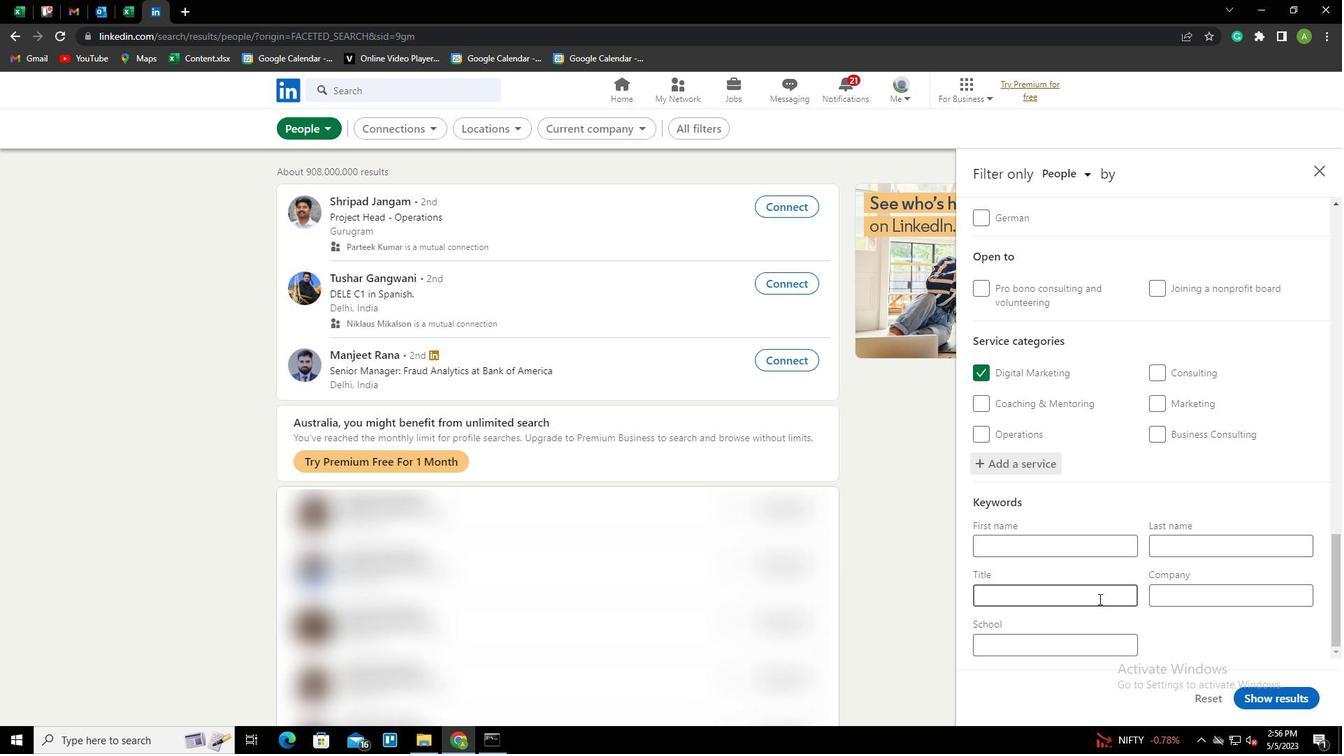 
Action: Key pressed <Key.shift>NURSE
Screenshot: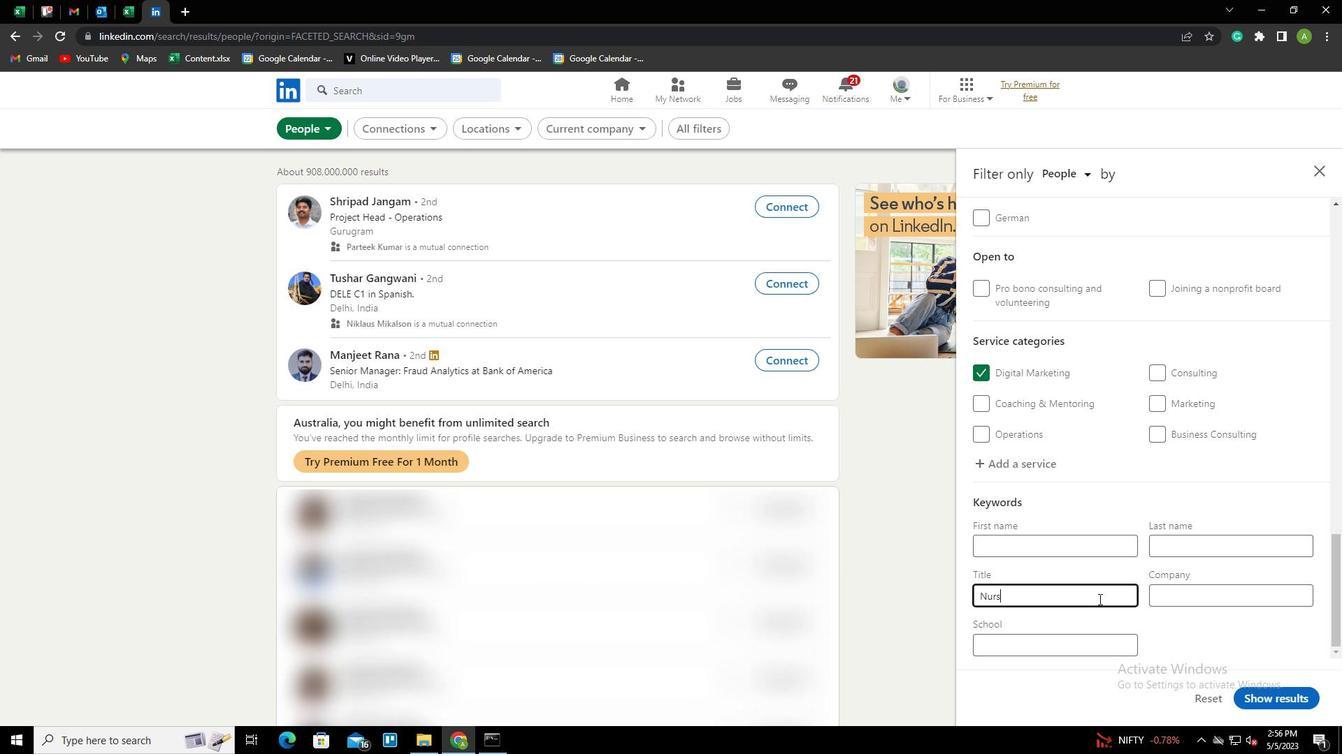 
Action: Mouse moved to (1200, 650)
Screenshot: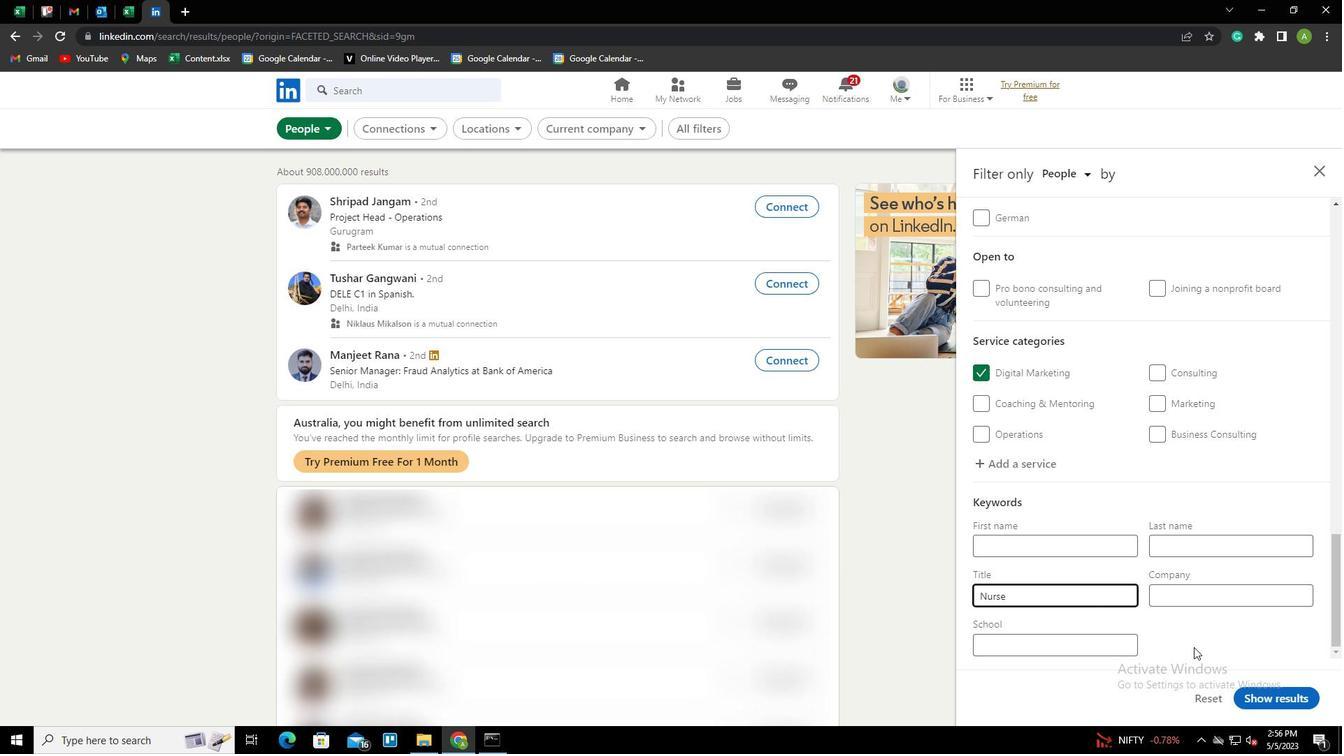 
Action: Mouse pressed left at (1200, 650)
Screenshot: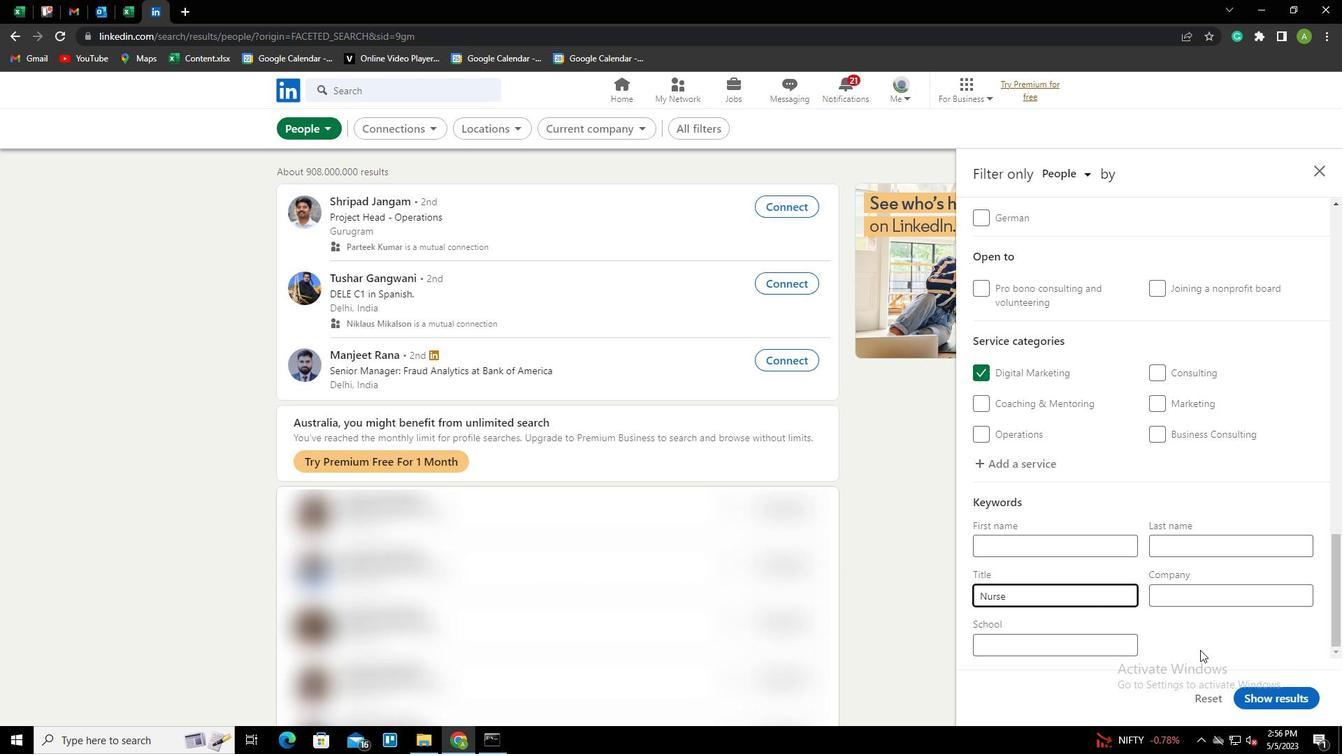 
Action: Mouse moved to (1254, 693)
Screenshot: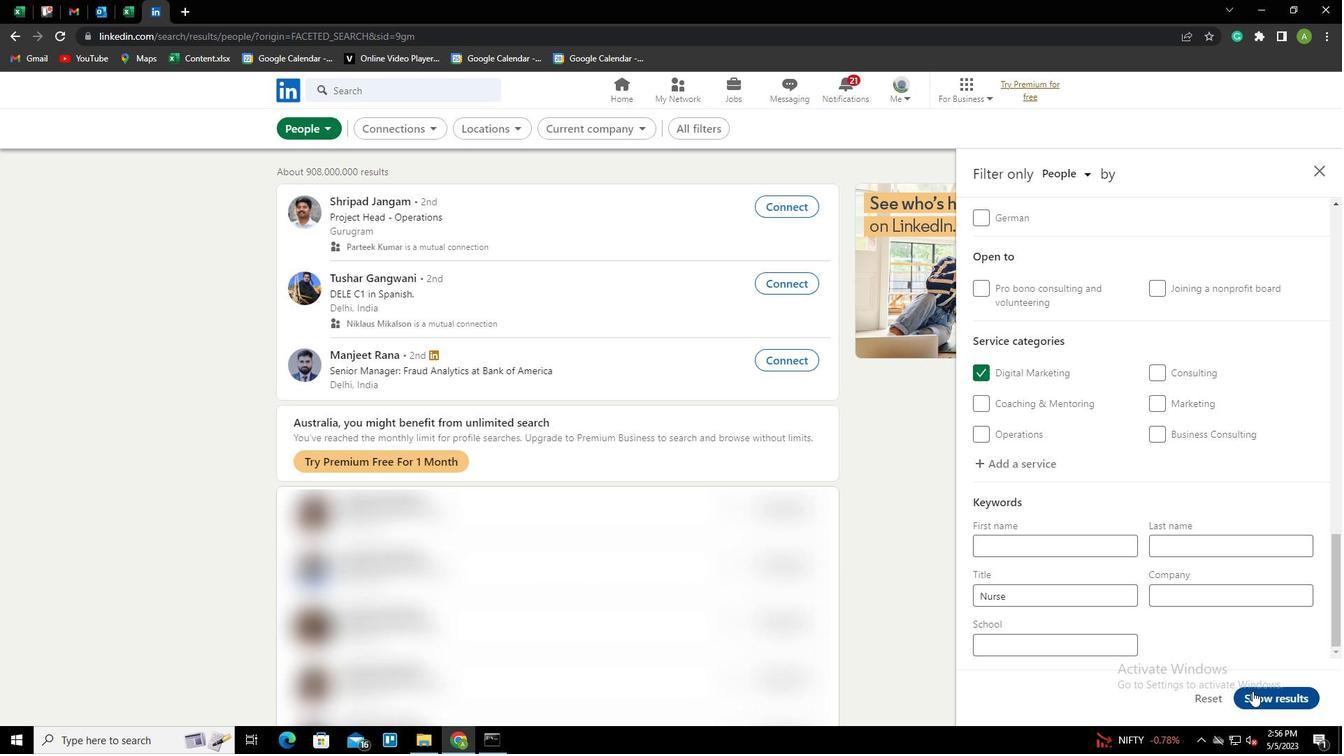 
Action: Mouse pressed left at (1254, 693)
Screenshot: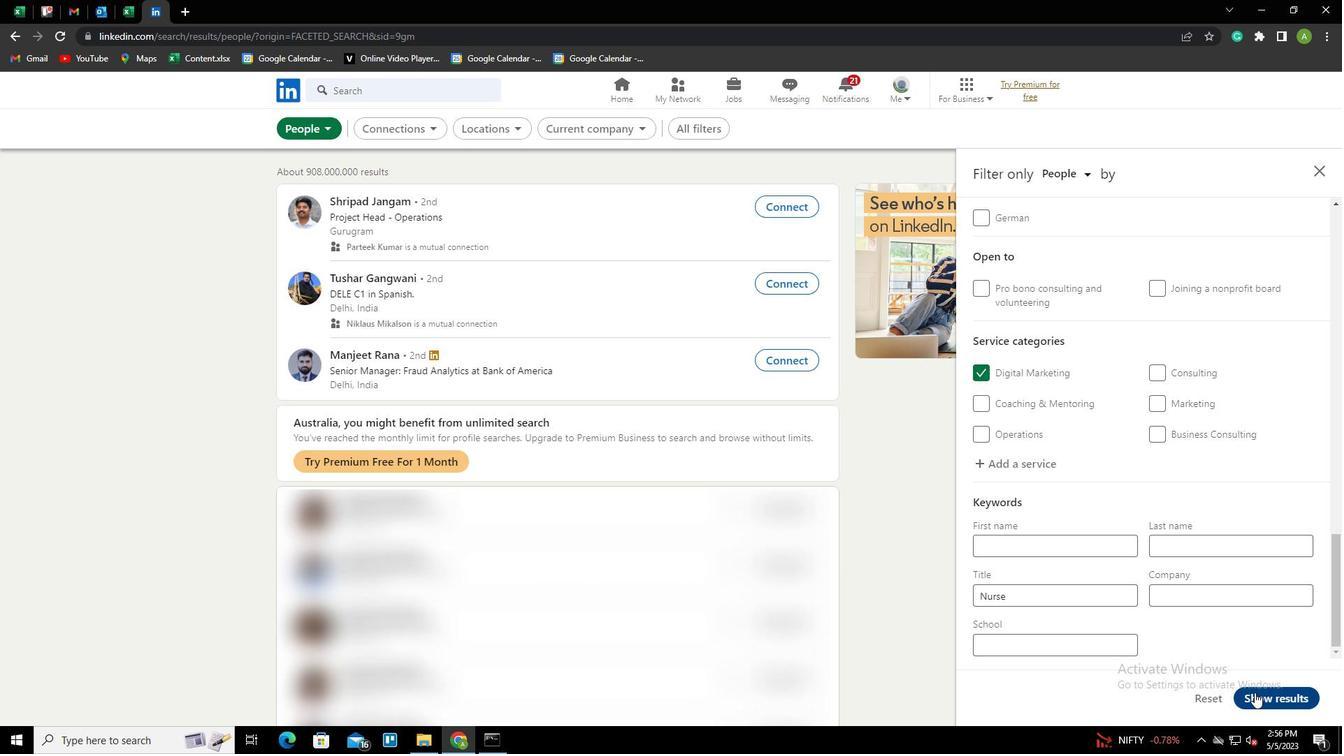 
